 Task: Look for space in Peterborough, Canada from 11th June, 2023 to 15th June, 2023 for 2 adults in price range Rs.7000 to Rs.16000. Place can be private room with 1  bedroom having 2 beds and 1 bathroom. Property type can be house, flat, guest house, hotel. Booking option can be shelf check-in. Required host language is English.
Action: Mouse moved to (509, 105)
Screenshot: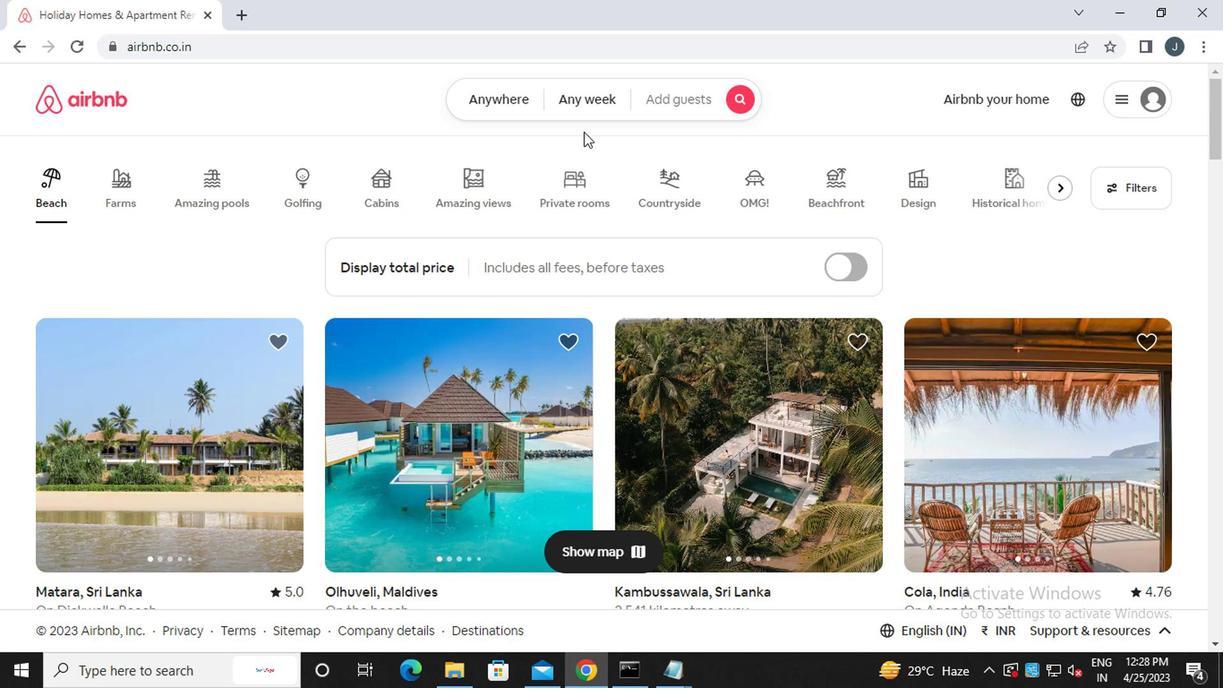 
Action: Mouse pressed left at (509, 105)
Screenshot: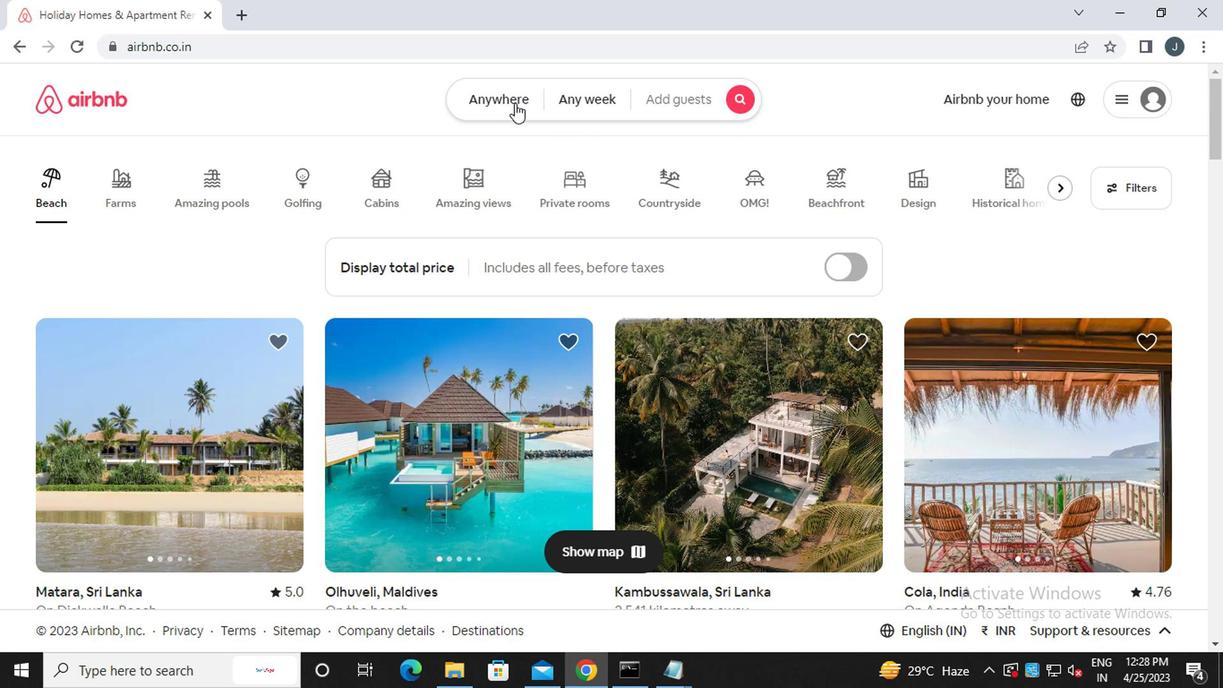 
Action: Mouse moved to (330, 172)
Screenshot: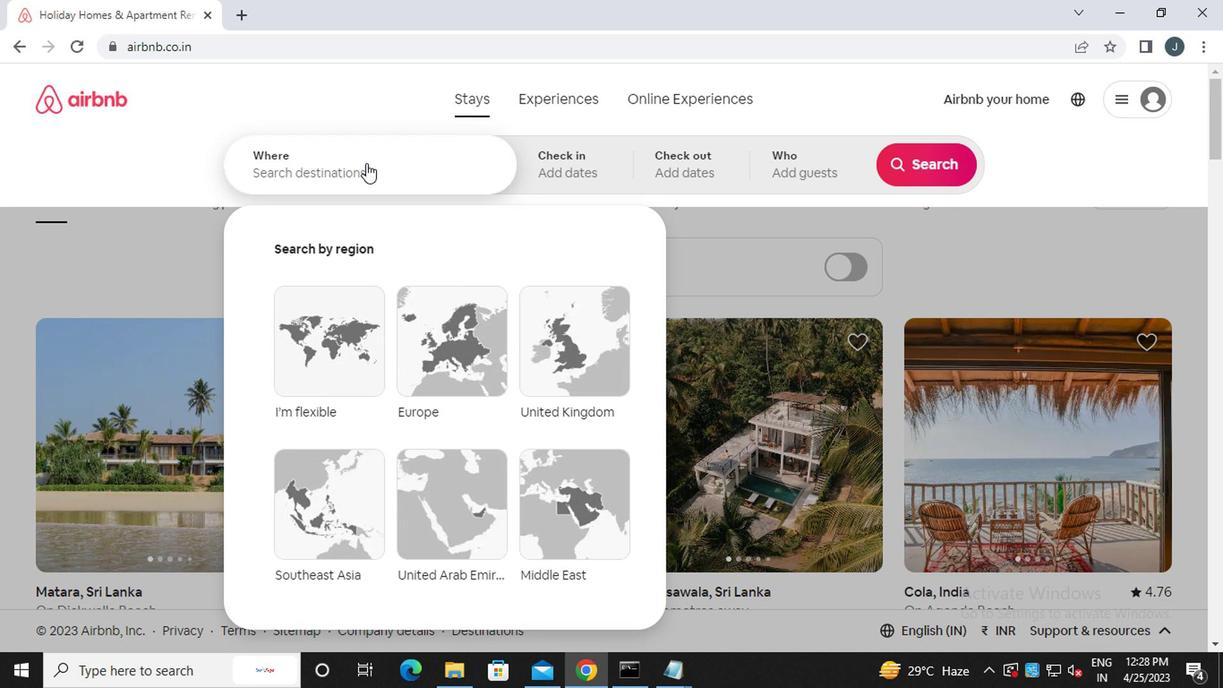 
Action: Mouse pressed left at (330, 172)
Screenshot: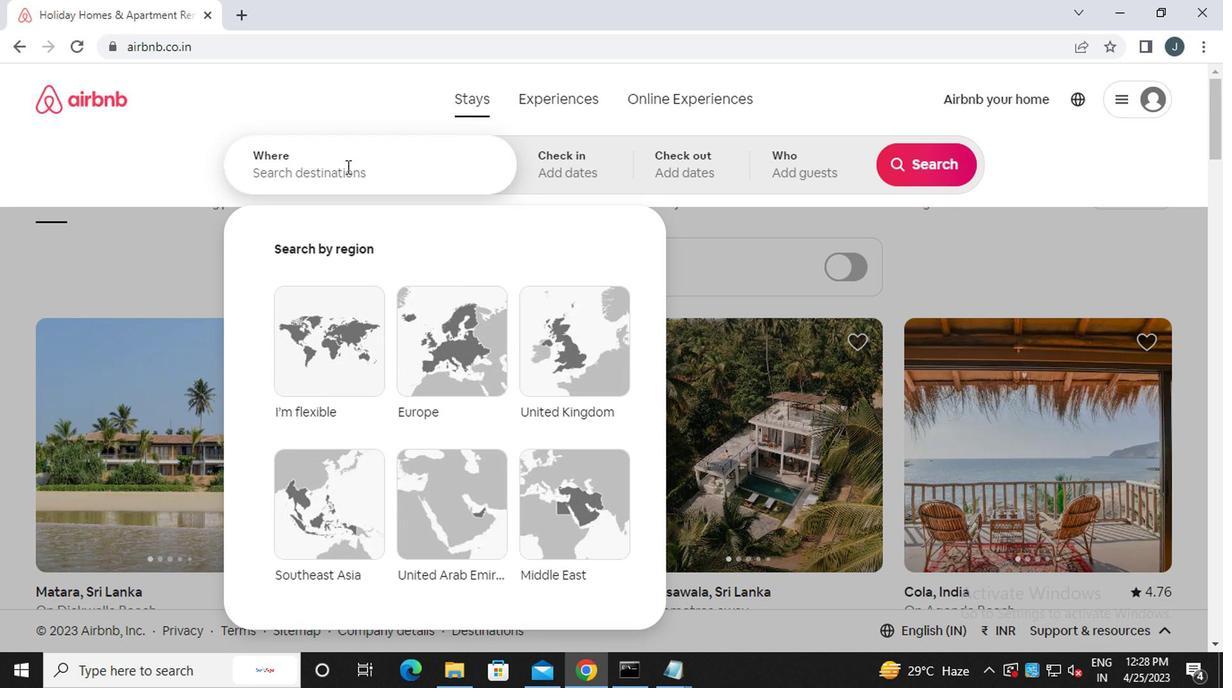 
Action: Mouse moved to (331, 172)
Screenshot: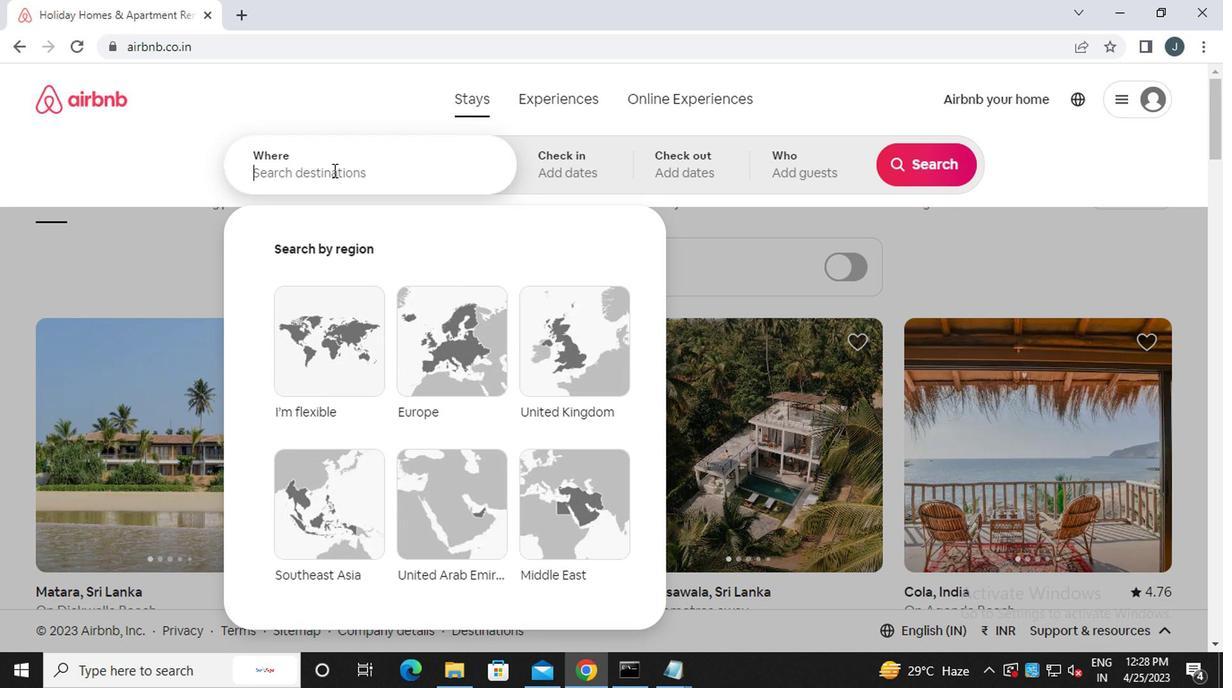 
Action: Key pressed p<Key.caps_lock>eterborough,<Key.caps_lock>c<Key.caps_lock>anada
Screenshot: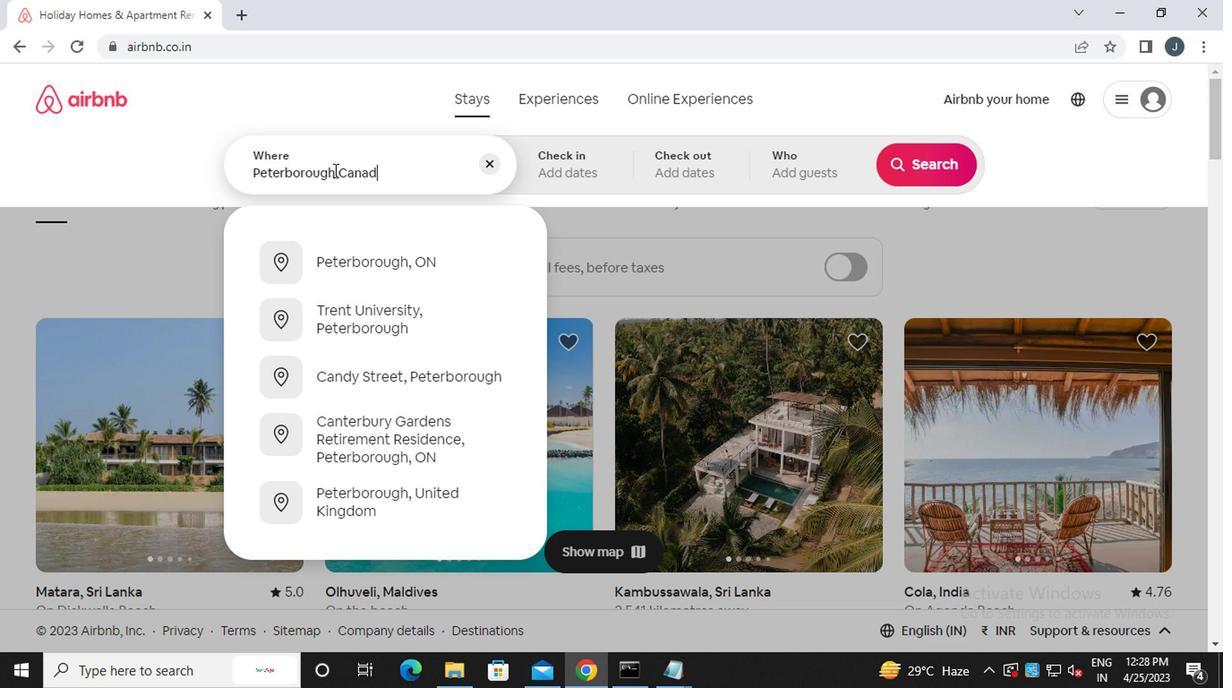 
Action: Mouse moved to (570, 168)
Screenshot: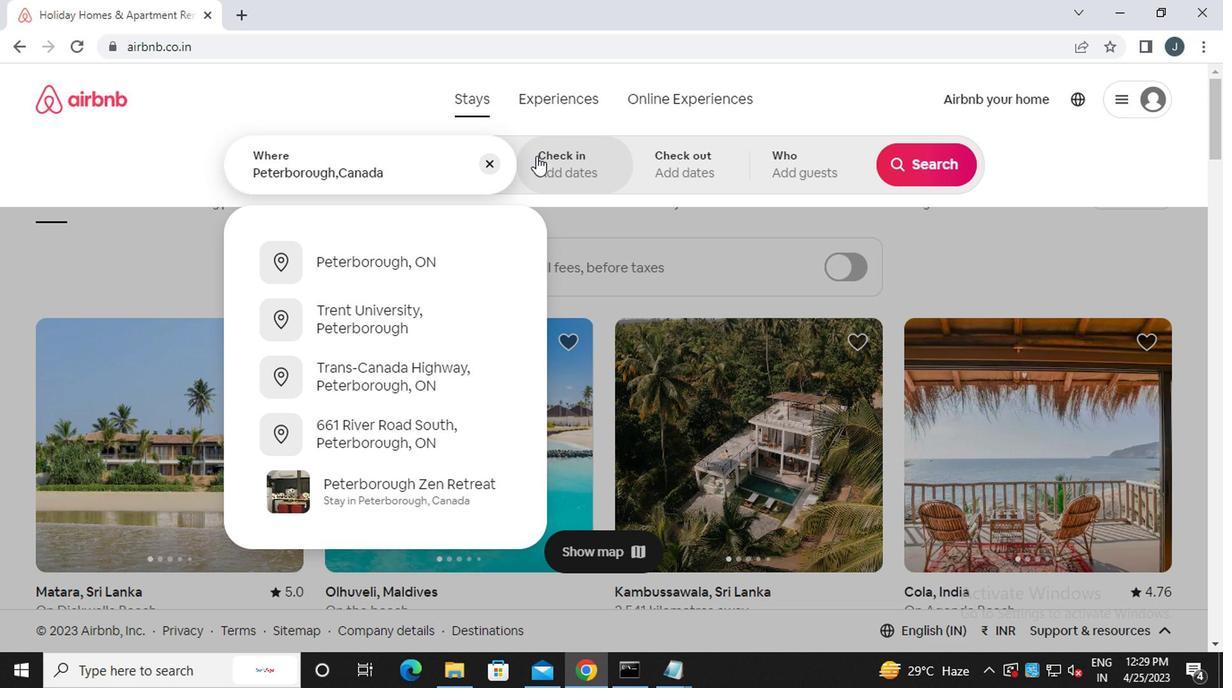 
Action: Mouse pressed left at (570, 168)
Screenshot: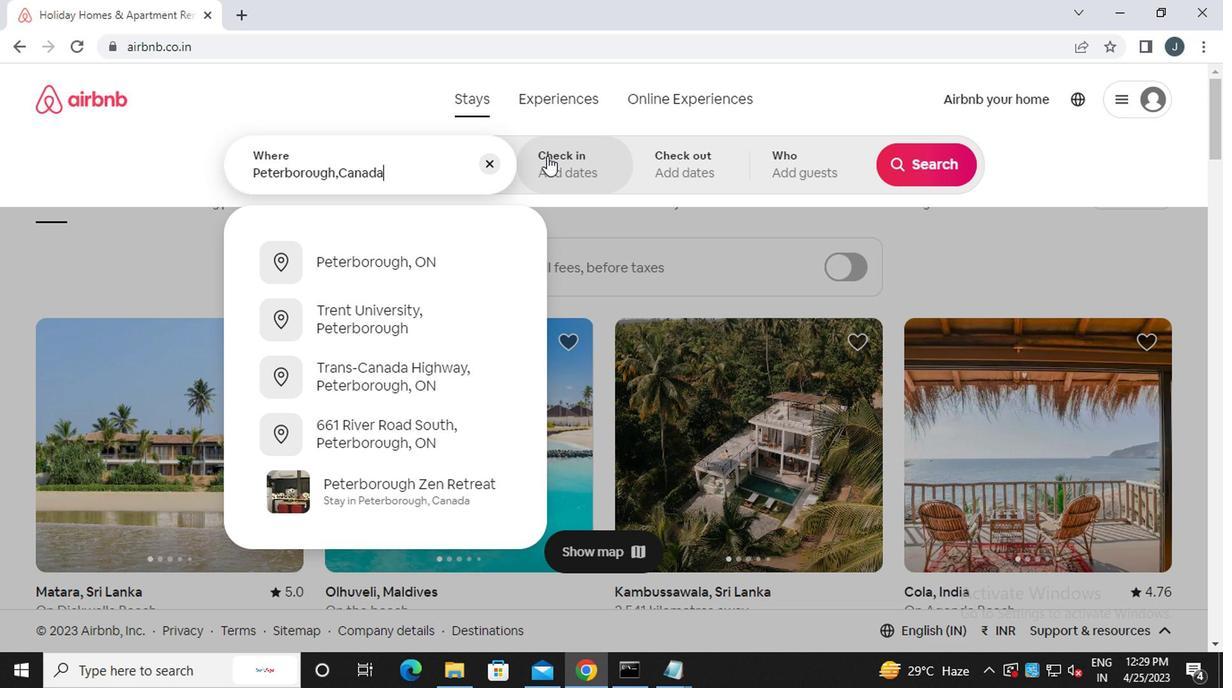 
Action: Mouse moved to (910, 308)
Screenshot: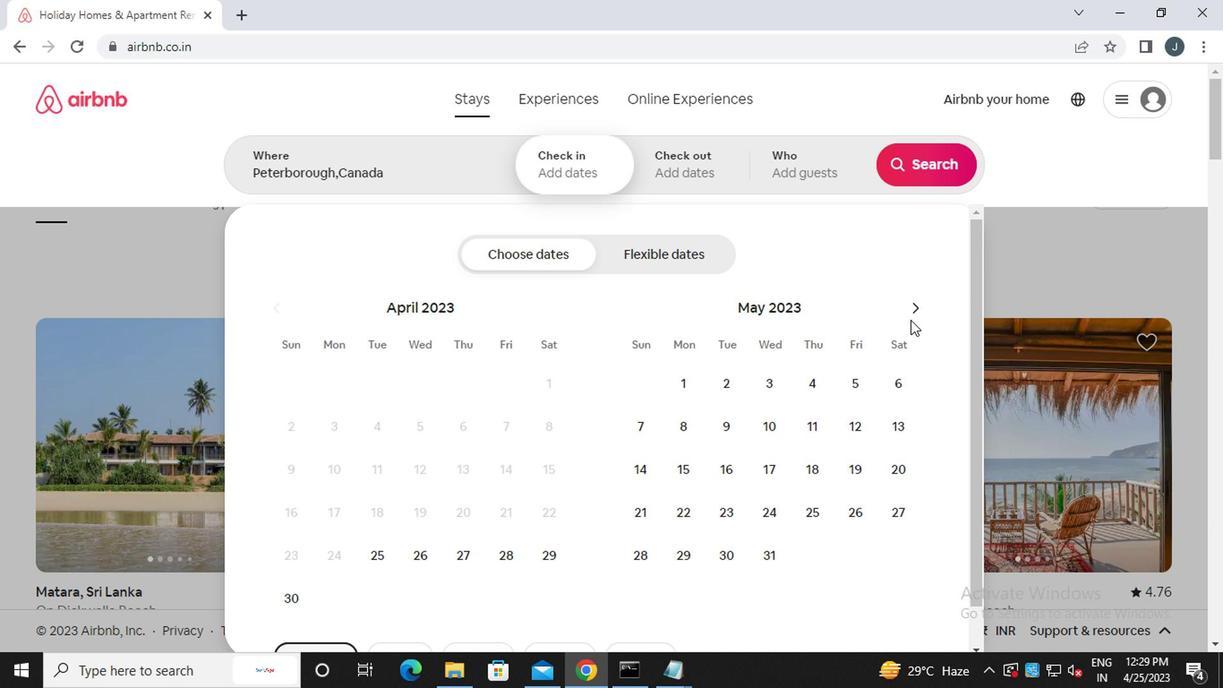 
Action: Mouse pressed left at (910, 308)
Screenshot: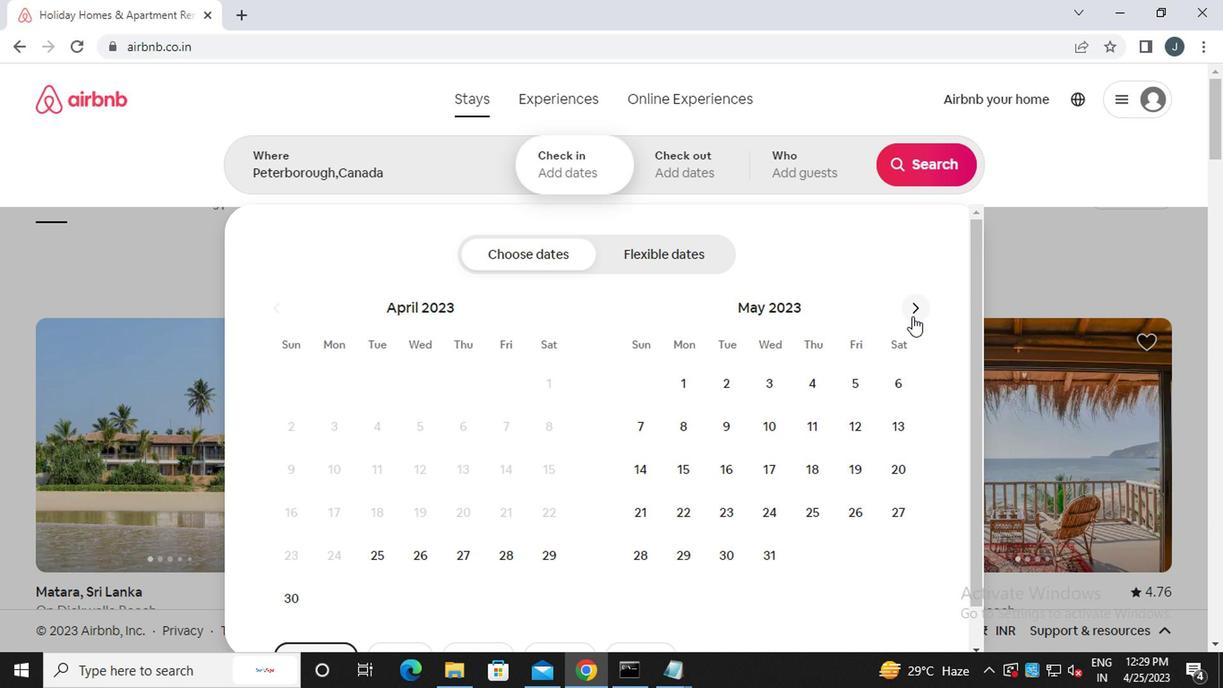 
Action: Mouse moved to (637, 463)
Screenshot: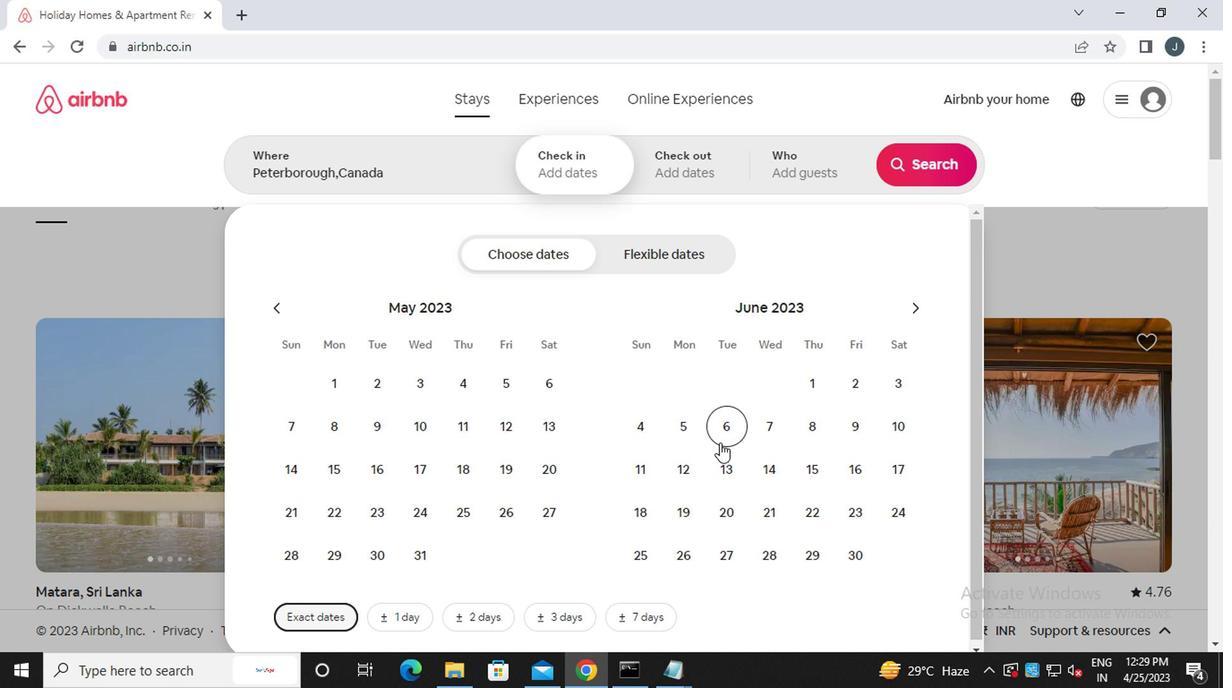 
Action: Mouse pressed left at (637, 463)
Screenshot: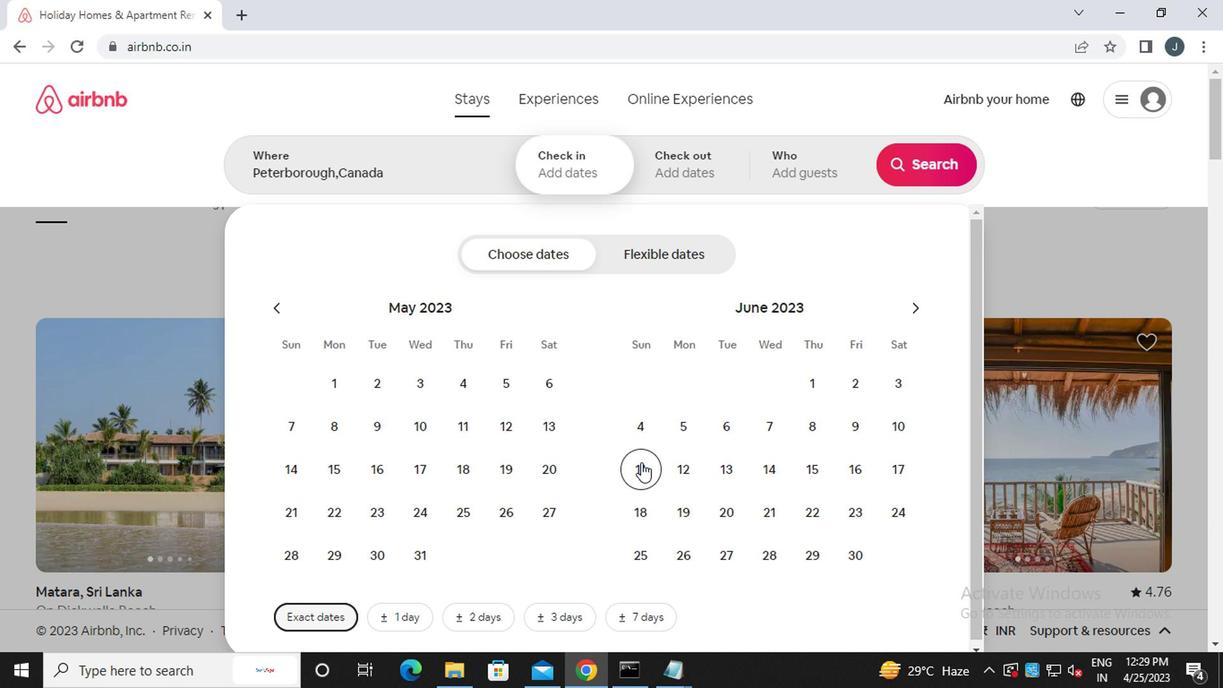 
Action: Mouse moved to (819, 472)
Screenshot: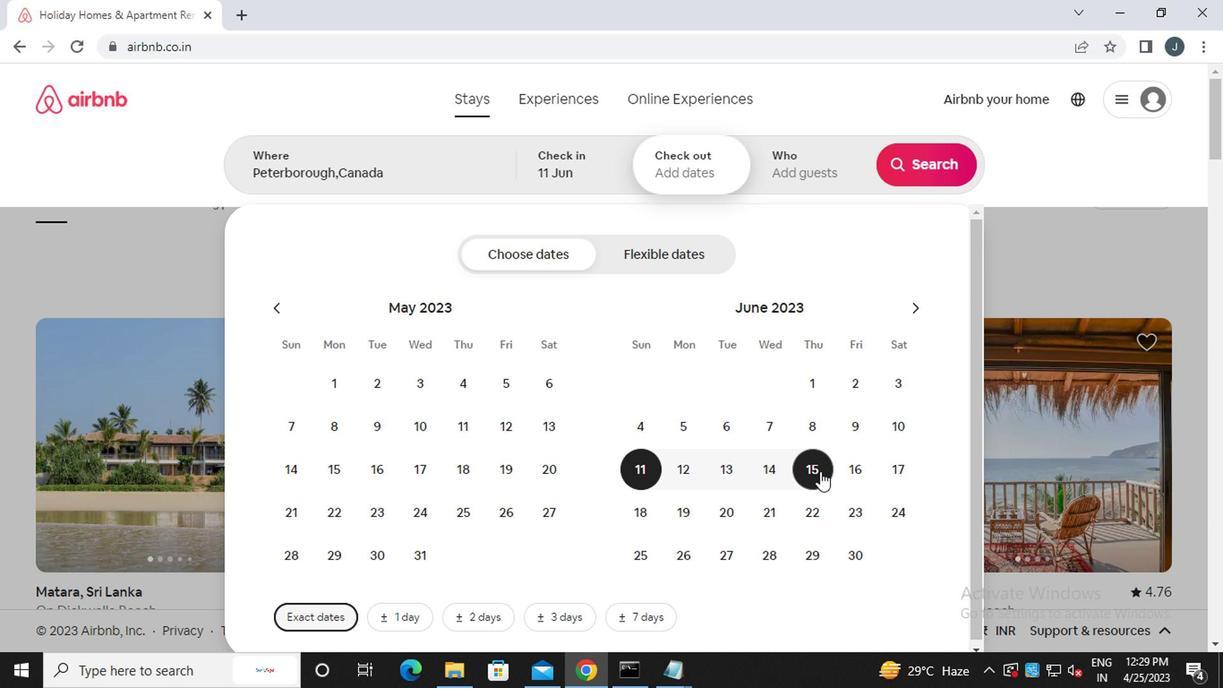 
Action: Mouse pressed left at (819, 472)
Screenshot: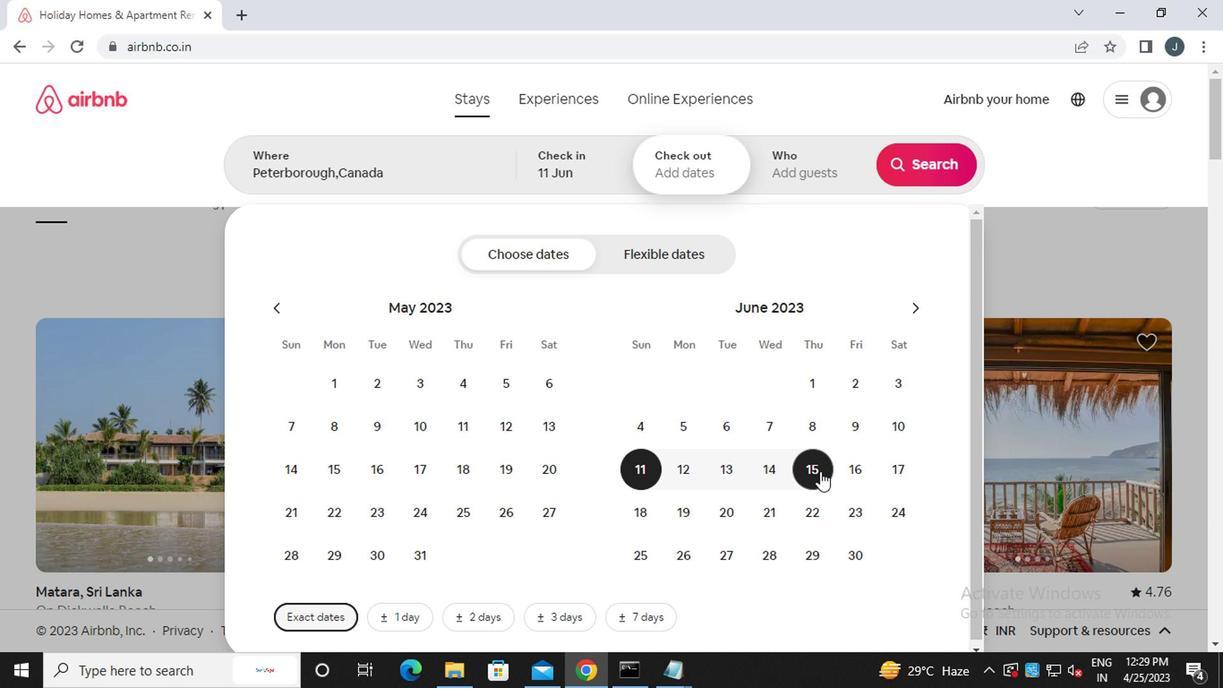 
Action: Mouse moved to (813, 180)
Screenshot: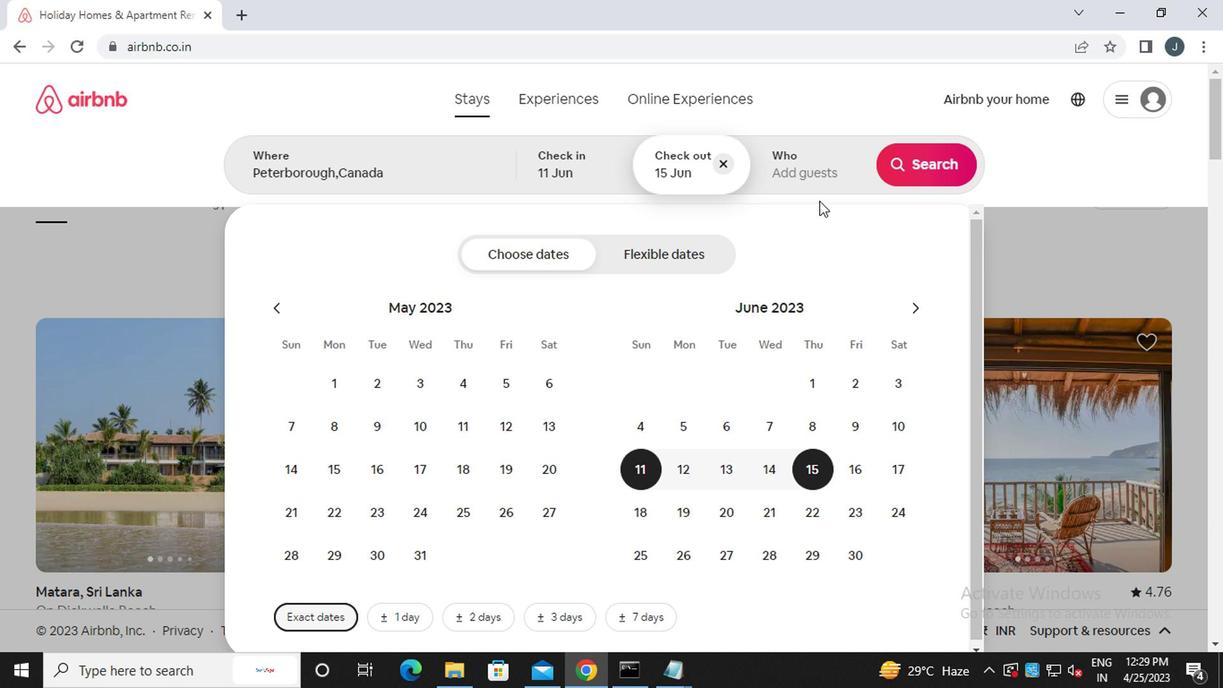 
Action: Mouse pressed left at (813, 180)
Screenshot: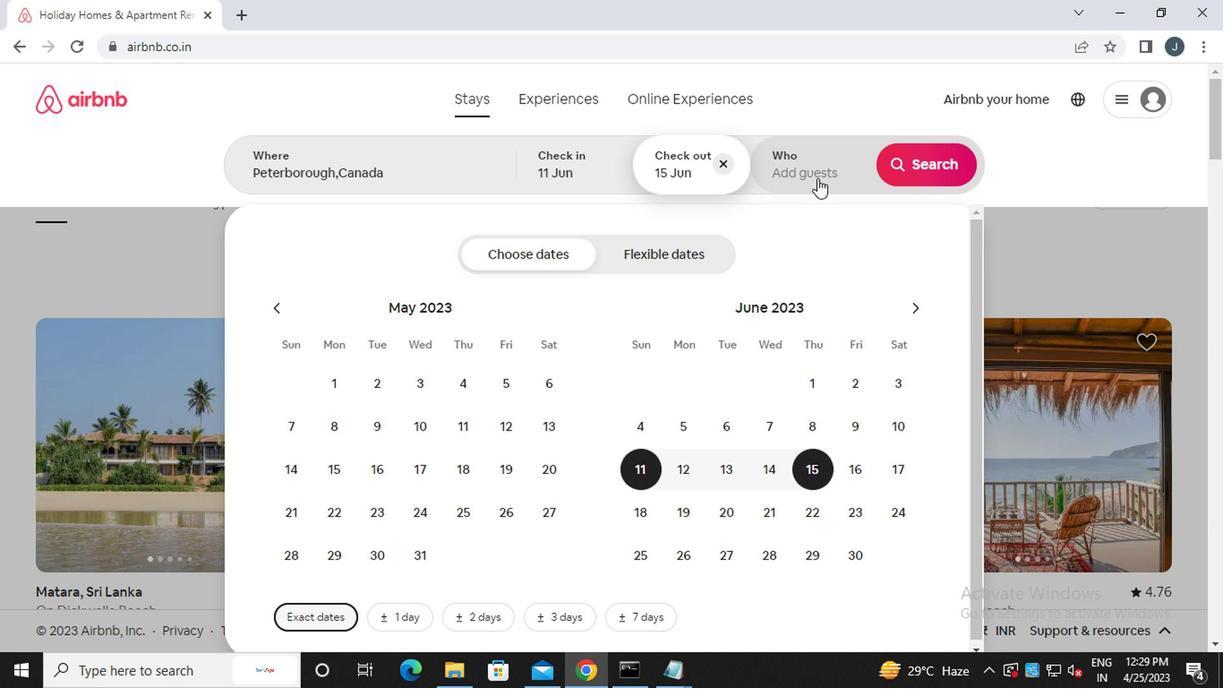 
Action: Mouse moved to (930, 258)
Screenshot: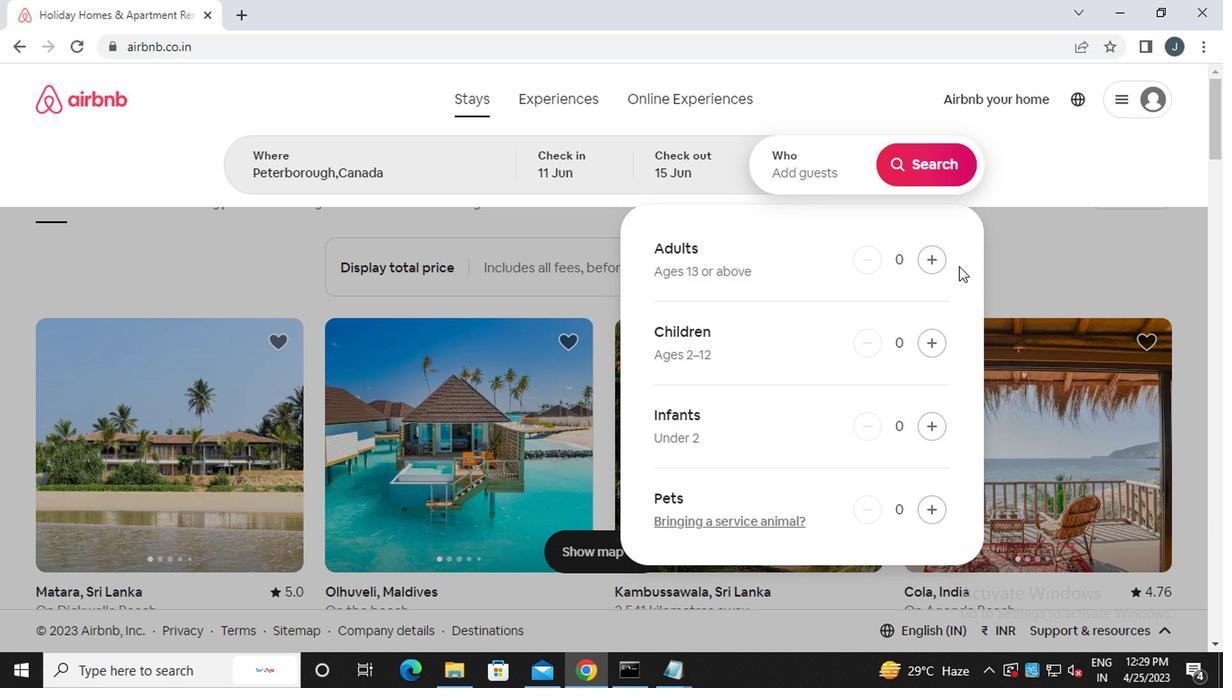 
Action: Mouse pressed left at (930, 258)
Screenshot: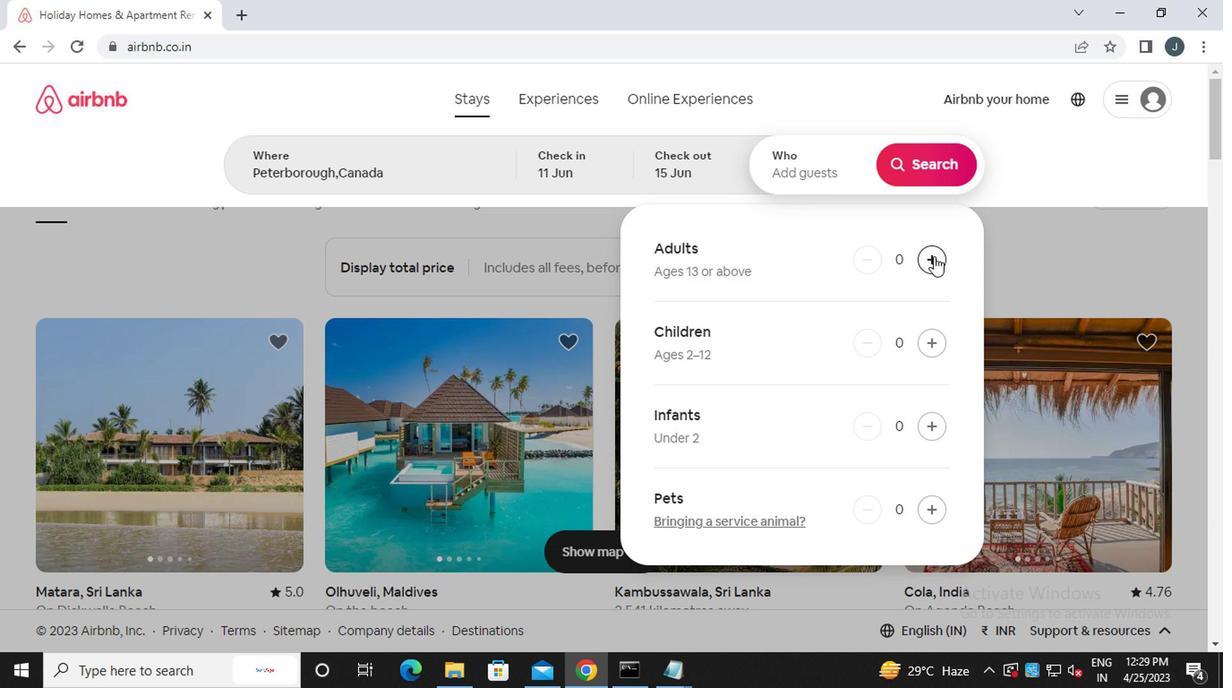 
Action: Mouse pressed left at (930, 258)
Screenshot: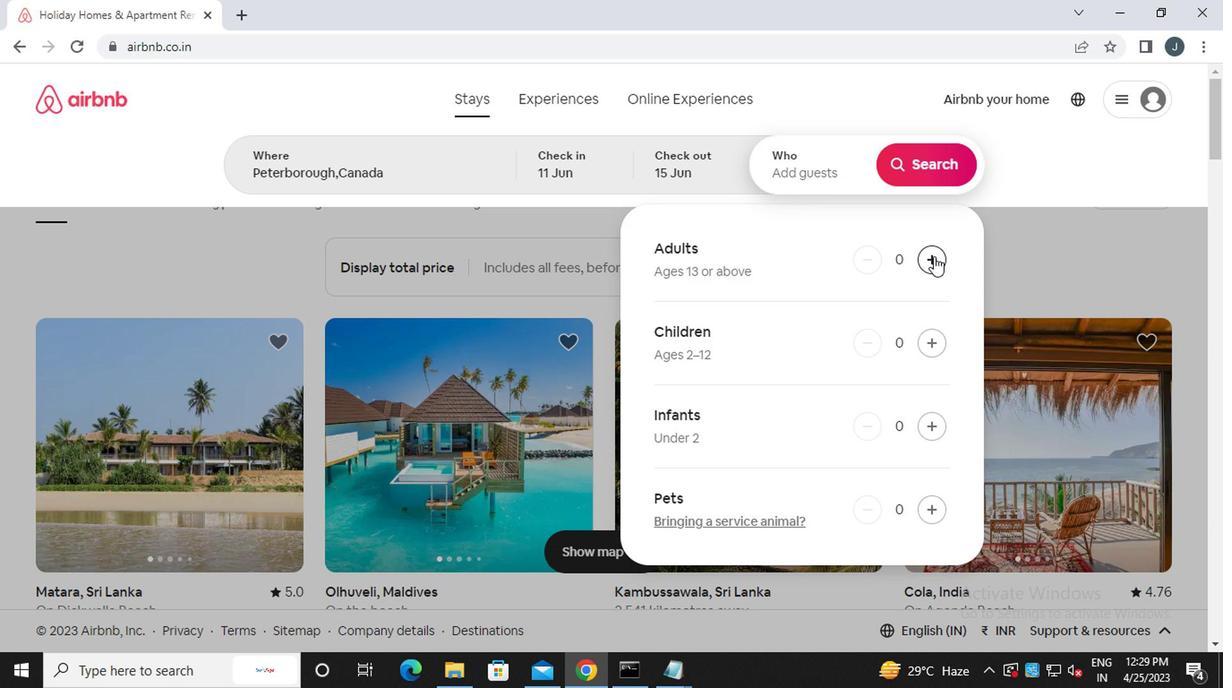 
Action: Mouse moved to (915, 171)
Screenshot: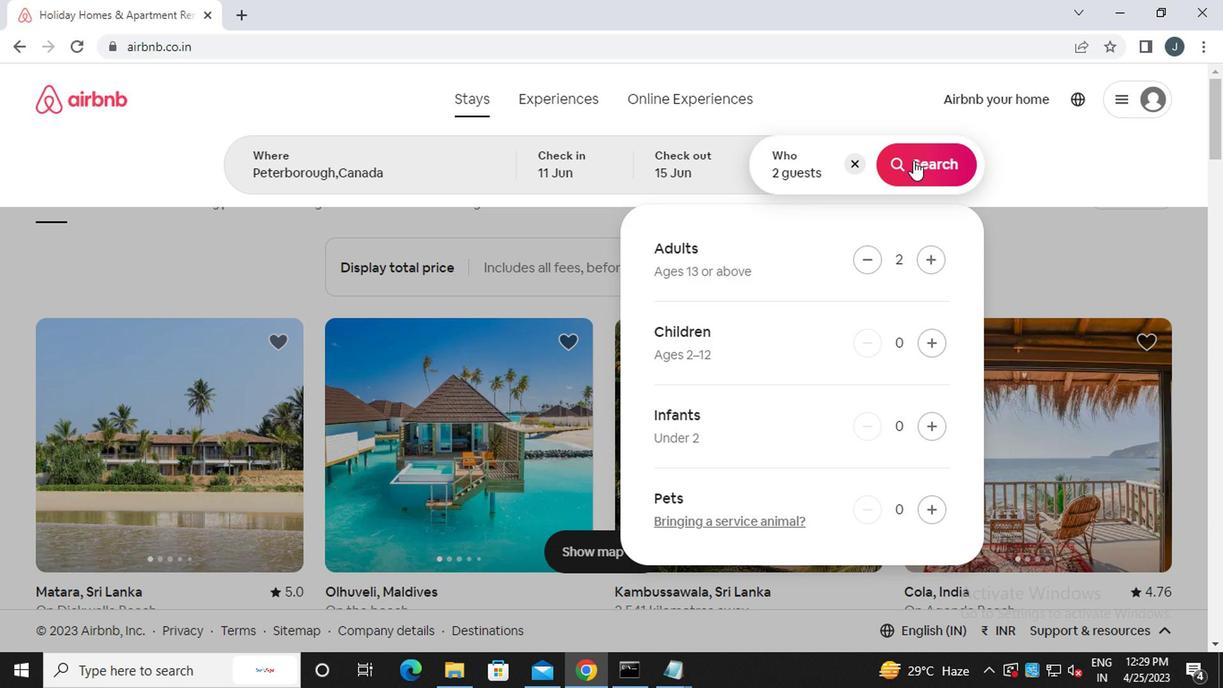 
Action: Mouse pressed left at (915, 171)
Screenshot: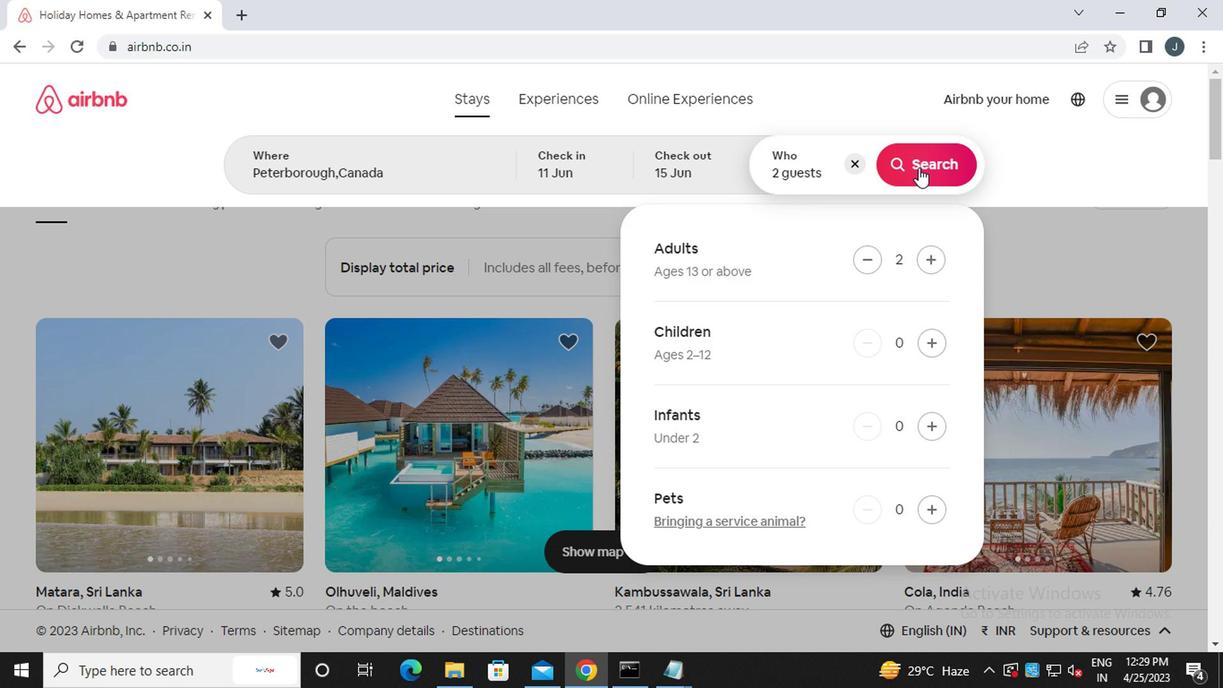 
Action: Mouse moved to (1150, 173)
Screenshot: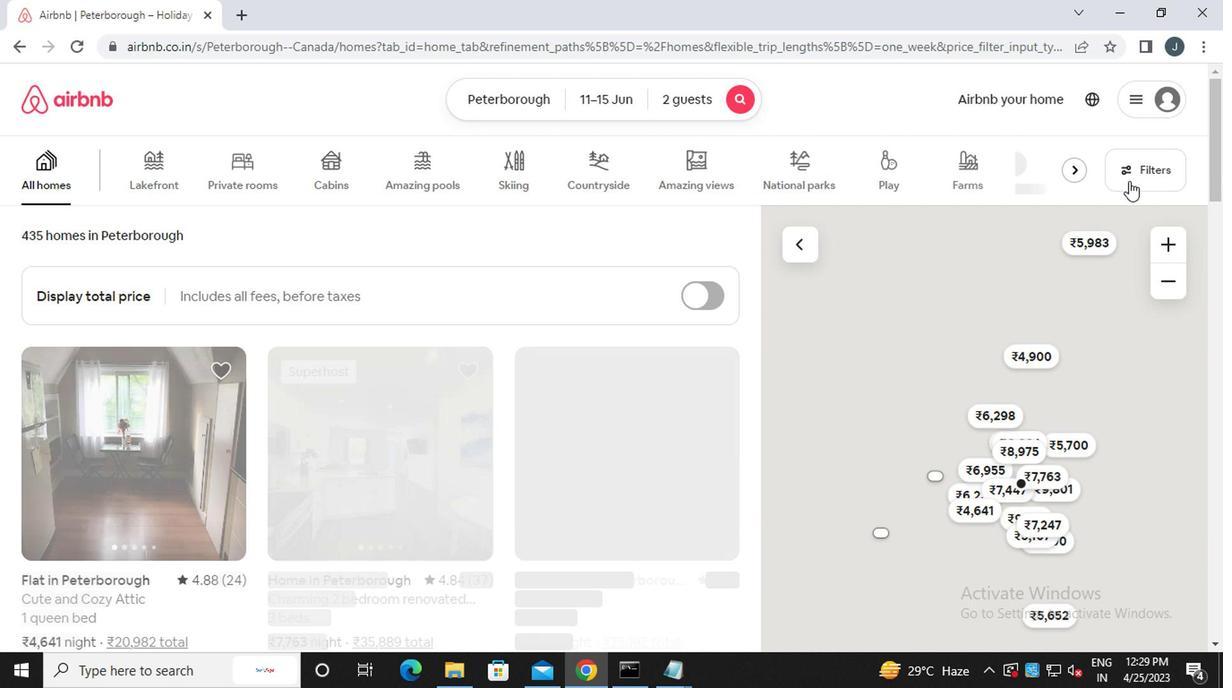 
Action: Mouse pressed left at (1150, 173)
Screenshot: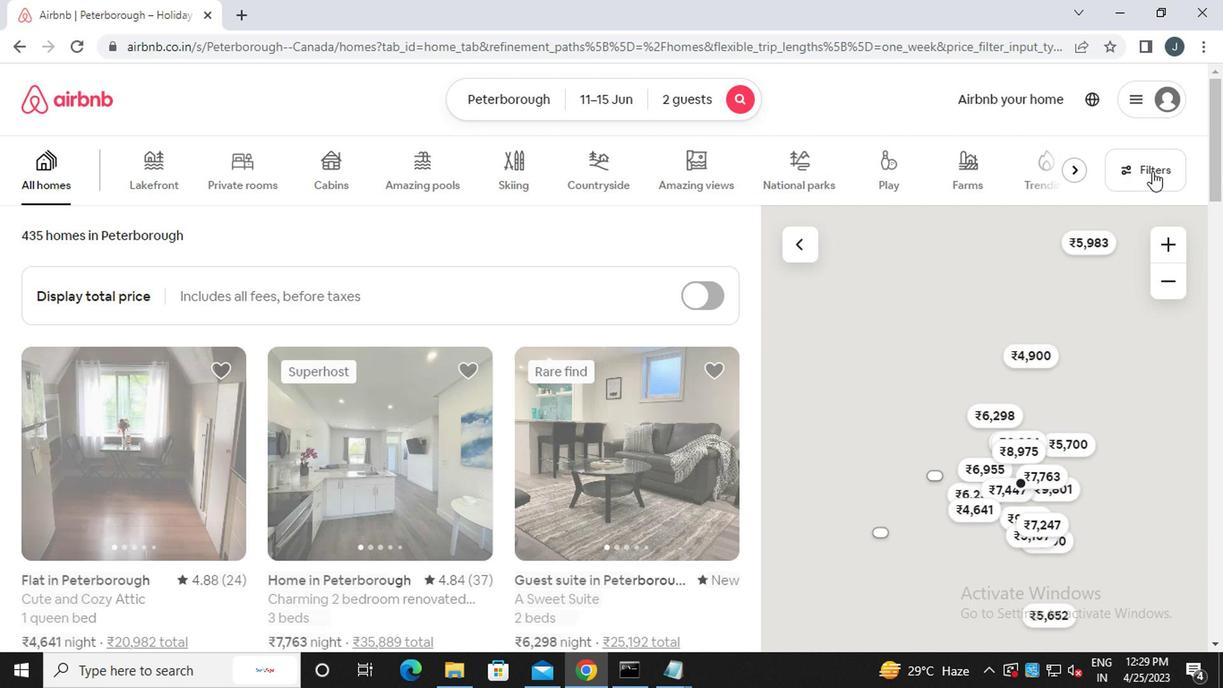 
Action: Mouse moved to (386, 398)
Screenshot: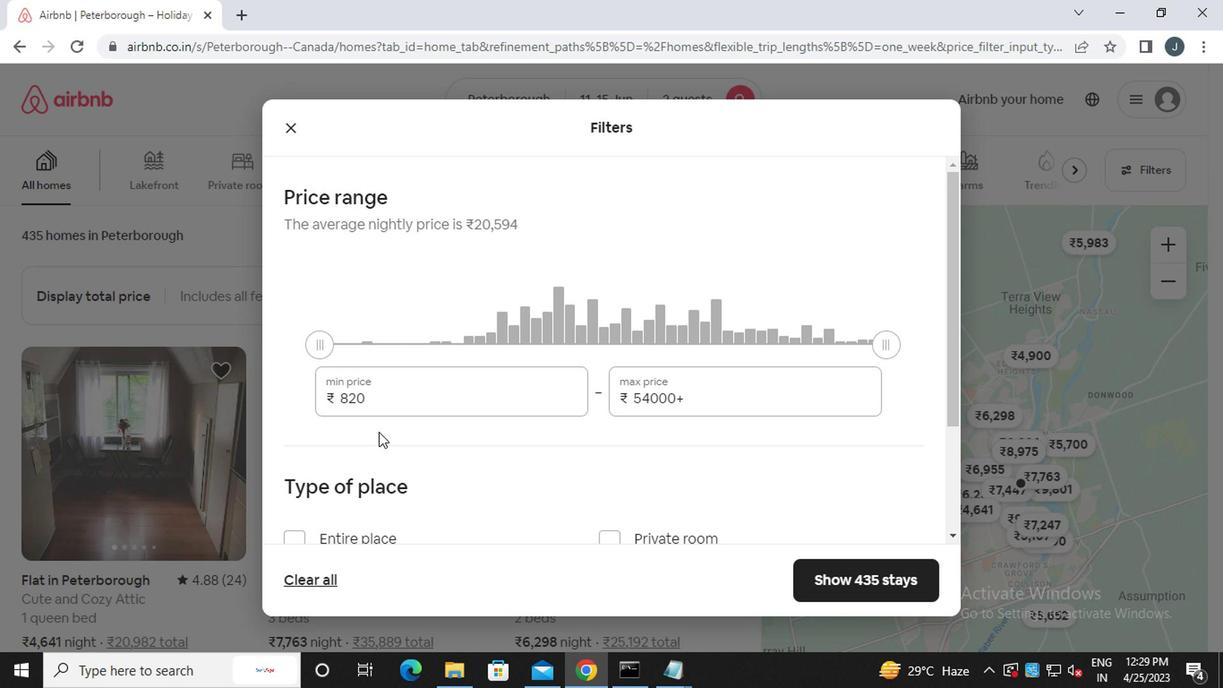 
Action: Mouse pressed left at (386, 398)
Screenshot: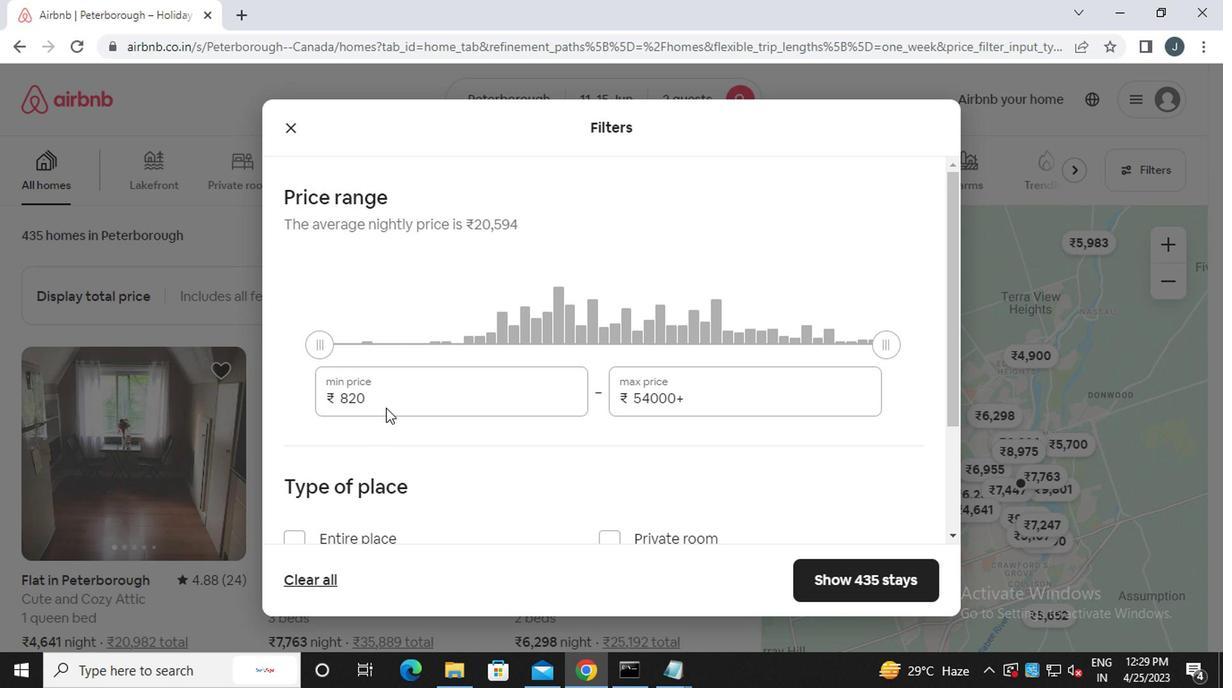 
Action: Mouse moved to (380, 393)
Screenshot: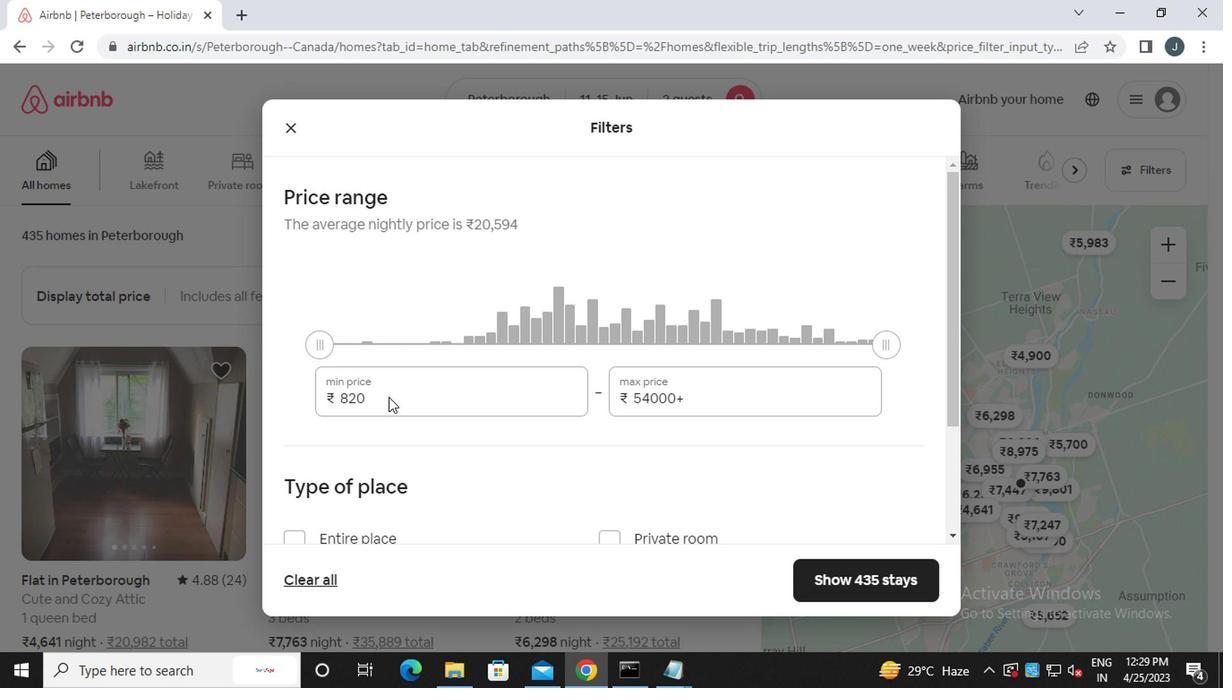 
Action: Key pressed <Key.backspace><Key.backspace><Key.backspace><<103>><<96>><<96>><<96>>
Screenshot: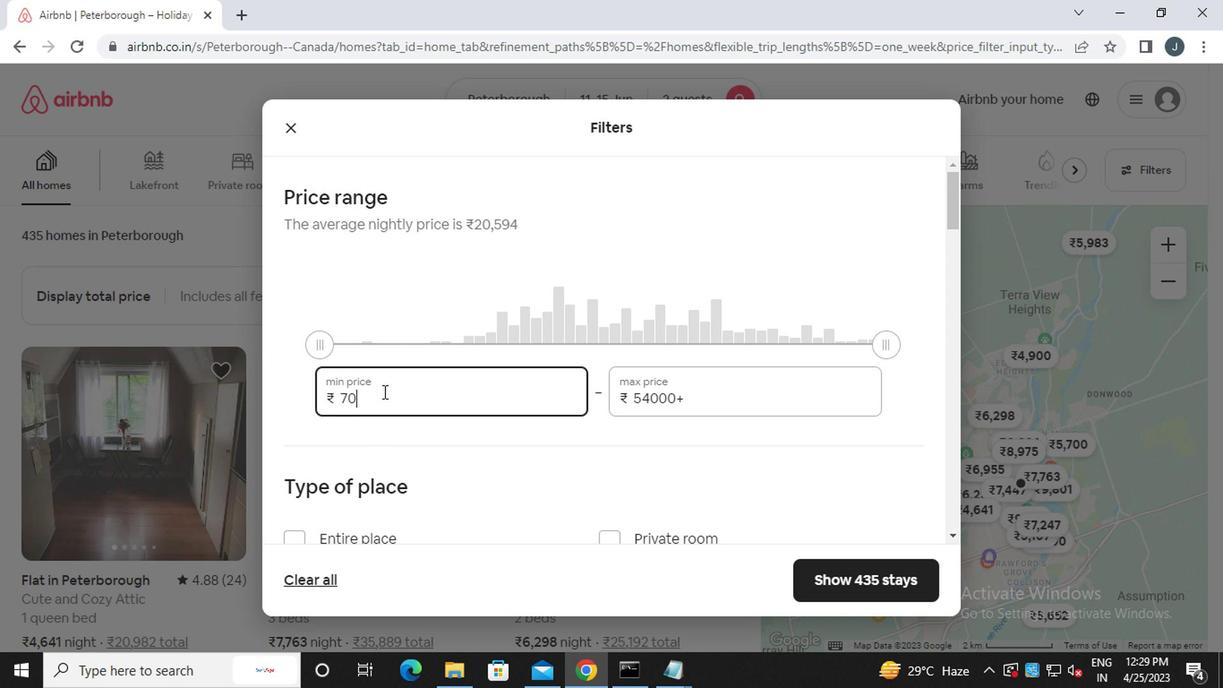 
Action: Mouse moved to (718, 389)
Screenshot: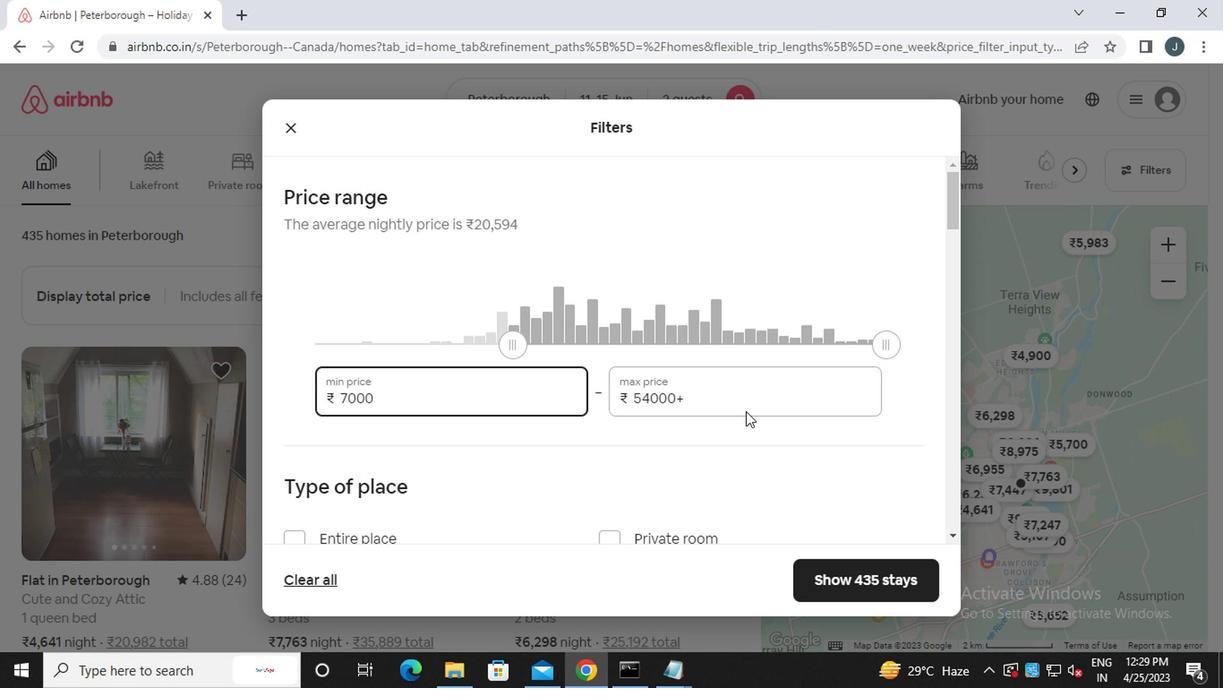 
Action: Mouse pressed left at (718, 389)
Screenshot: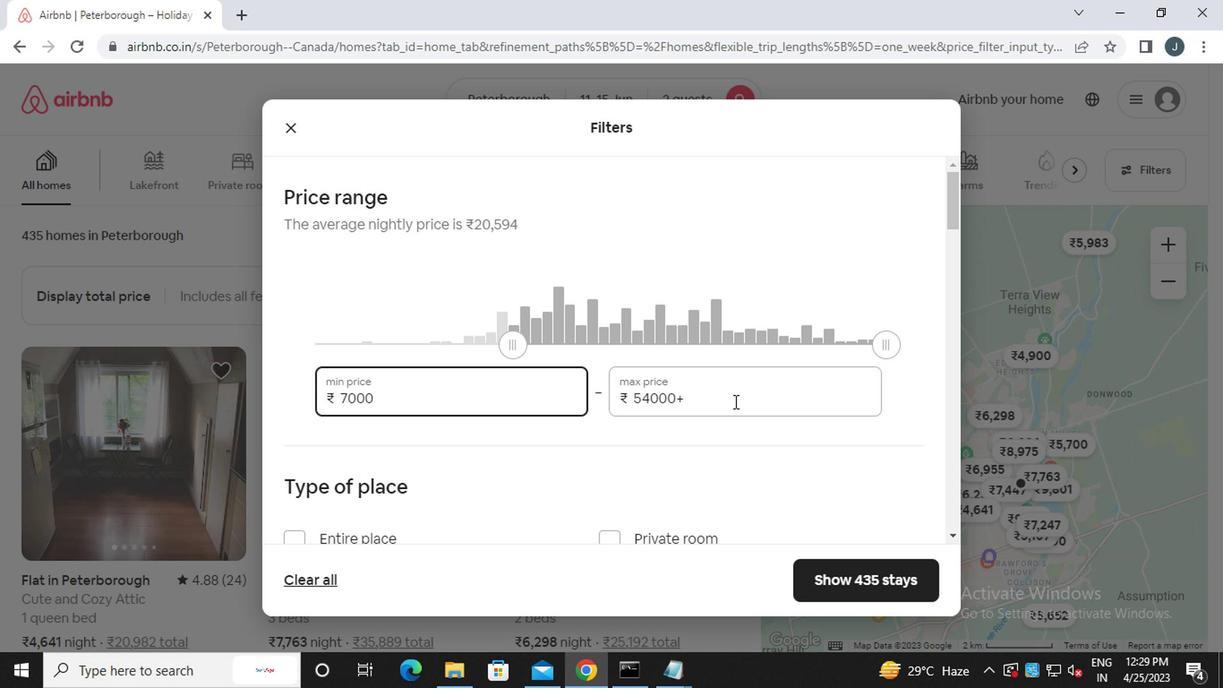 
Action: Key pressed <Key.backspace><Key.backspace><Key.backspace><Key.backspace><Key.backspace><Key.backspace><Key.backspace><Key.backspace><Key.backspace><Key.backspace><Key.backspace><<97>><<102>><<96>><<96>><<96>>
Screenshot: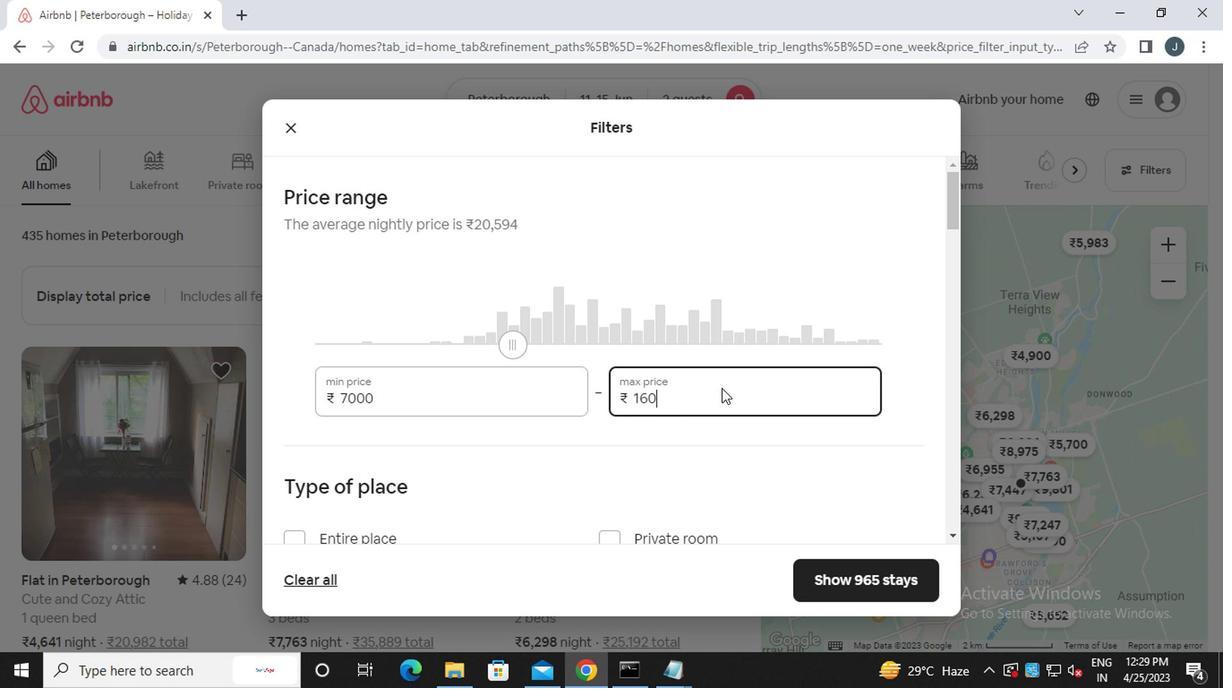 
Action: Mouse moved to (717, 409)
Screenshot: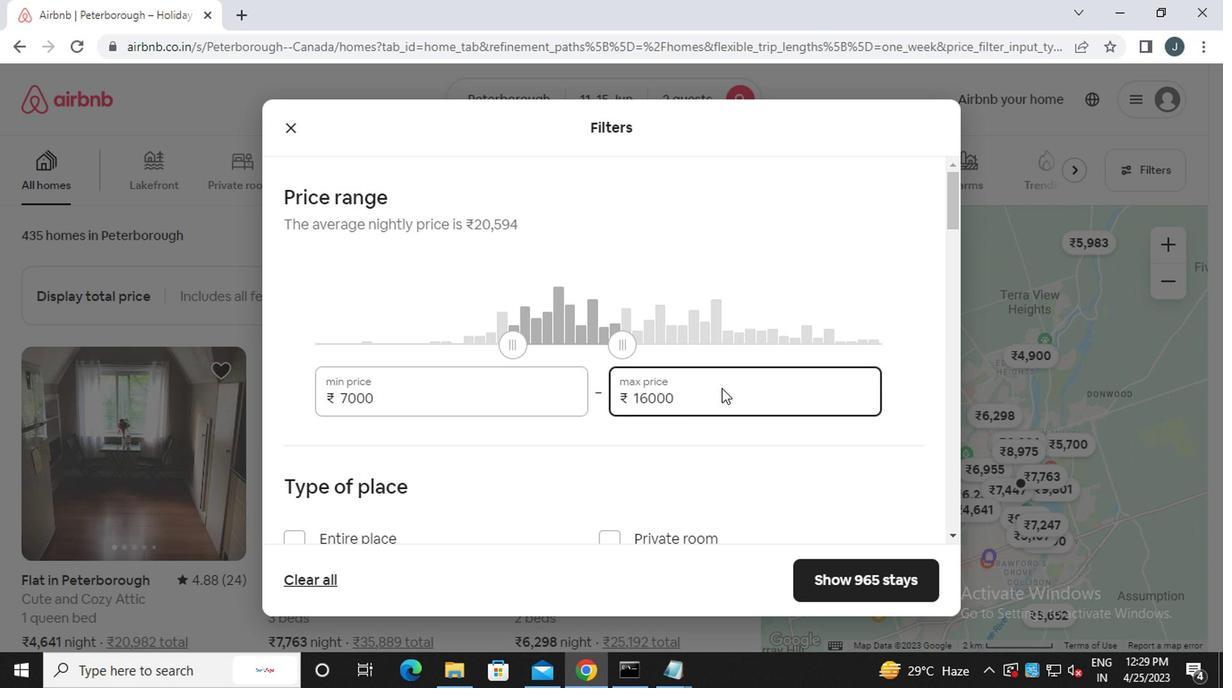 
Action: Mouse scrolled (717, 407) with delta (0, -1)
Screenshot: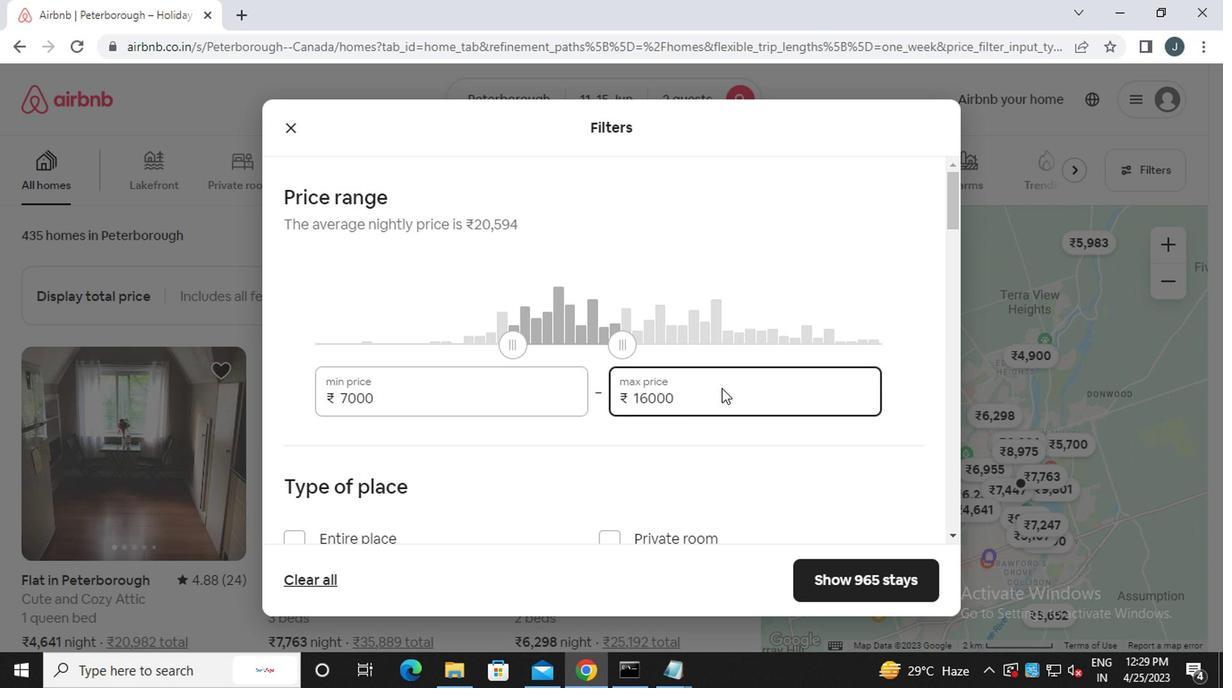 
Action: Mouse moved to (718, 410)
Screenshot: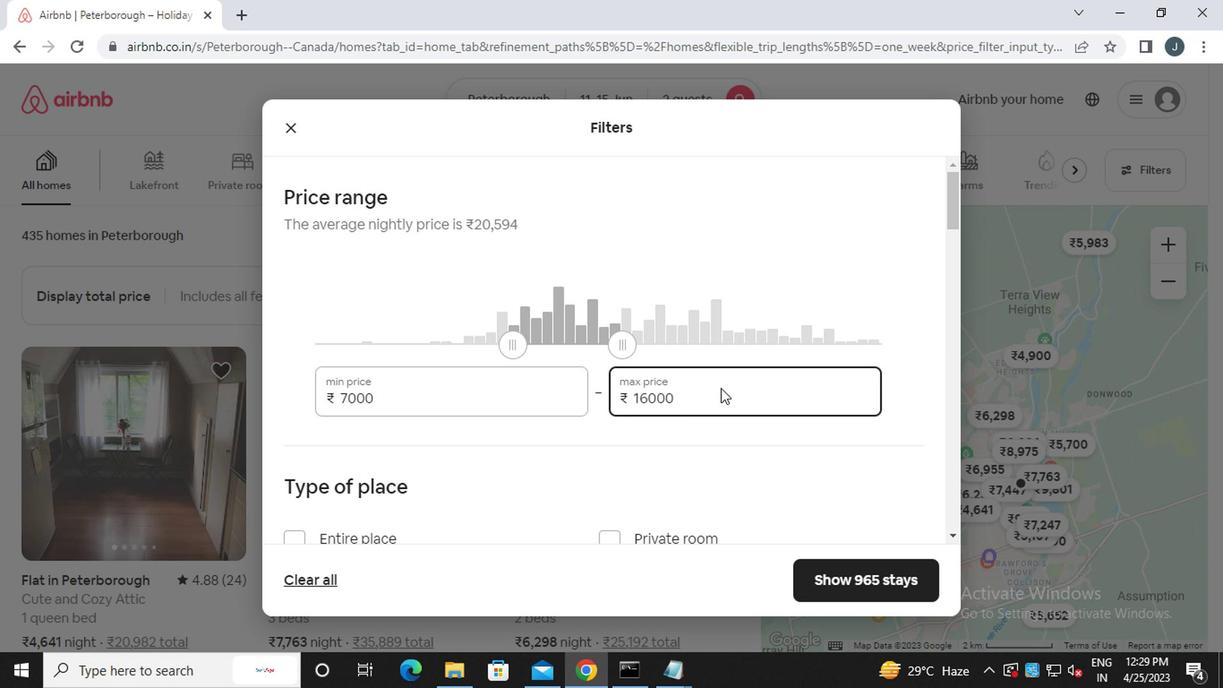 
Action: Mouse scrolled (718, 409) with delta (0, -1)
Screenshot: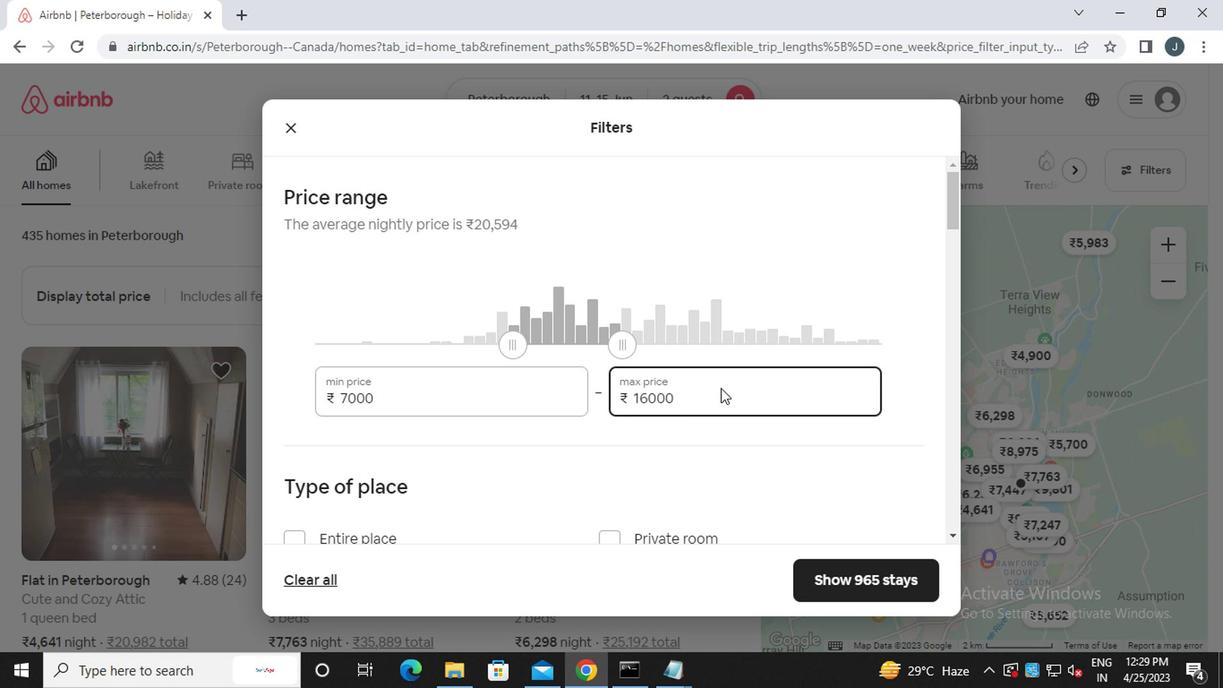 
Action: Mouse moved to (608, 364)
Screenshot: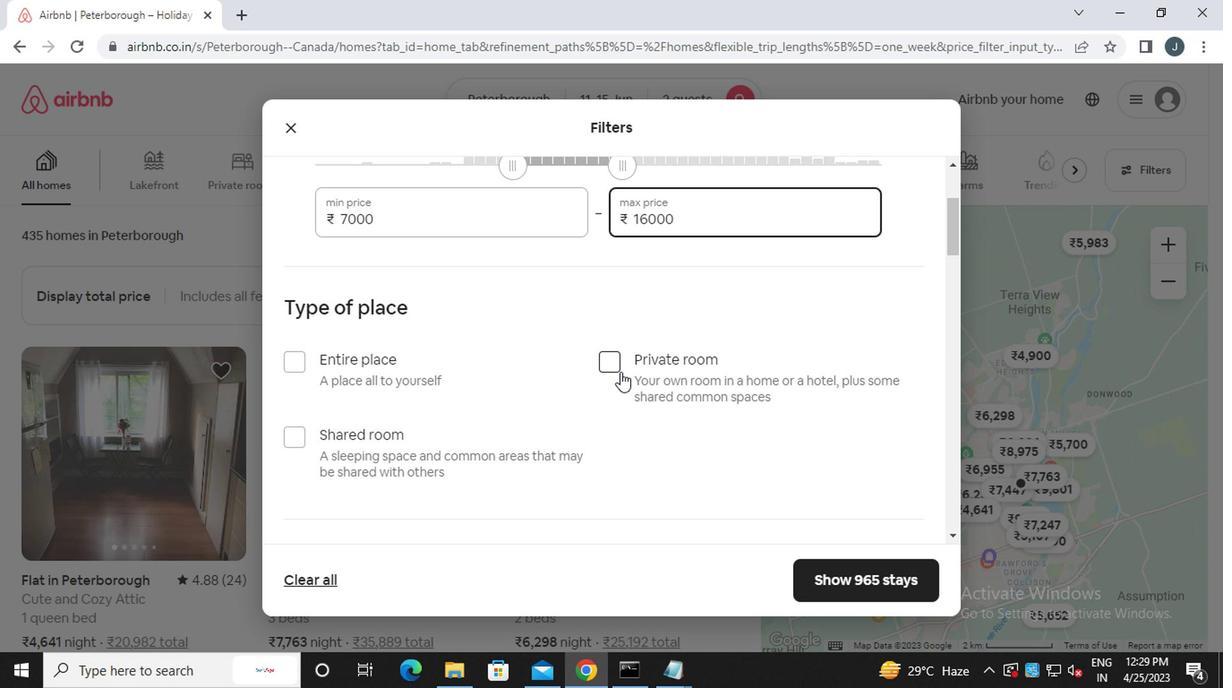 
Action: Mouse pressed left at (608, 364)
Screenshot: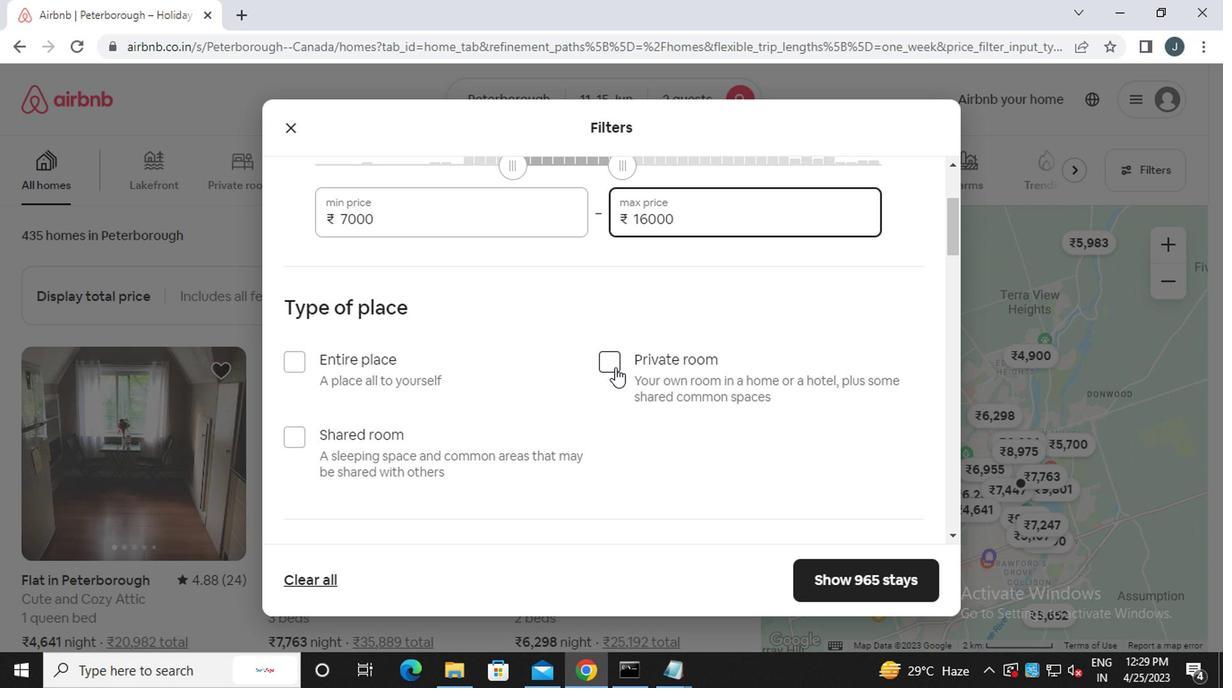 
Action: Mouse moved to (619, 375)
Screenshot: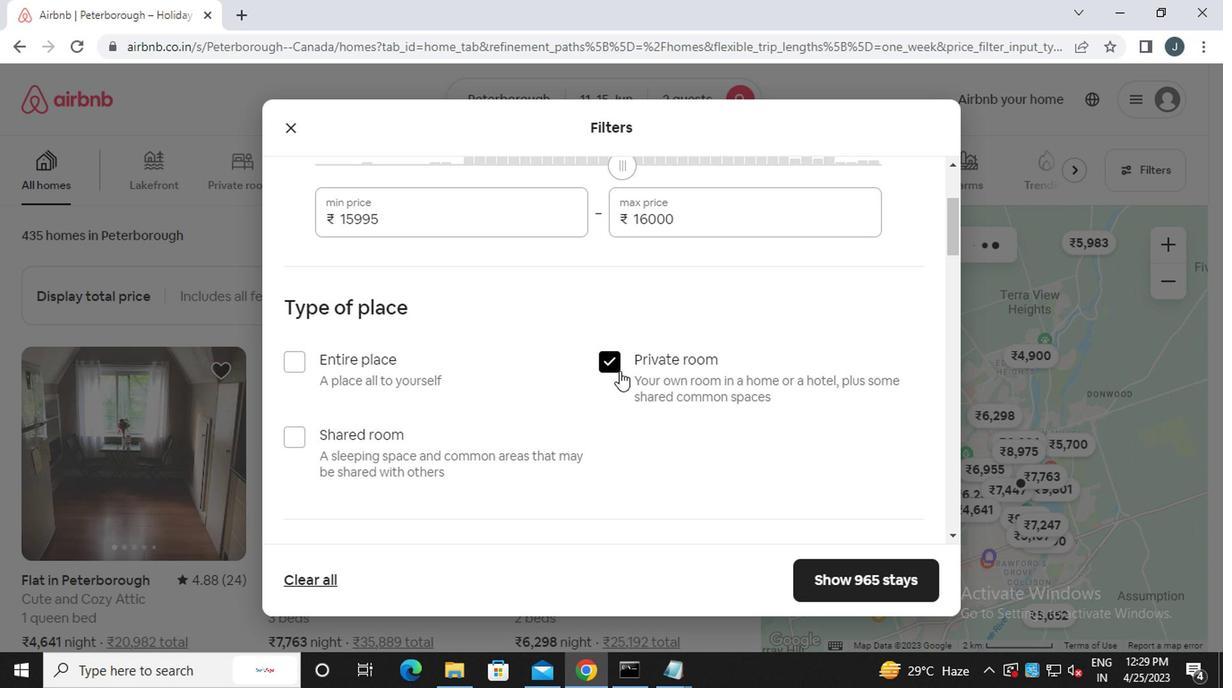 
Action: Mouse scrolled (619, 375) with delta (0, 0)
Screenshot: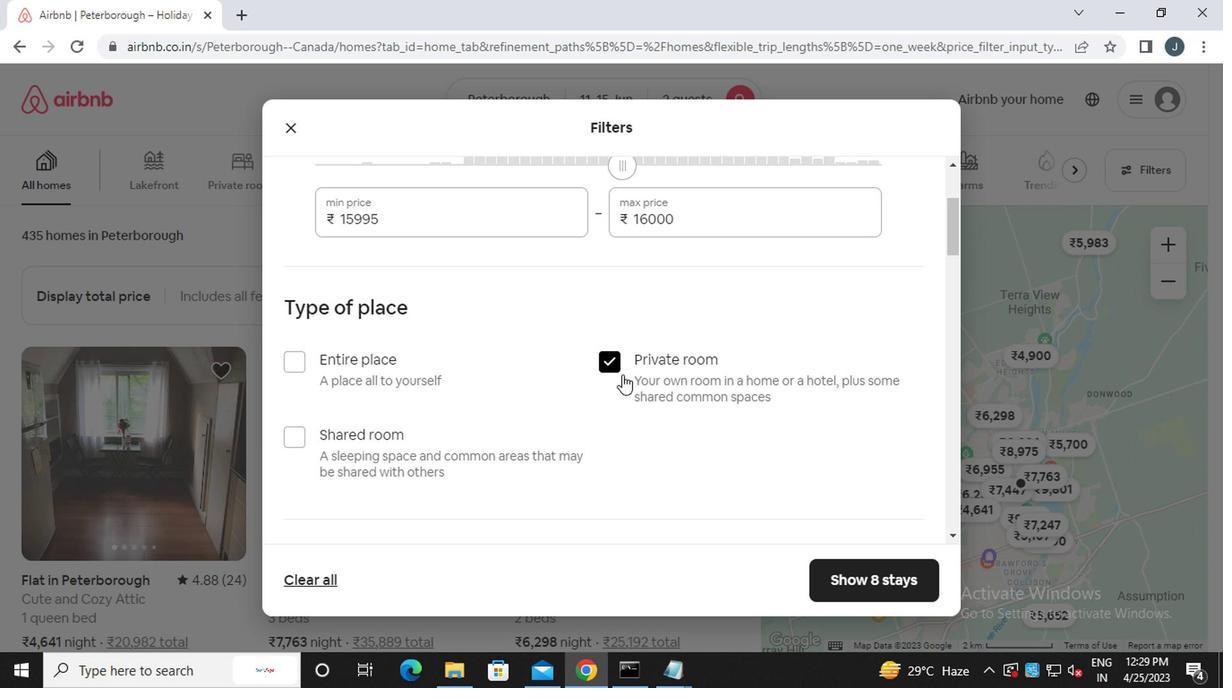
Action: Mouse scrolled (619, 375) with delta (0, 0)
Screenshot: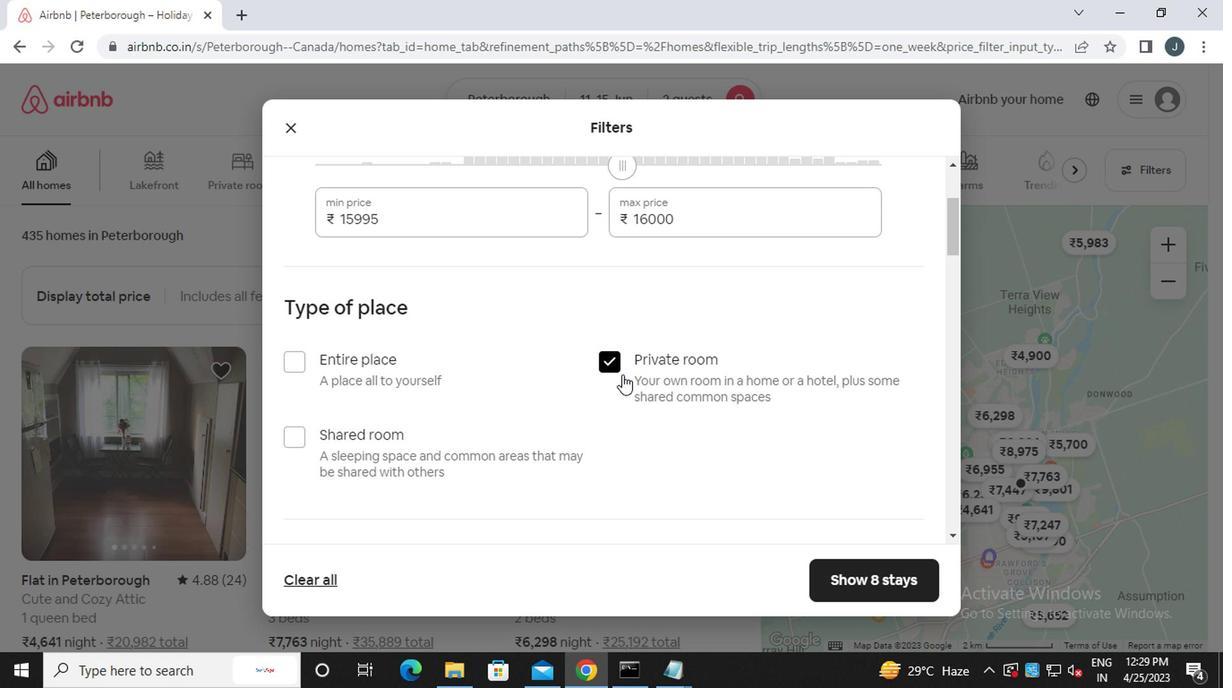 
Action: Mouse scrolled (619, 375) with delta (0, 0)
Screenshot: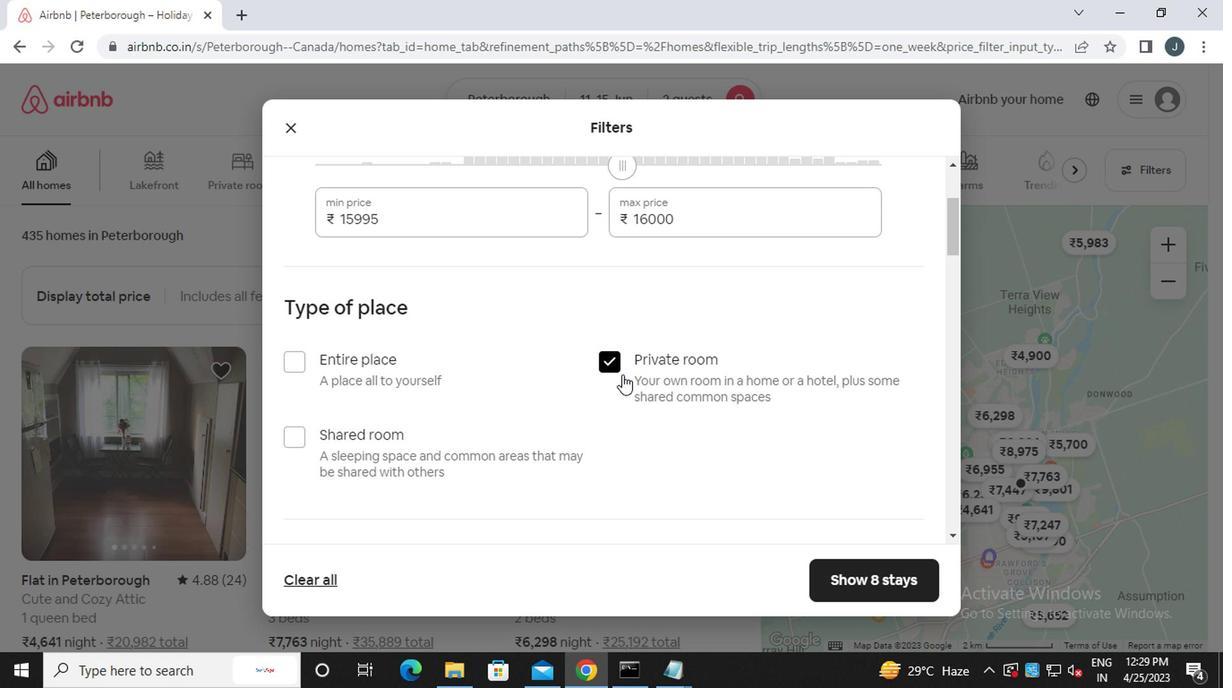 
Action: Mouse moved to (424, 424)
Screenshot: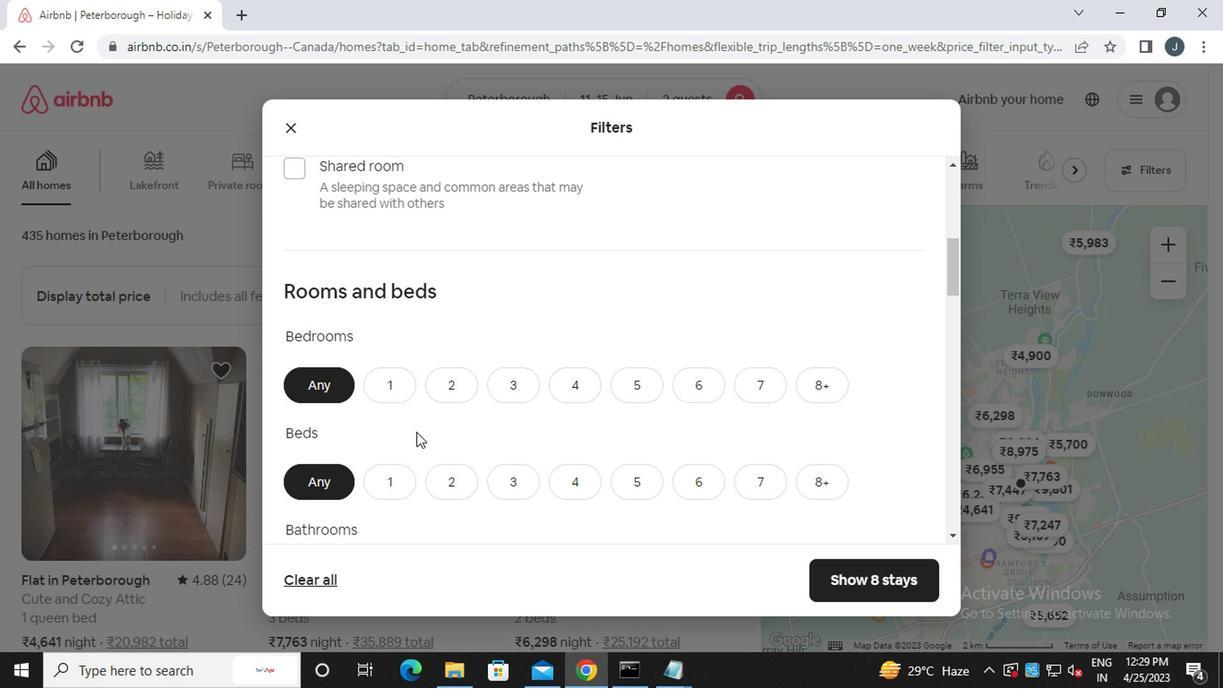 
Action: Mouse scrolled (424, 424) with delta (0, 0)
Screenshot: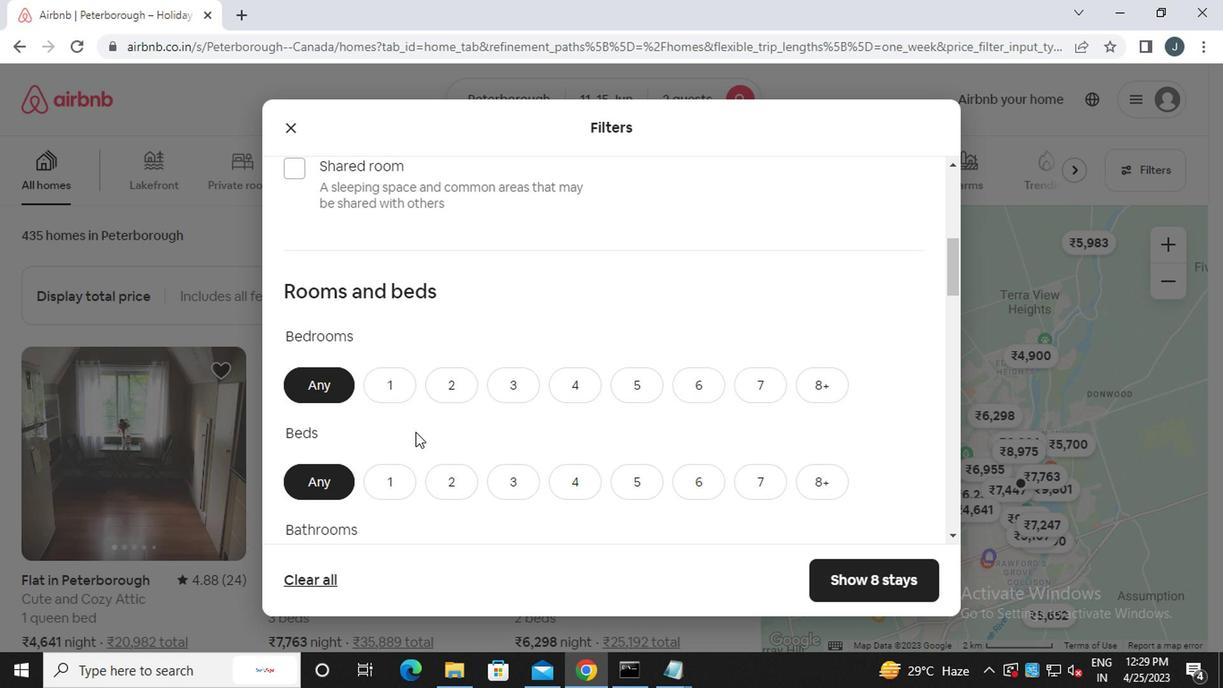 
Action: Mouse moved to (396, 302)
Screenshot: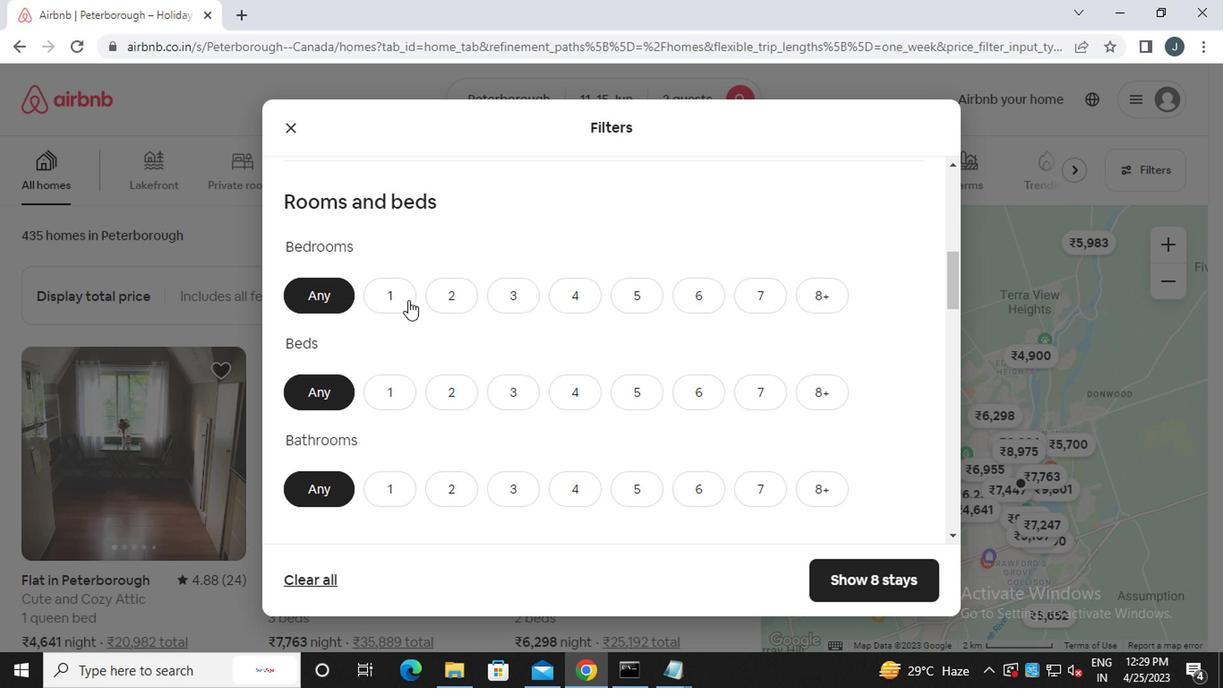
Action: Mouse pressed left at (396, 302)
Screenshot: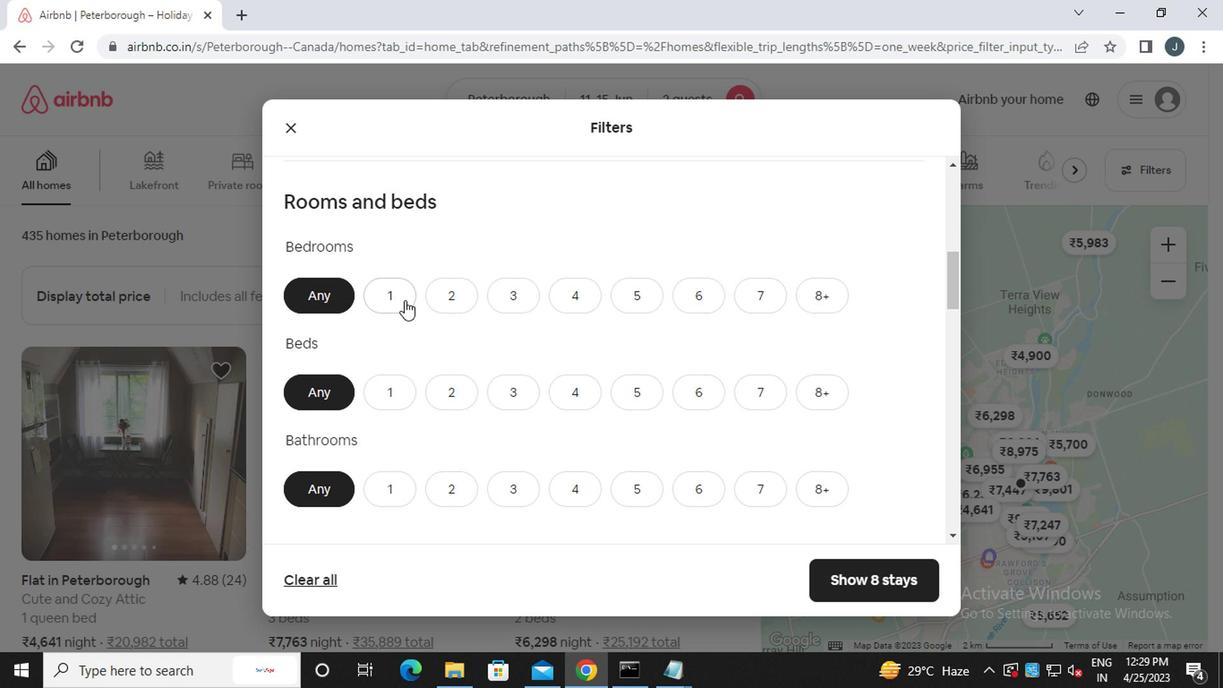 
Action: Mouse moved to (451, 394)
Screenshot: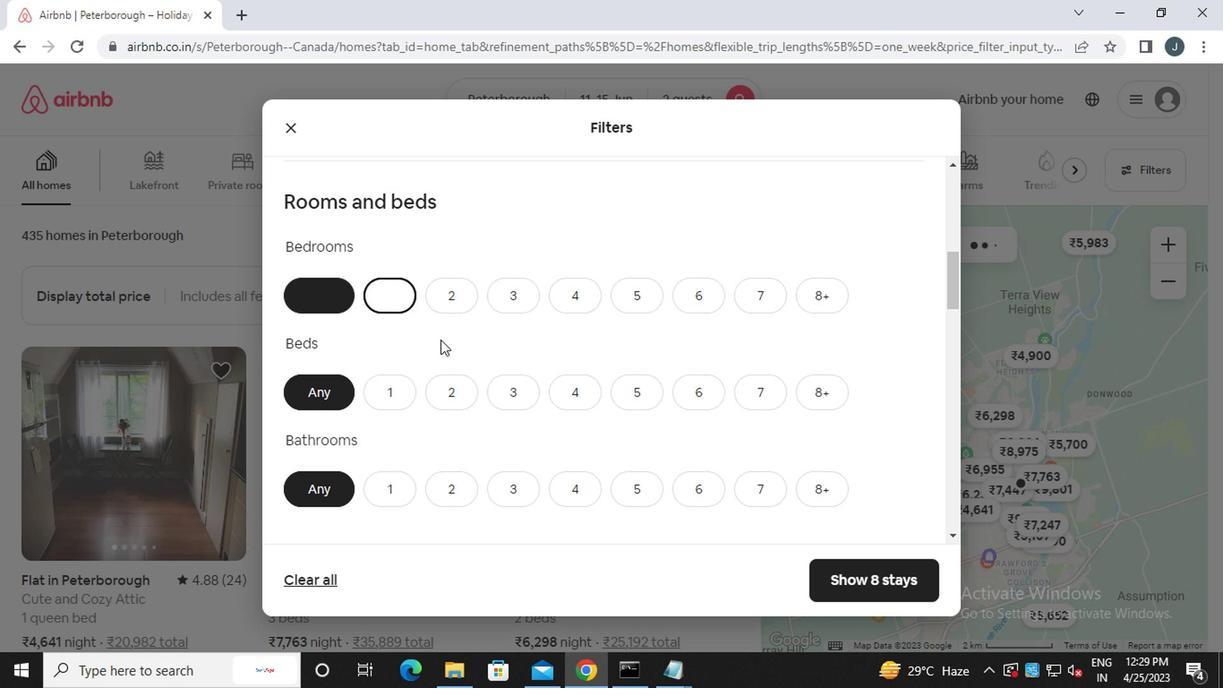 
Action: Mouse pressed left at (451, 394)
Screenshot: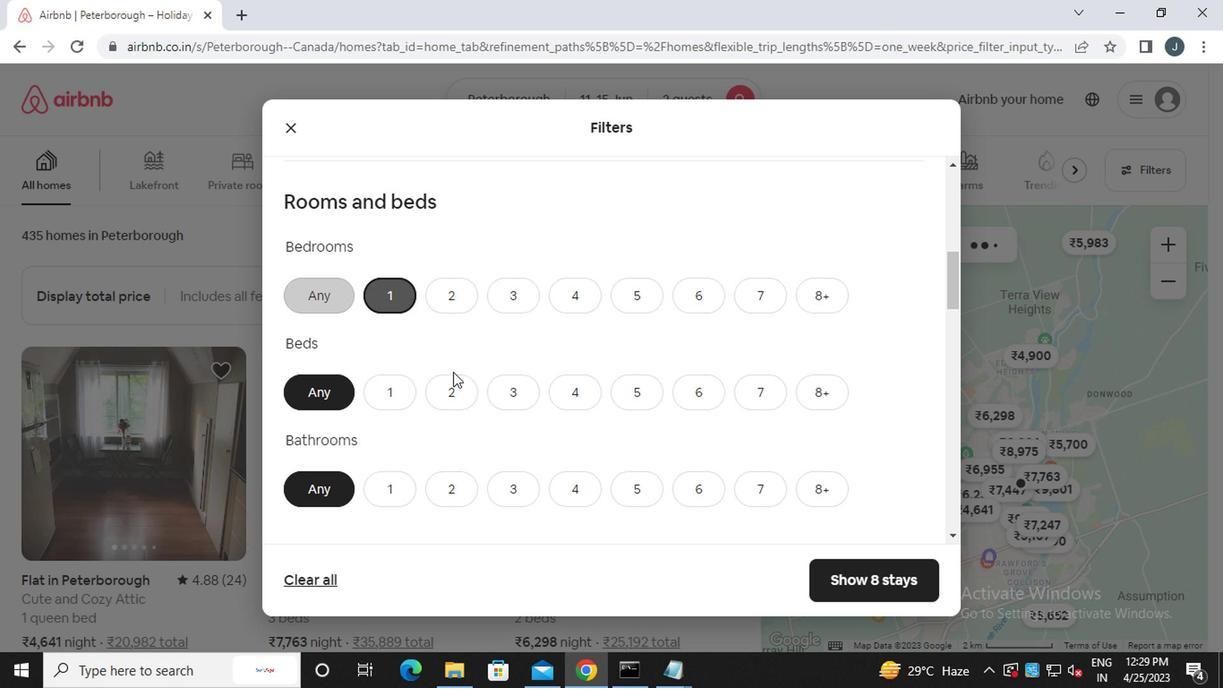 
Action: Mouse moved to (398, 484)
Screenshot: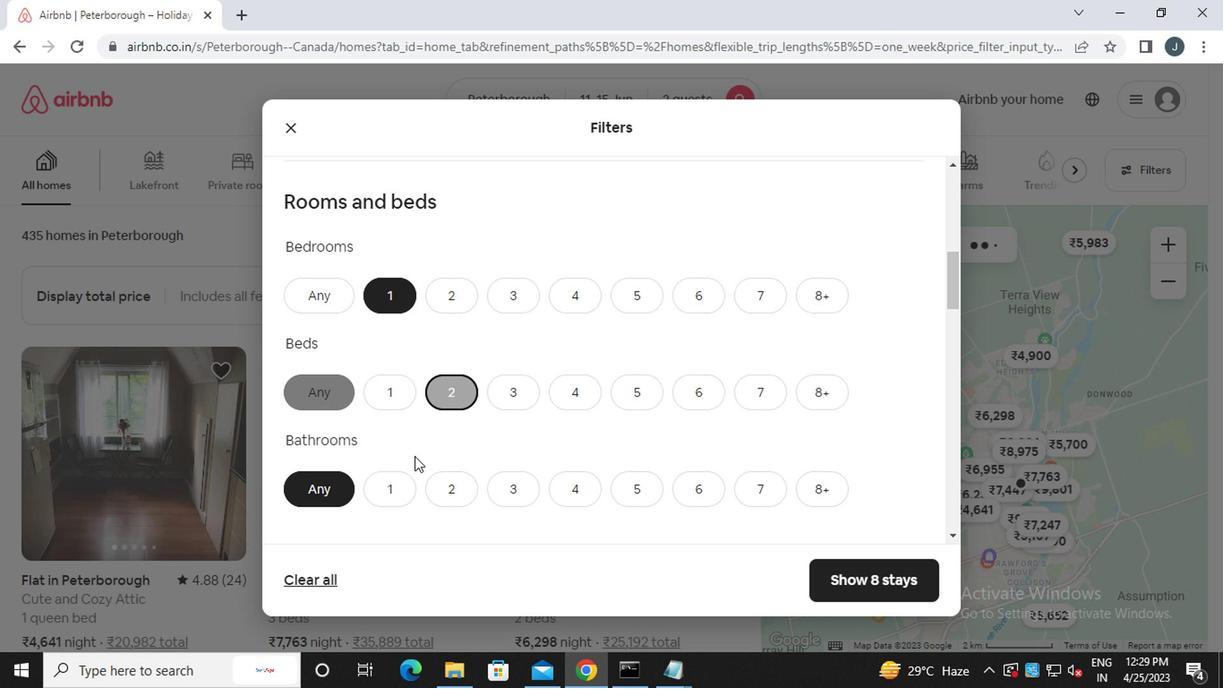 
Action: Mouse pressed left at (398, 484)
Screenshot: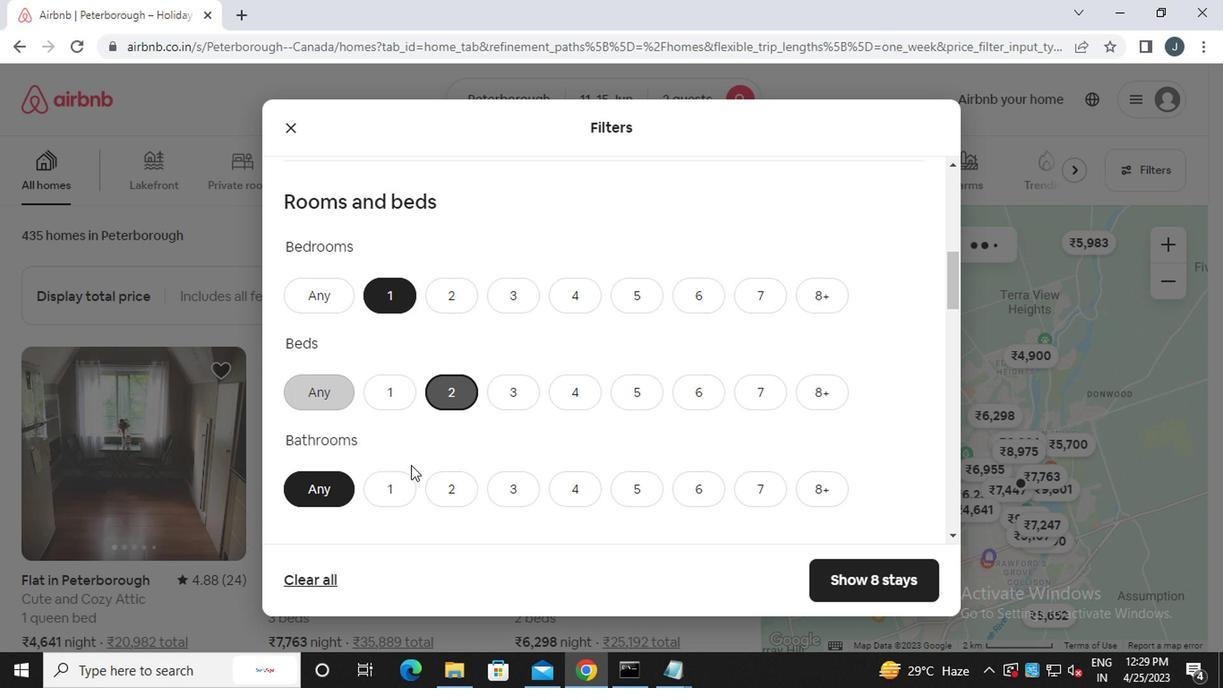 
Action: Mouse moved to (486, 467)
Screenshot: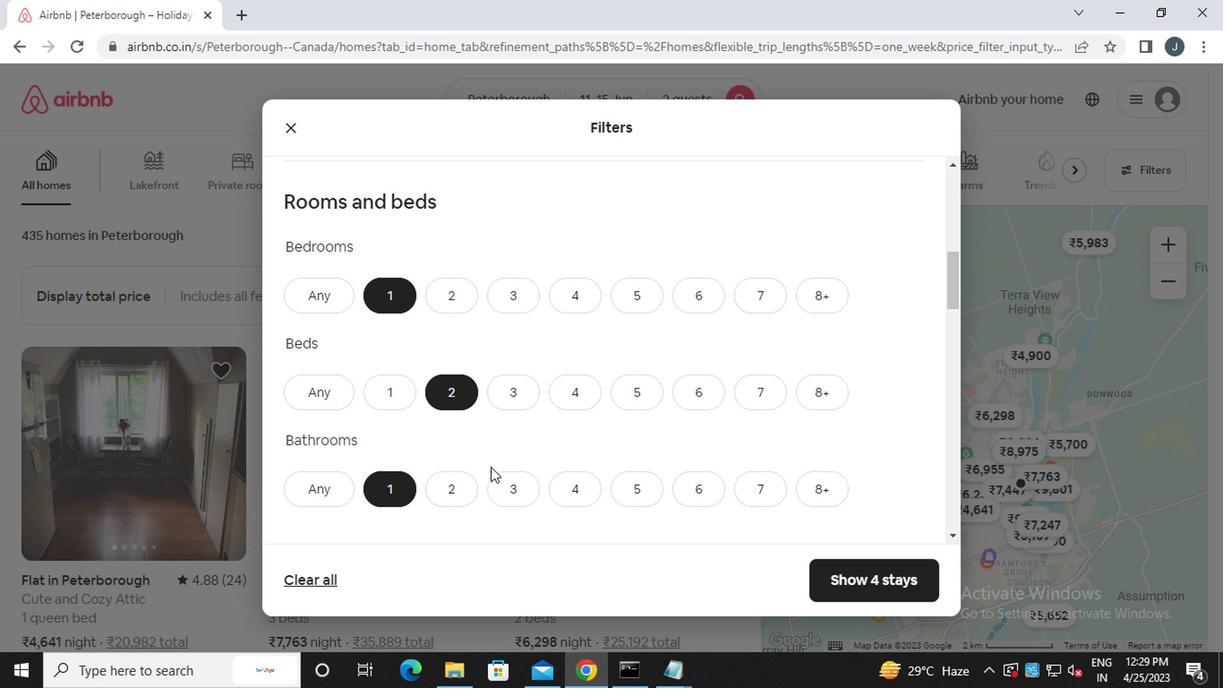 
Action: Mouse scrolled (486, 467) with delta (0, 0)
Screenshot: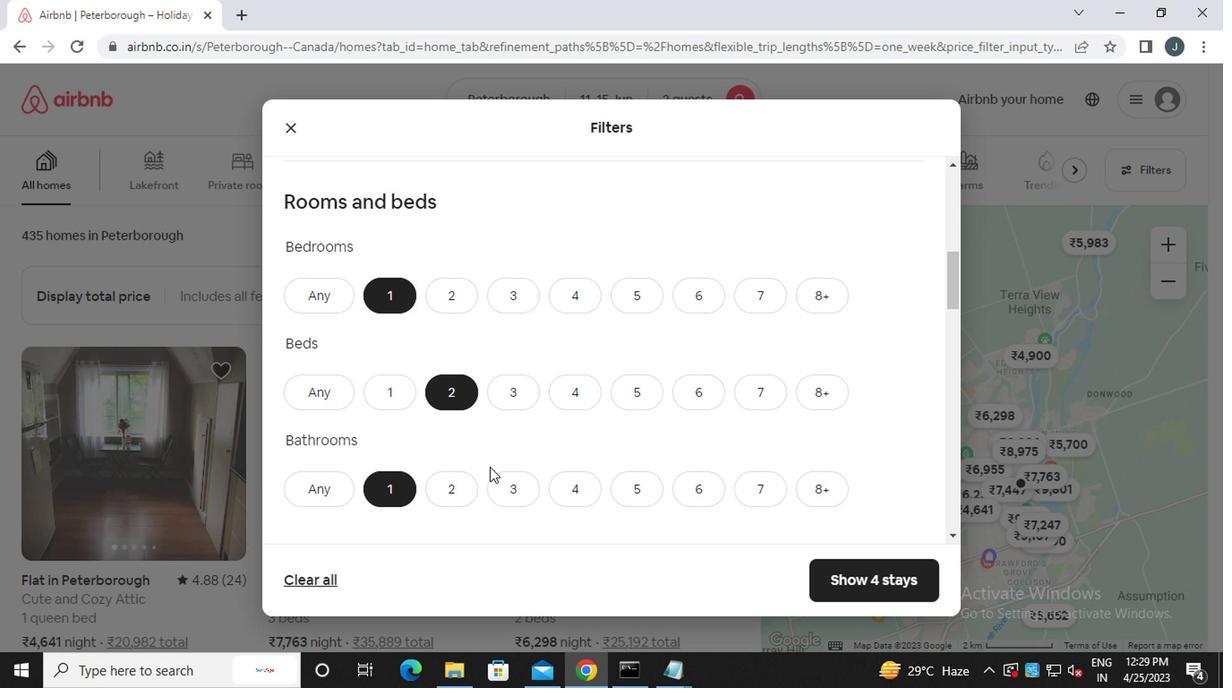 
Action: Mouse scrolled (486, 467) with delta (0, 0)
Screenshot: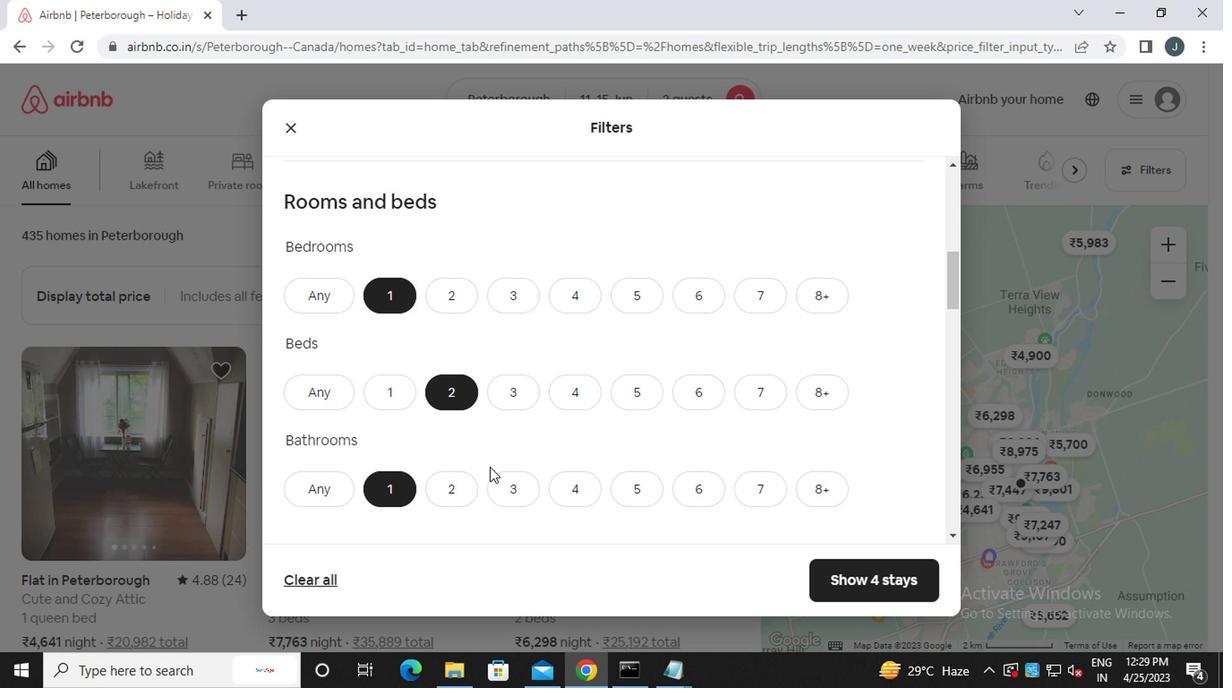
Action: Mouse scrolled (486, 467) with delta (0, 0)
Screenshot: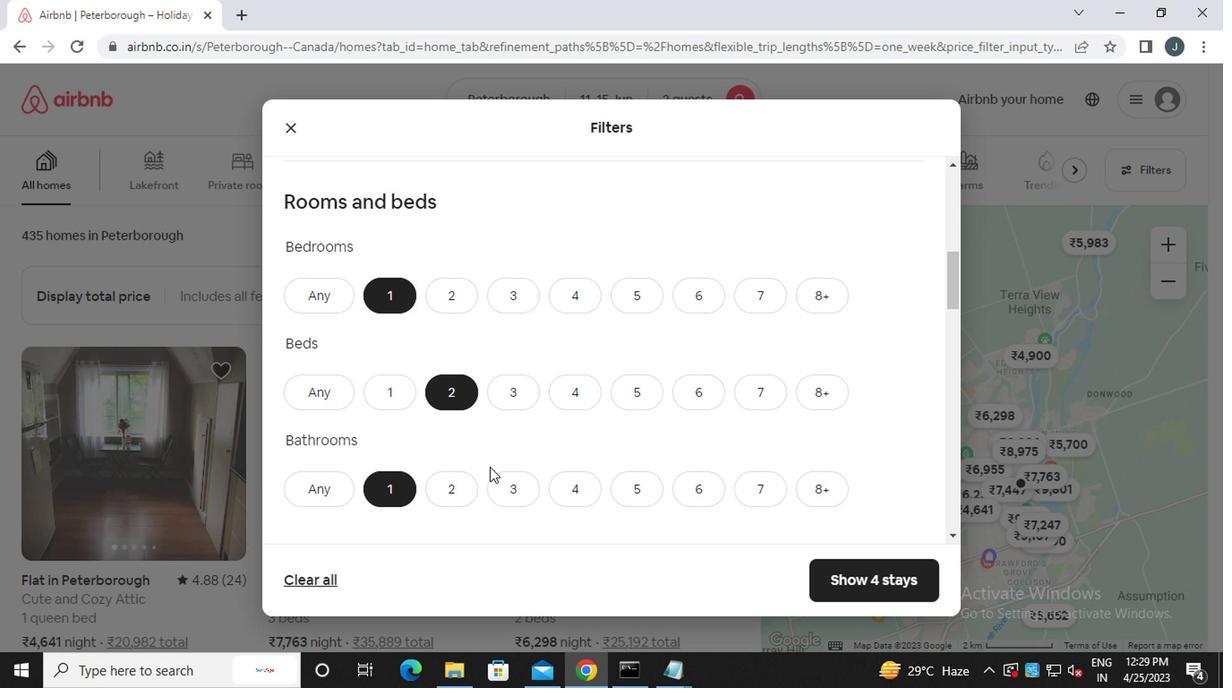 
Action: Mouse moved to (342, 421)
Screenshot: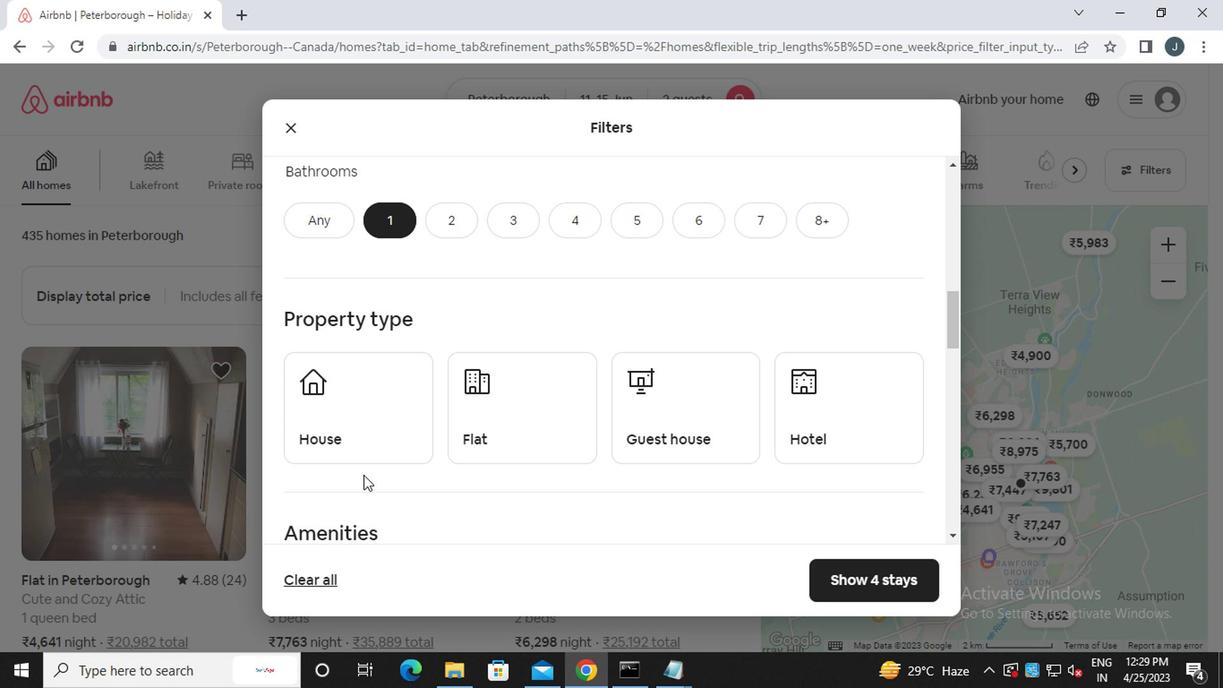 
Action: Mouse pressed left at (342, 421)
Screenshot: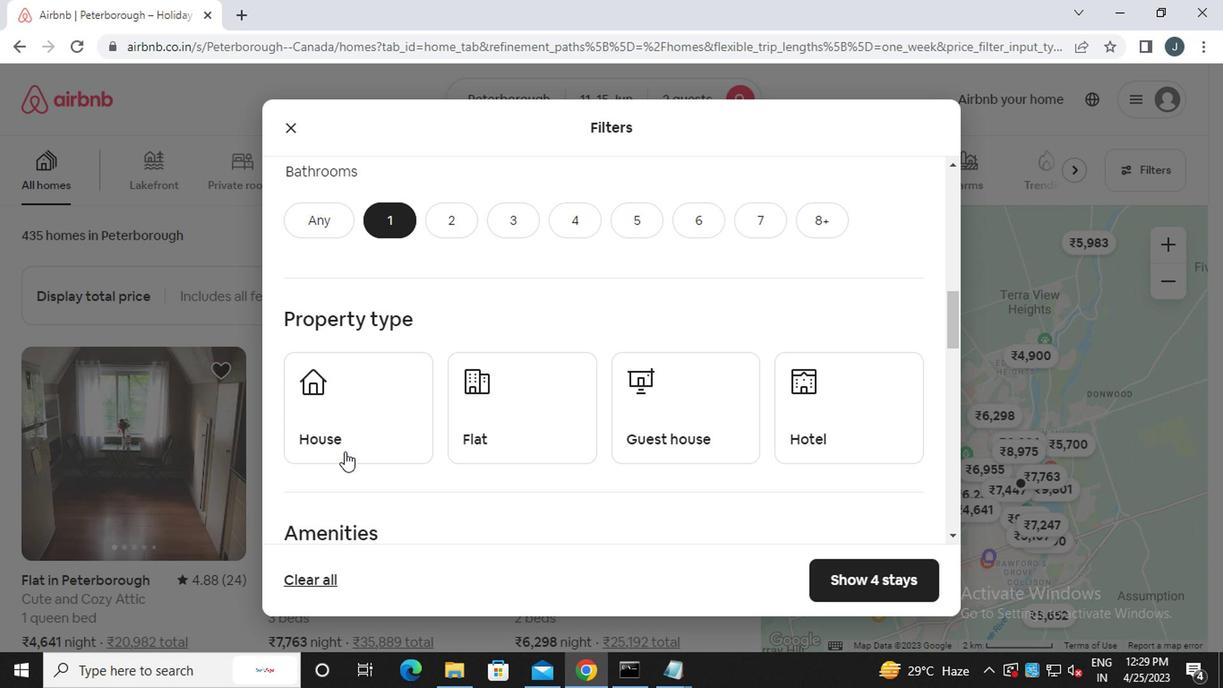 
Action: Mouse moved to (464, 425)
Screenshot: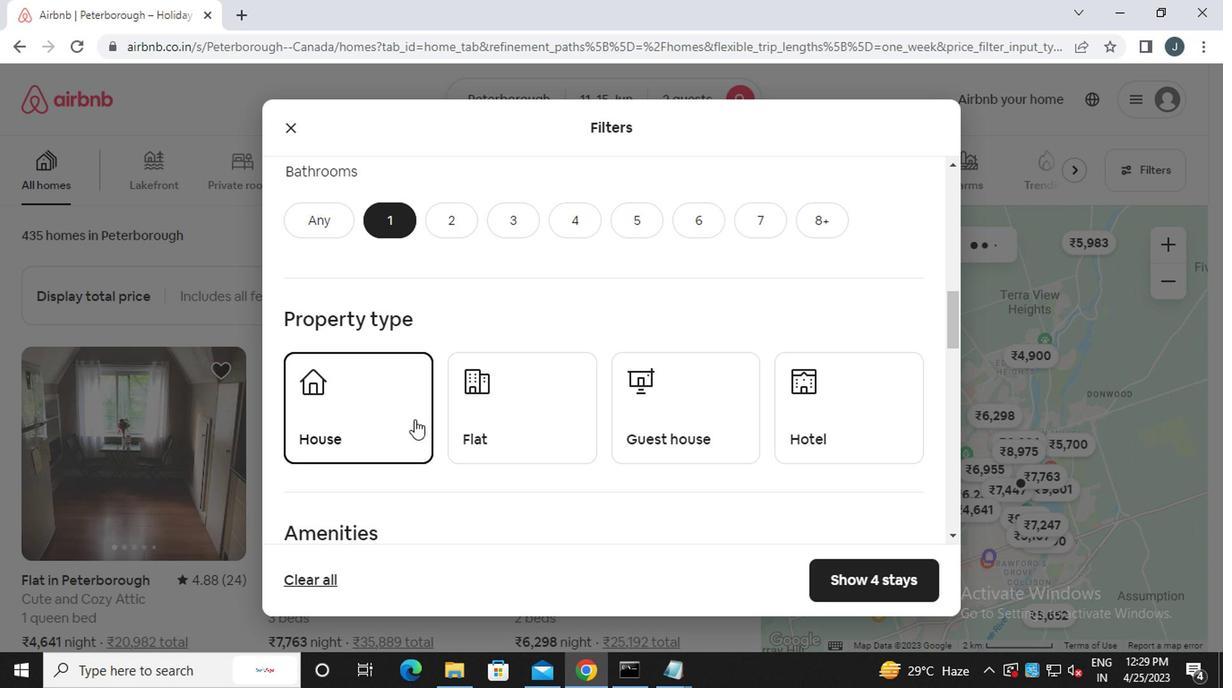 
Action: Mouse pressed left at (464, 425)
Screenshot: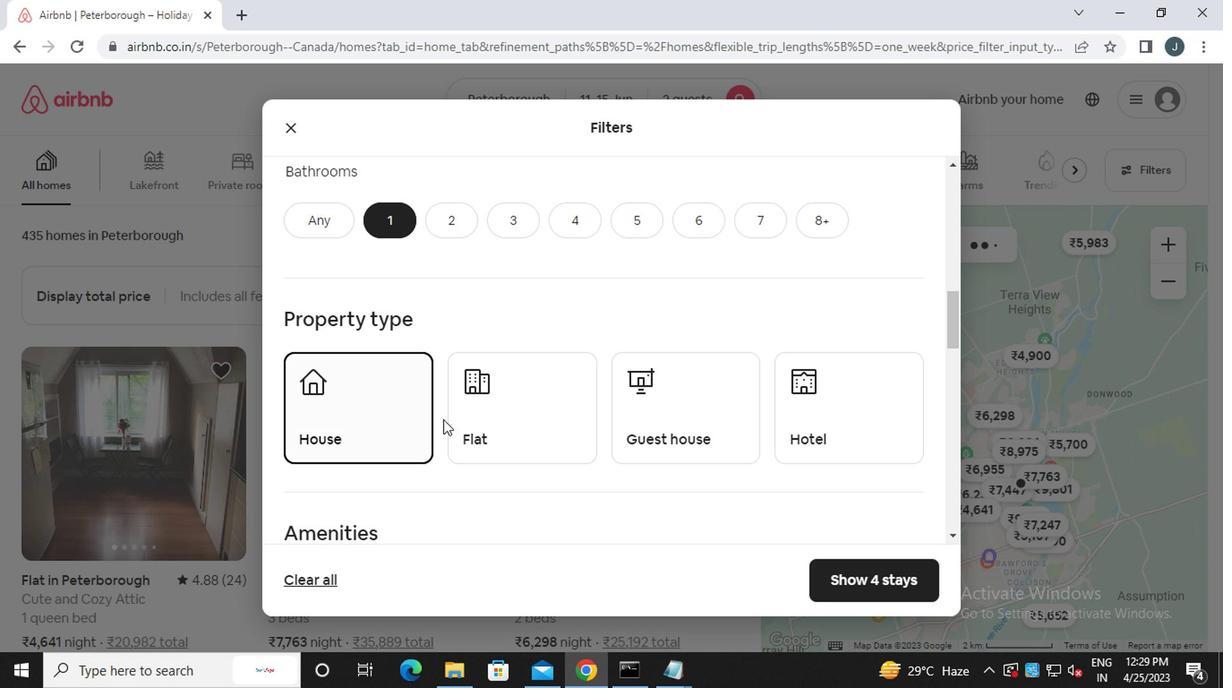 
Action: Mouse moved to (646, 416)
Screenshot: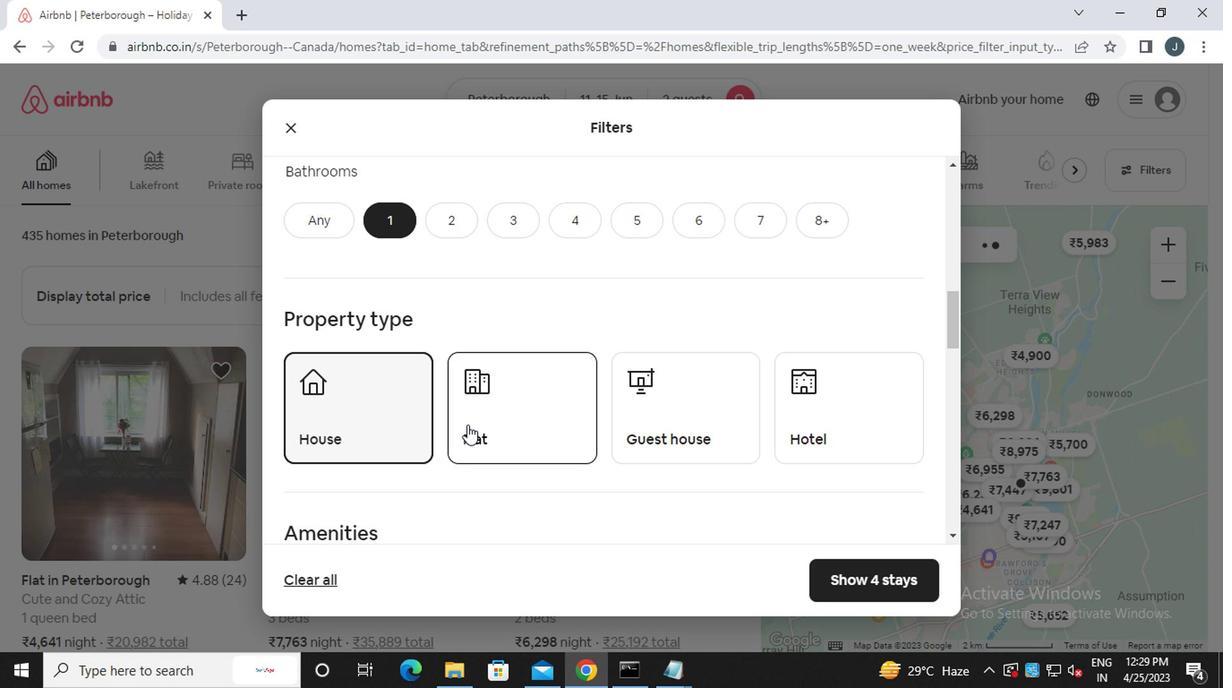 
Action: Mouse pressed left at (646, 416)
Screenshot: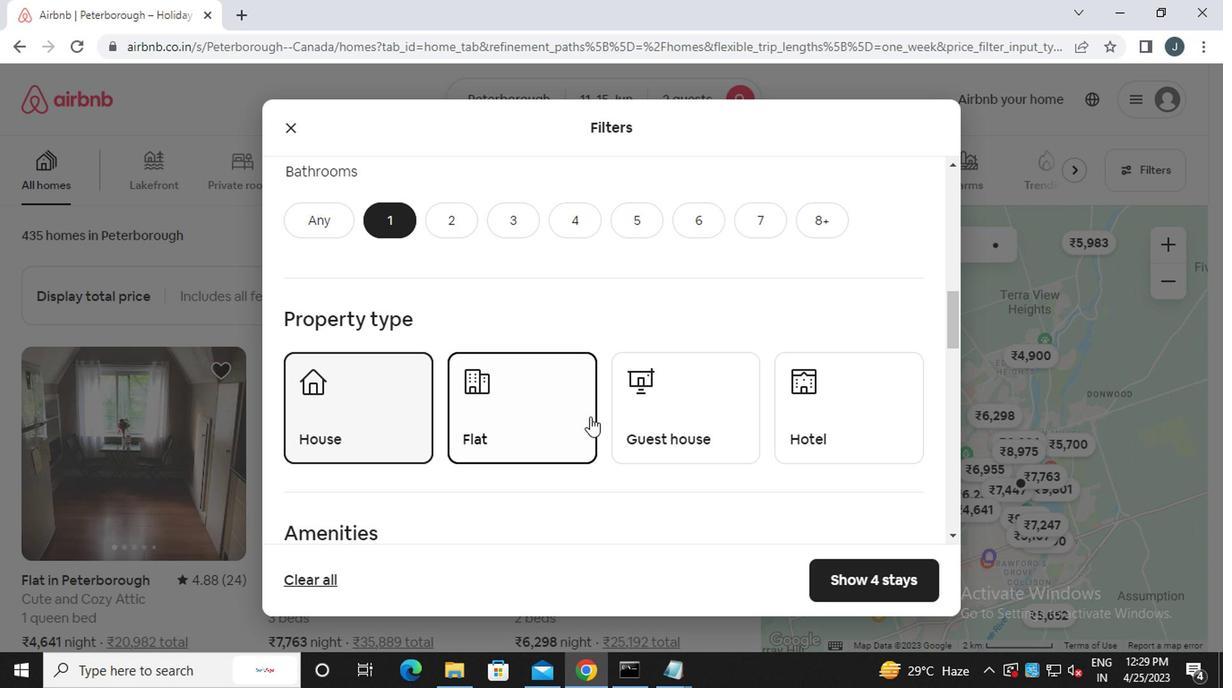 
Action: Mouse moved to (814, 409)
Screenshot: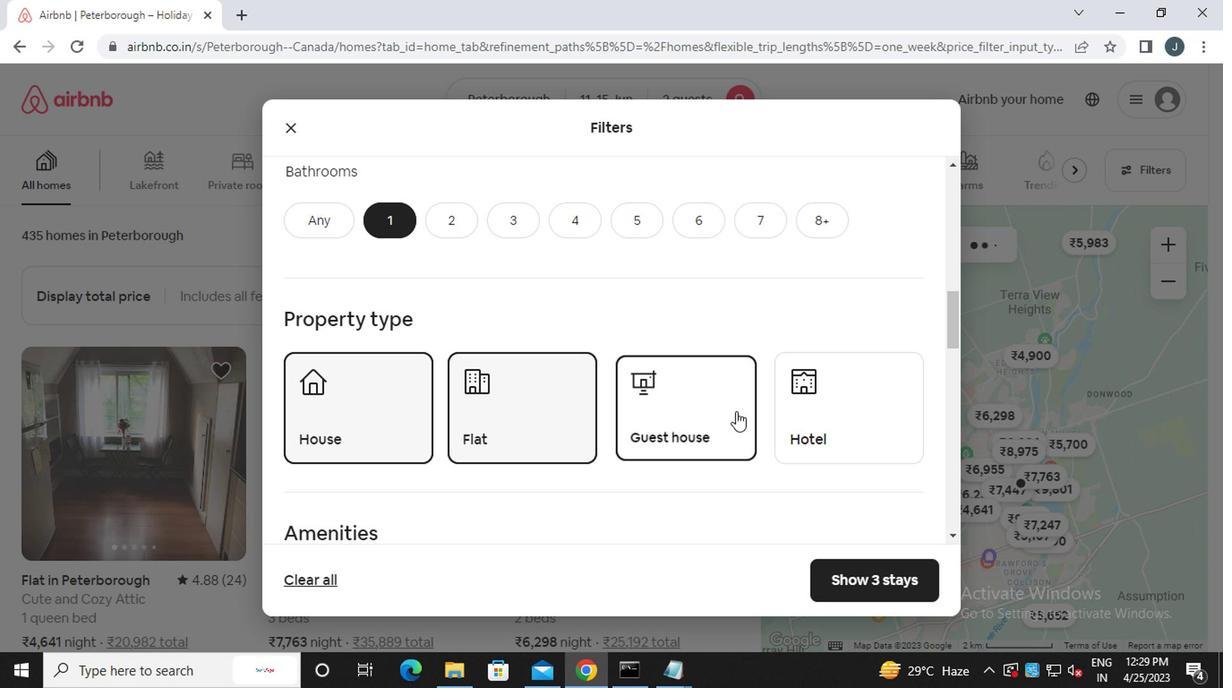 
Action: Mouse pressed left at (814, 409)
Screenshot: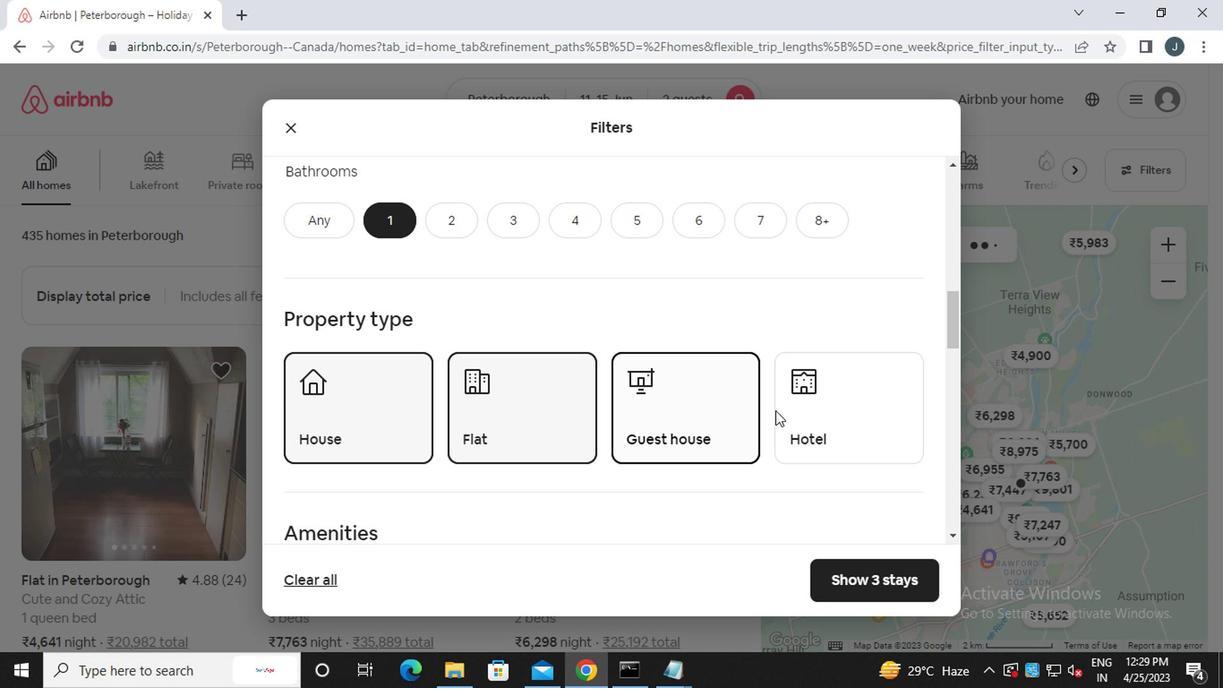 
Action: Mouse moved to (553, 472)
Screenshot: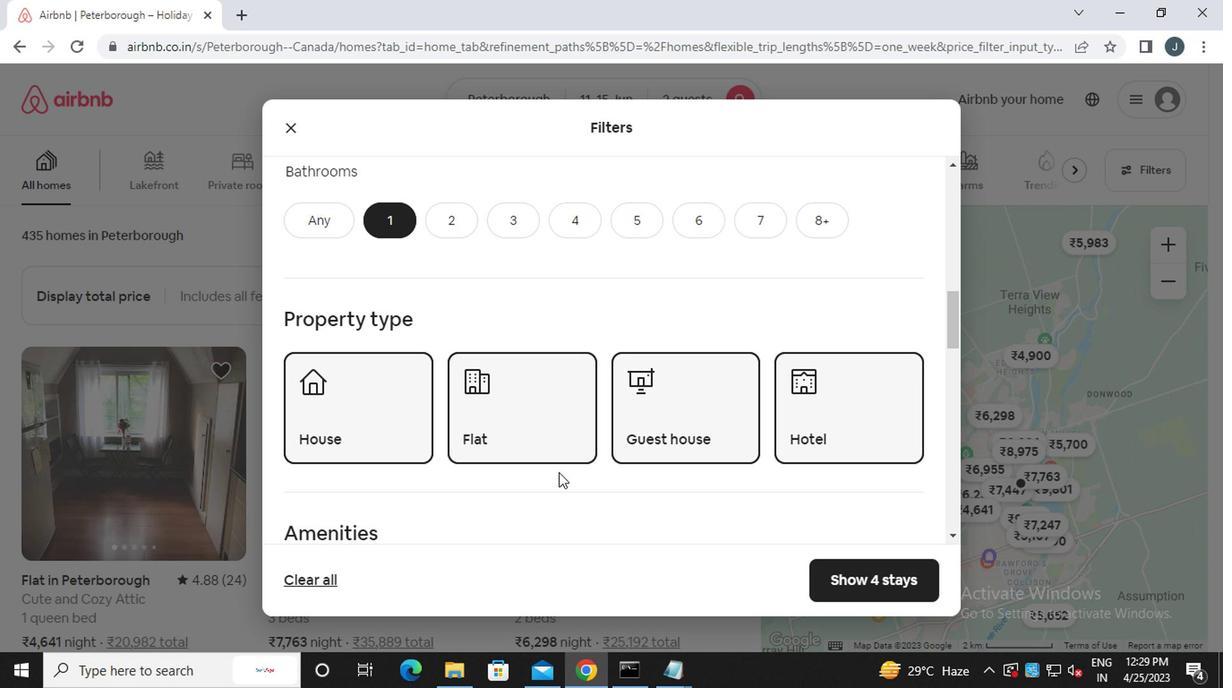 
Action: Mouse scrolled (553, 472) with delta (0, 0)
Screenshot: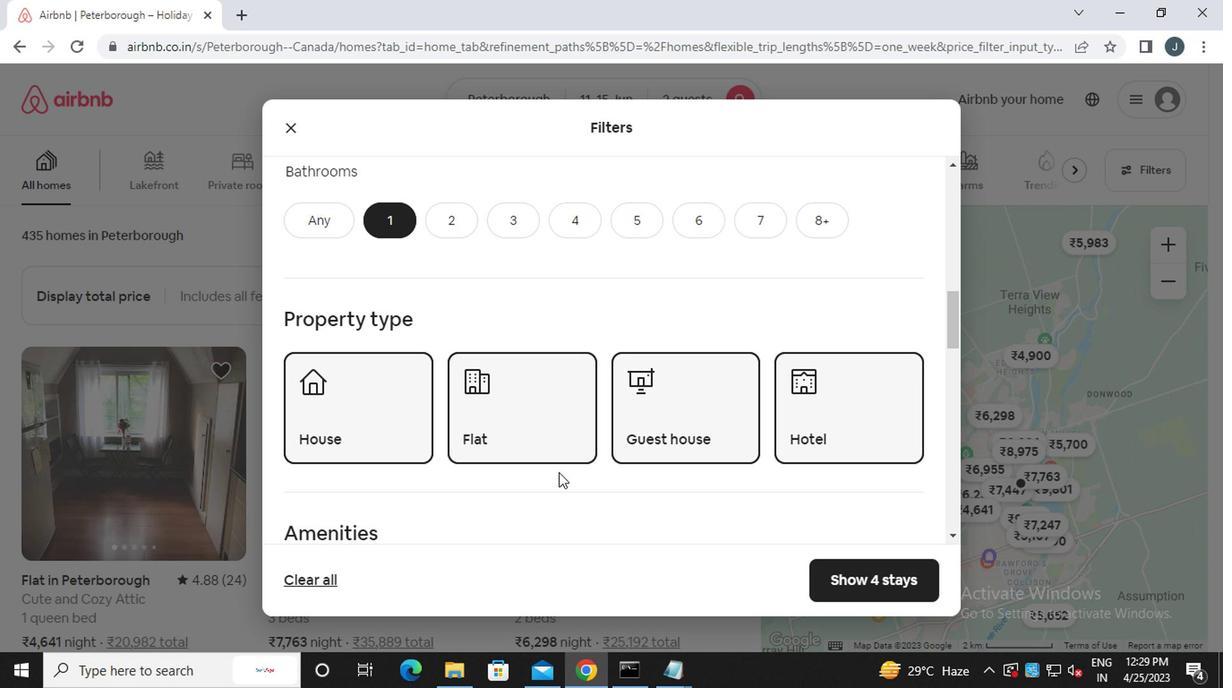 
Action: Mouse scrolled (553, 472) with delta (0, 0)
Screenshot: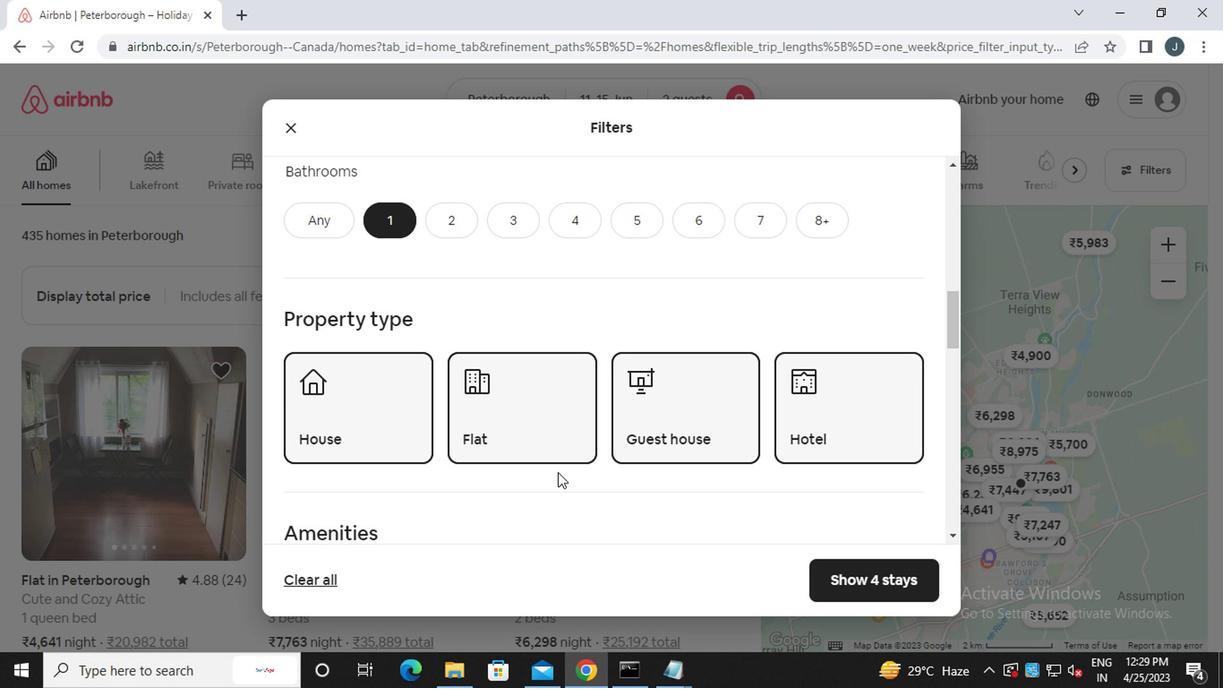 
Action: Mouse moved to (553, 472)
Screenshot: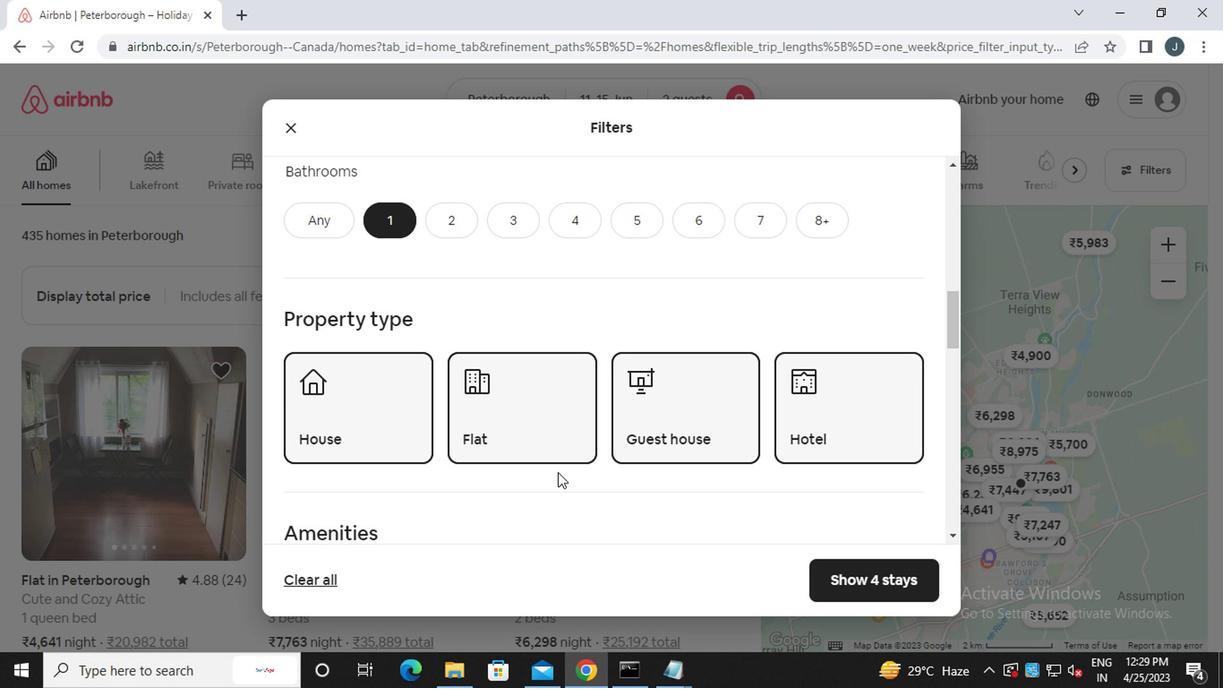 
Action: Mouse scrolled (553, 472) with delta (0, 0)
Screenshot: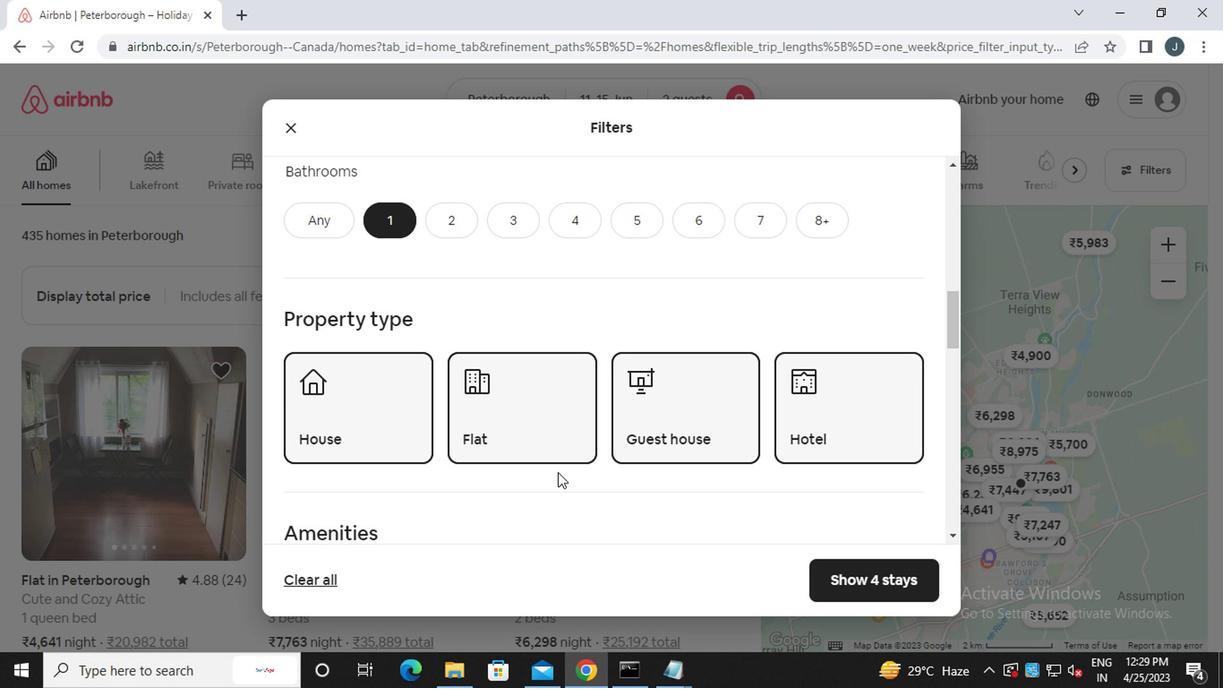 
Action: Mouse scrolled (553, 472) with delta (0, 0)
Screenshot: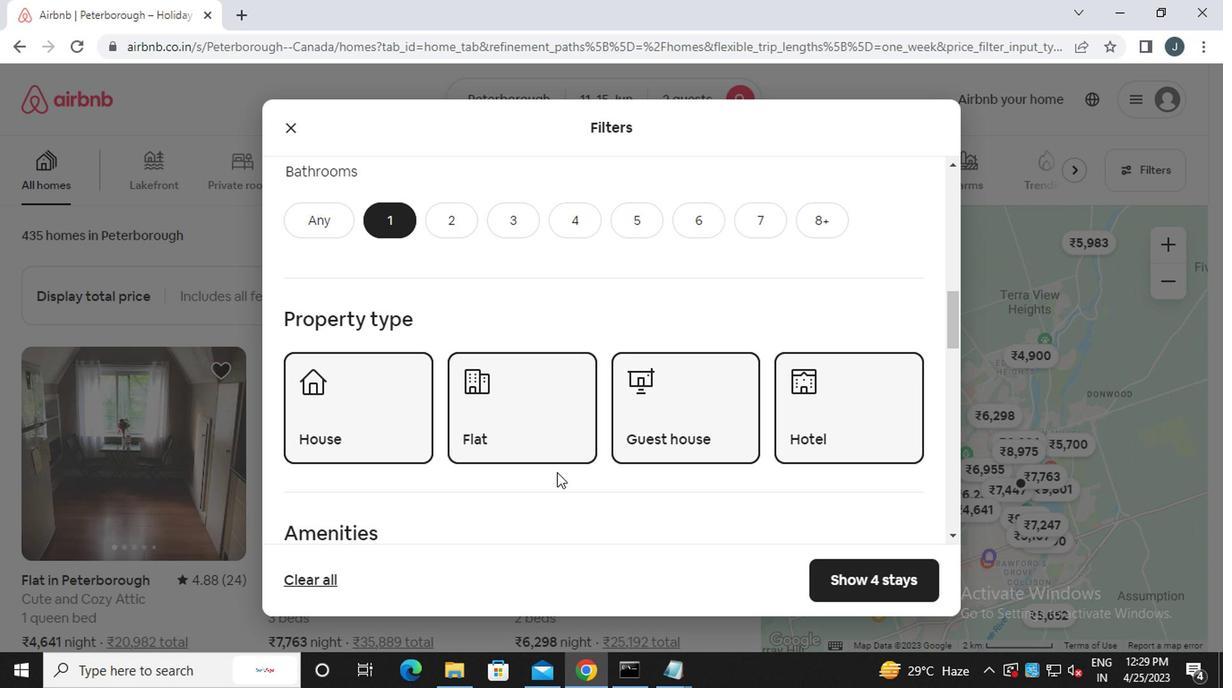 
Action: Mouse moved to (551, 472)
Screenshot: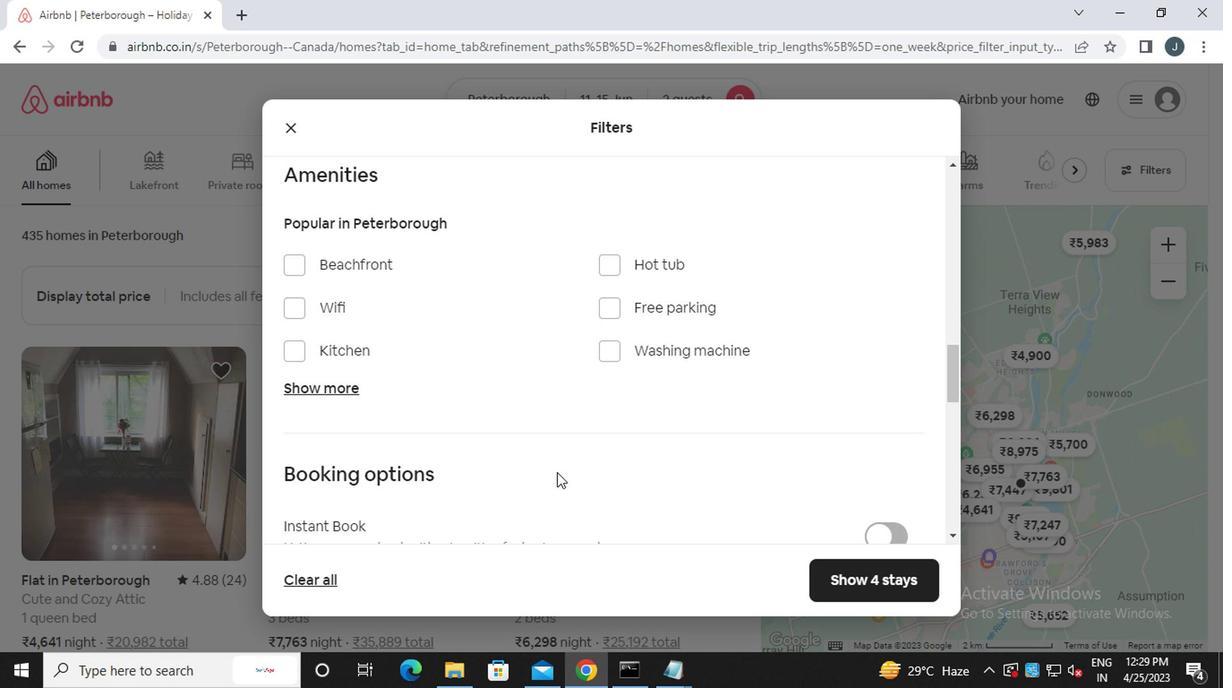 
Action: Mouse scrolled (551, 472) with delta (0, 0)
Screenshot: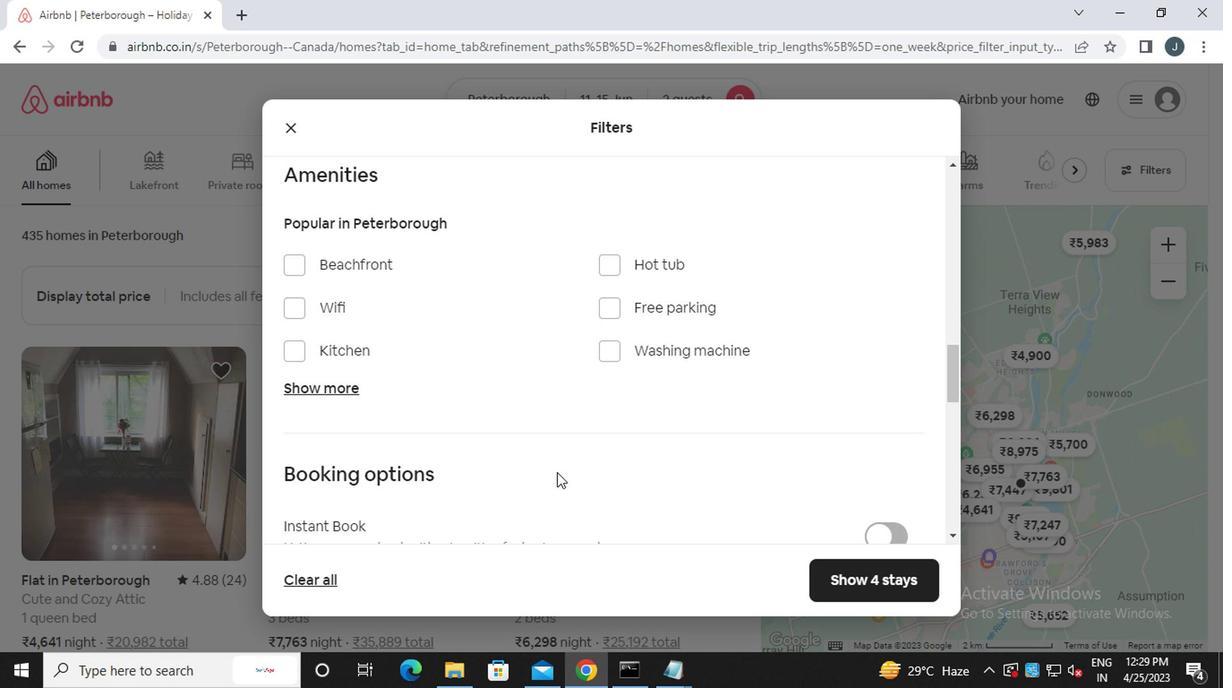 
Action: Mouse scrolled (551, 472) with delta (0, 0)
Screenshot: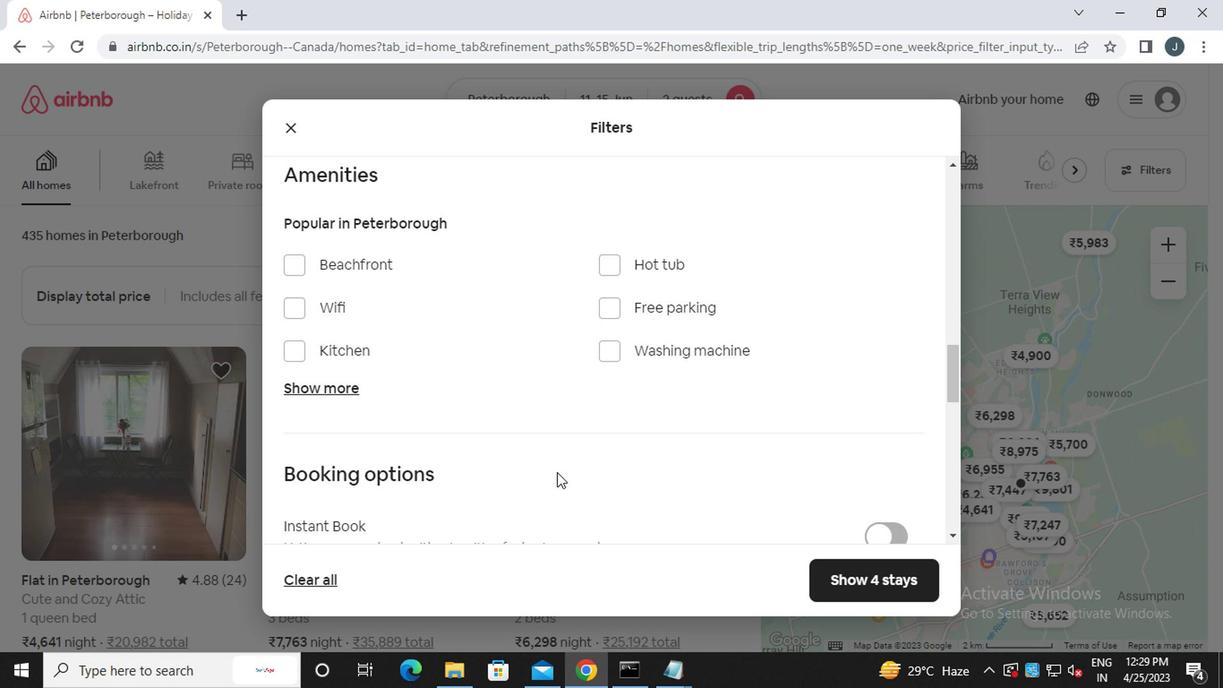 
Action: Mouse scrolled (551, 472) with delta (0, 0)
Screenshot: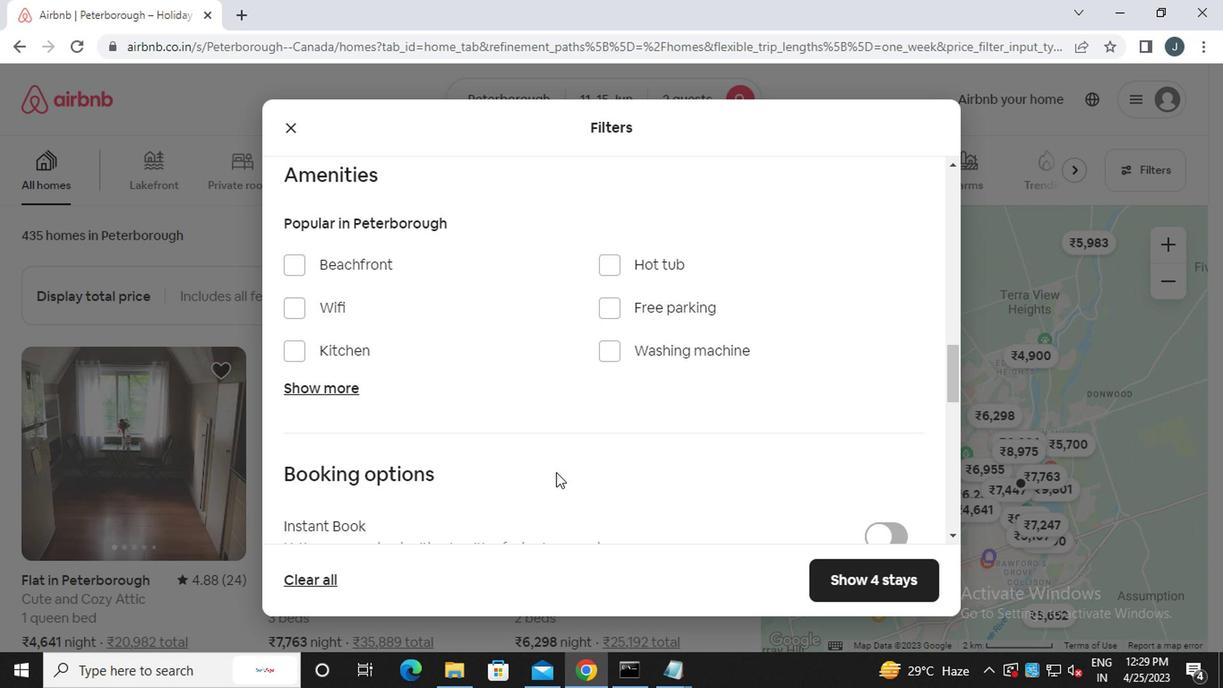 
Action: Mouse moved to (890, 337)
Screenshot: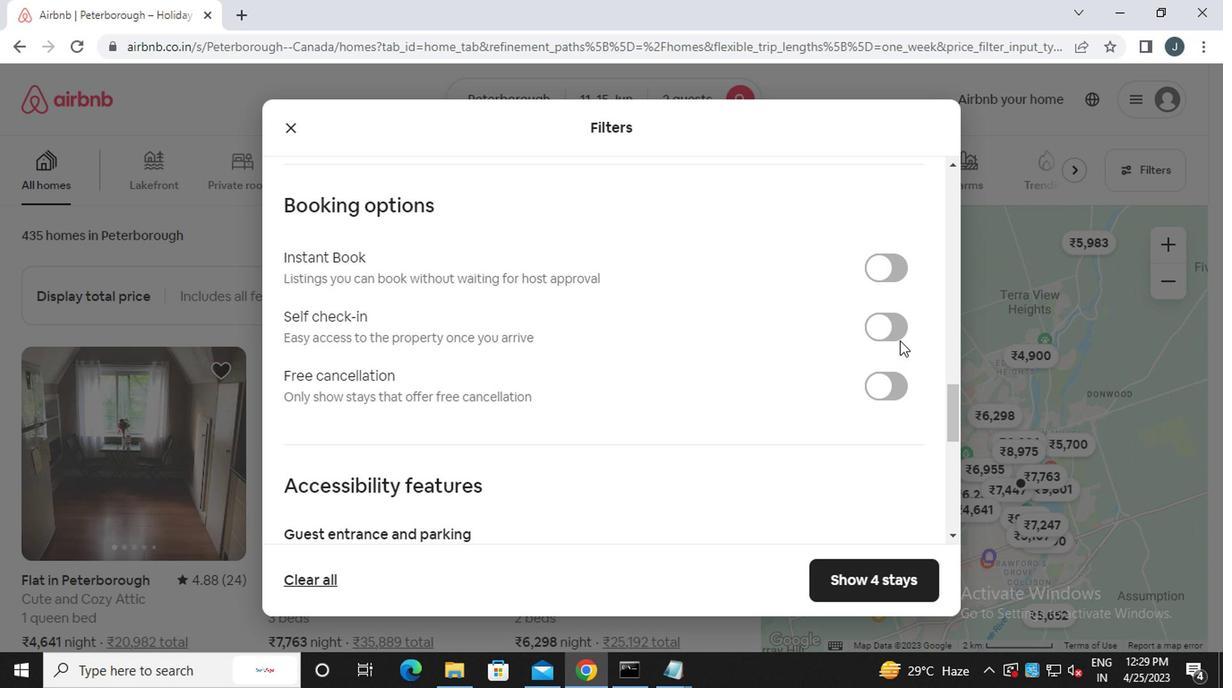 
Action: Mouse pressed left at (890, 337)
Screenshot: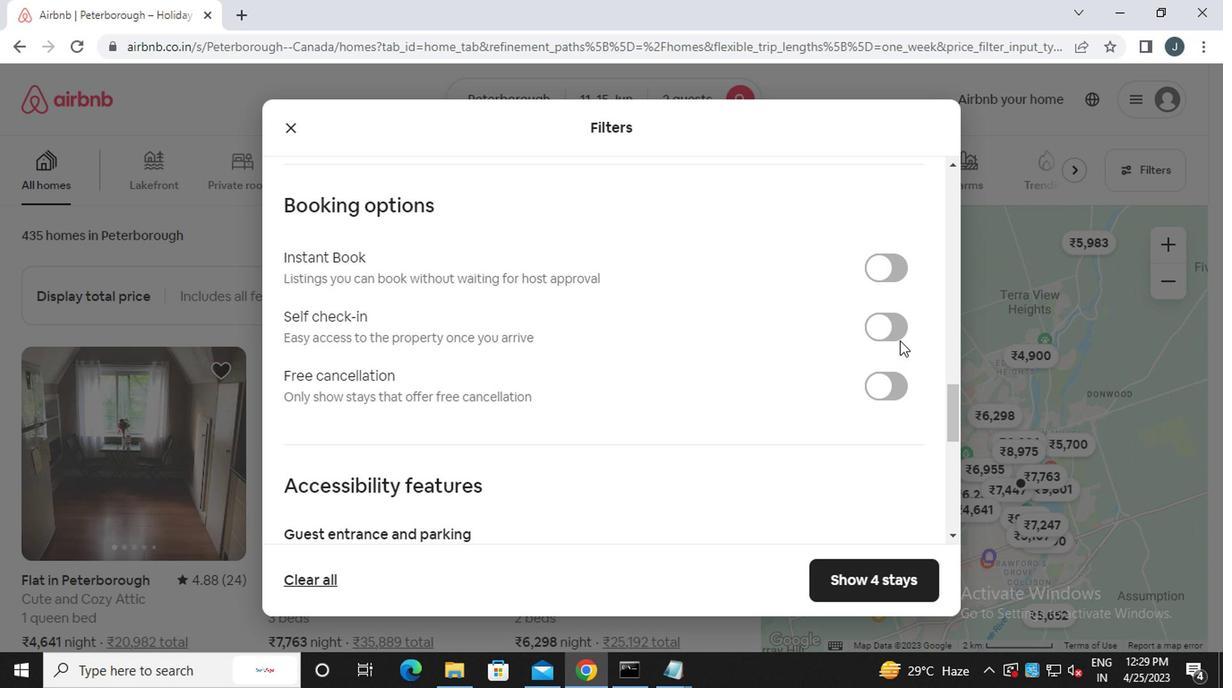 
Action: Mouse moved to (647, 410)
Screenshot: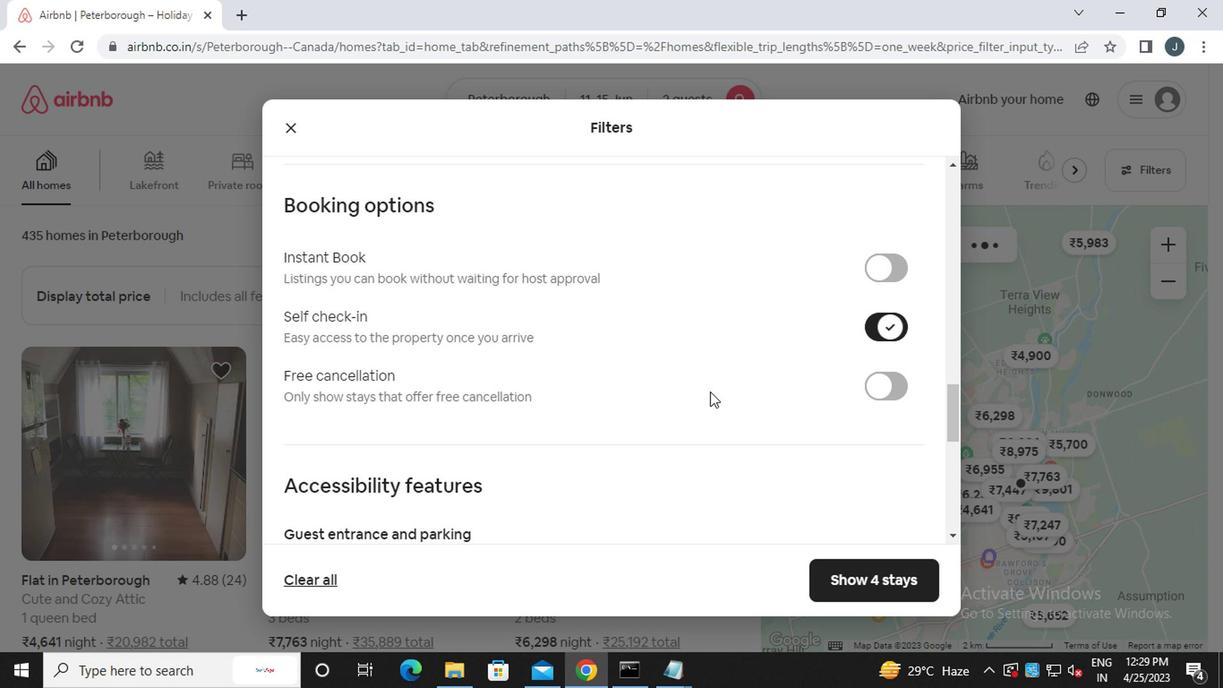 
Action: Mouse scrolled (647, 409) with delta (0, -1)
Screenshot: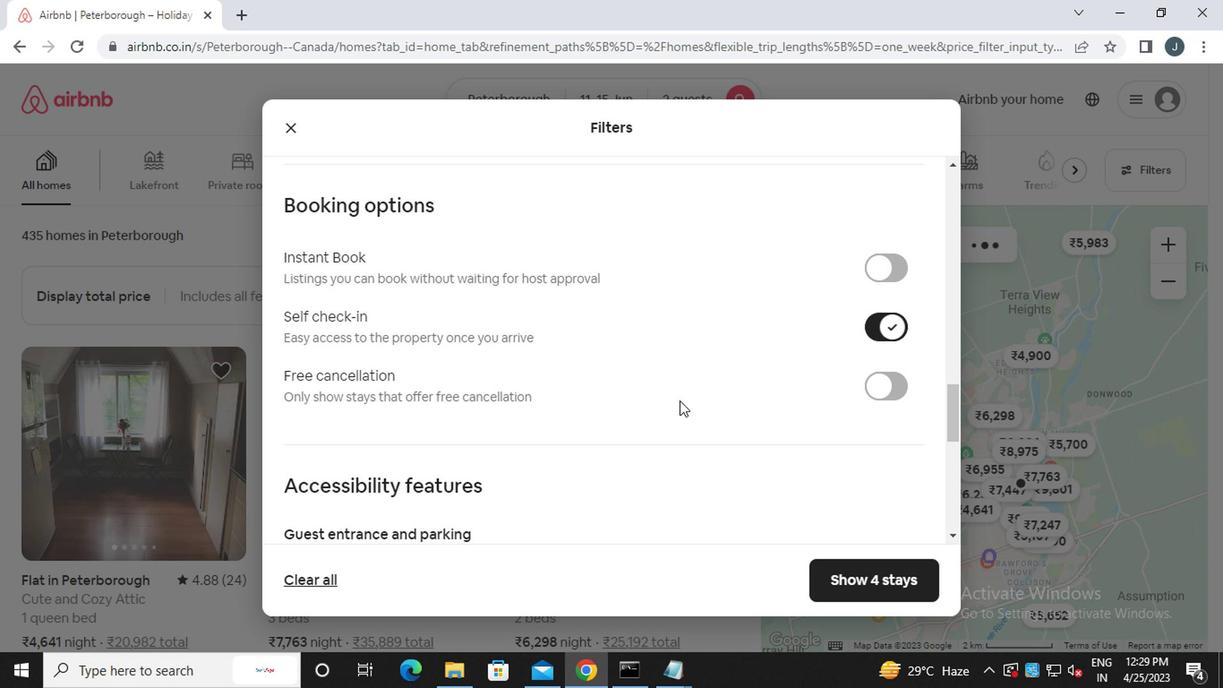 
Action: Mouse scrolled (647, 409) with delta (0, -1)
Screenshot: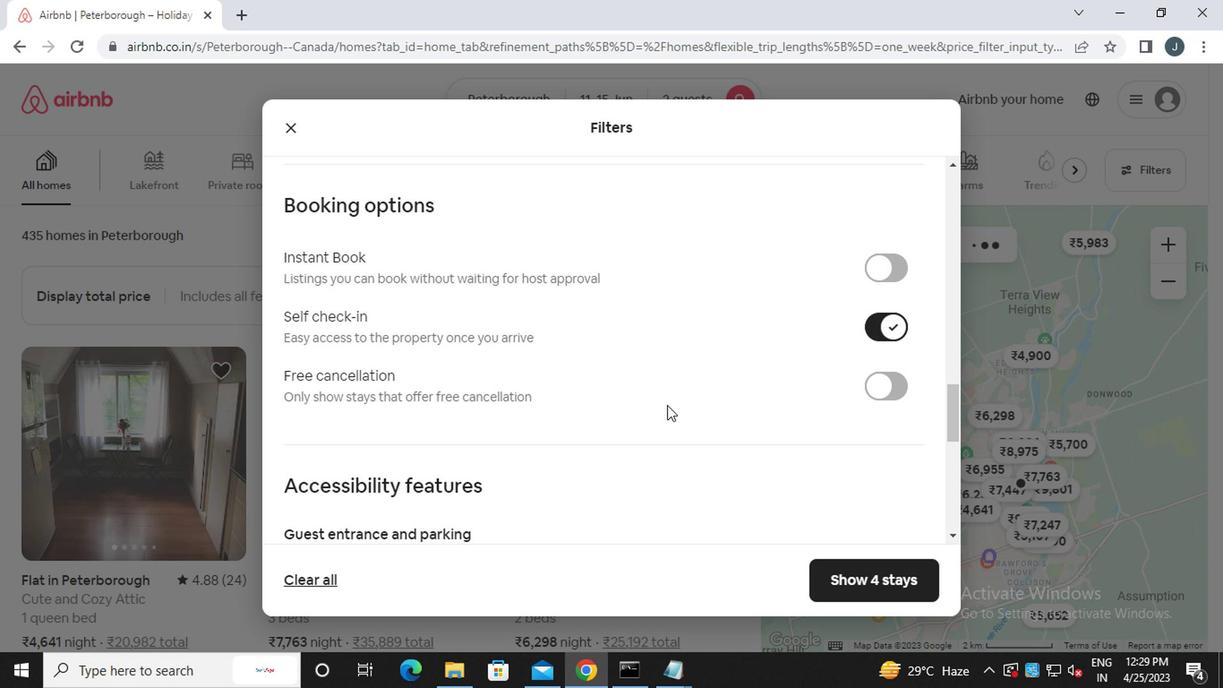 
Action: Mouse scrolled (647, 409) with delta (0, -1)
Screenshot: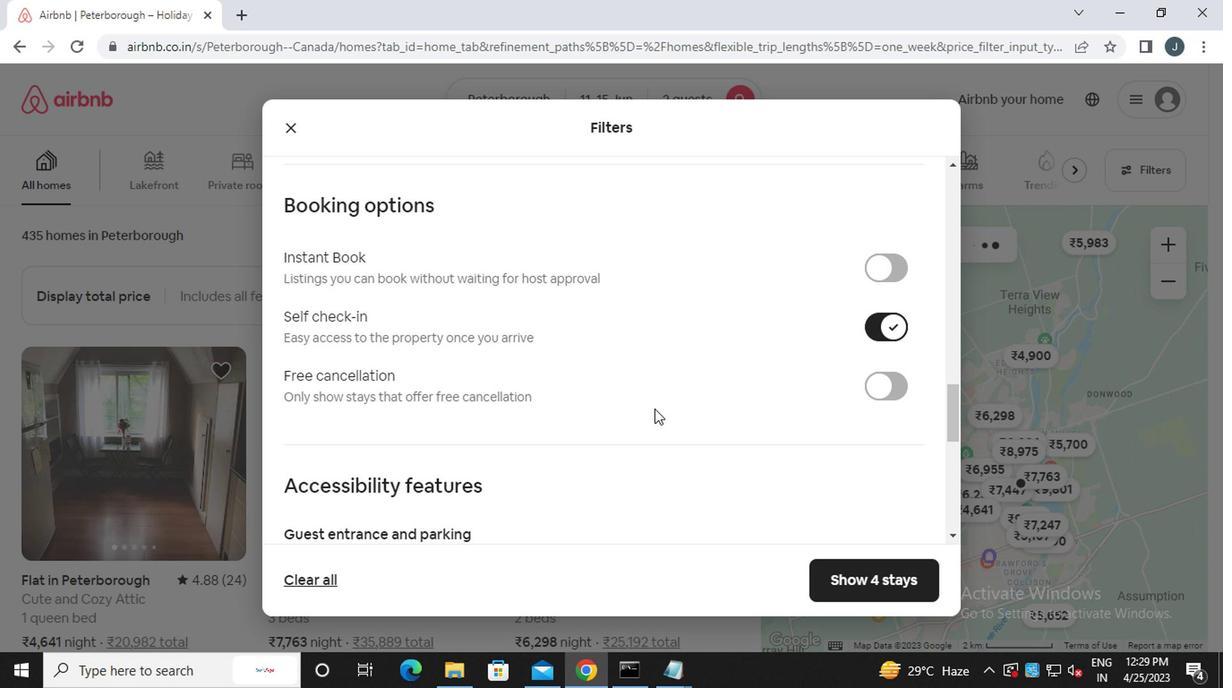 
Action: Mouse scrolled (647, 409) with delta (0, -1)
Screenshot: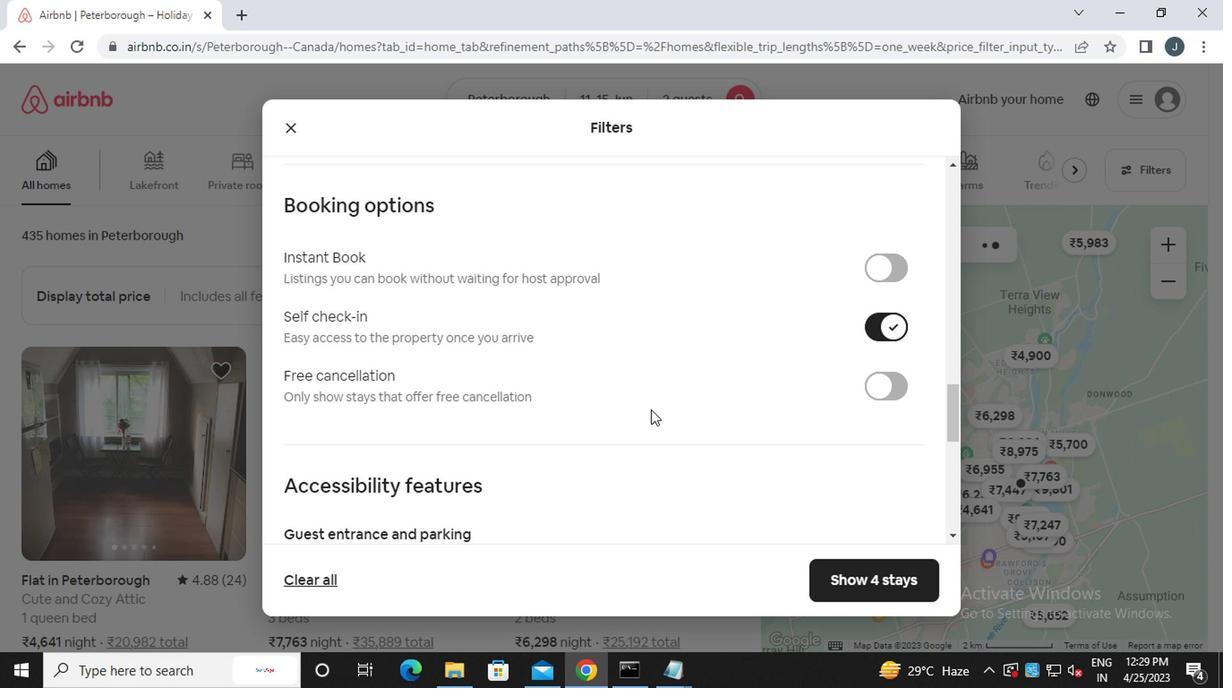 
Action: Mouse scrolled (647, 409) with delta (0, -1)
Screenshot: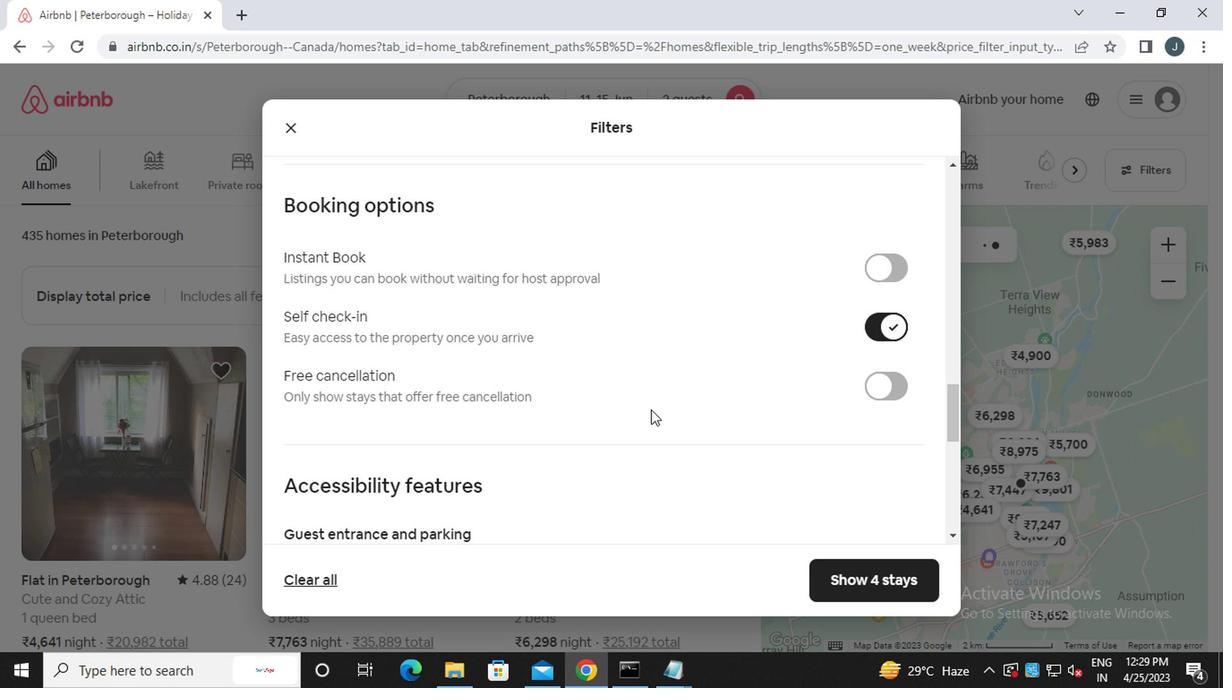 
Action: Mouse scrolled (647, 409) with delta (0, -1)
Screenshot: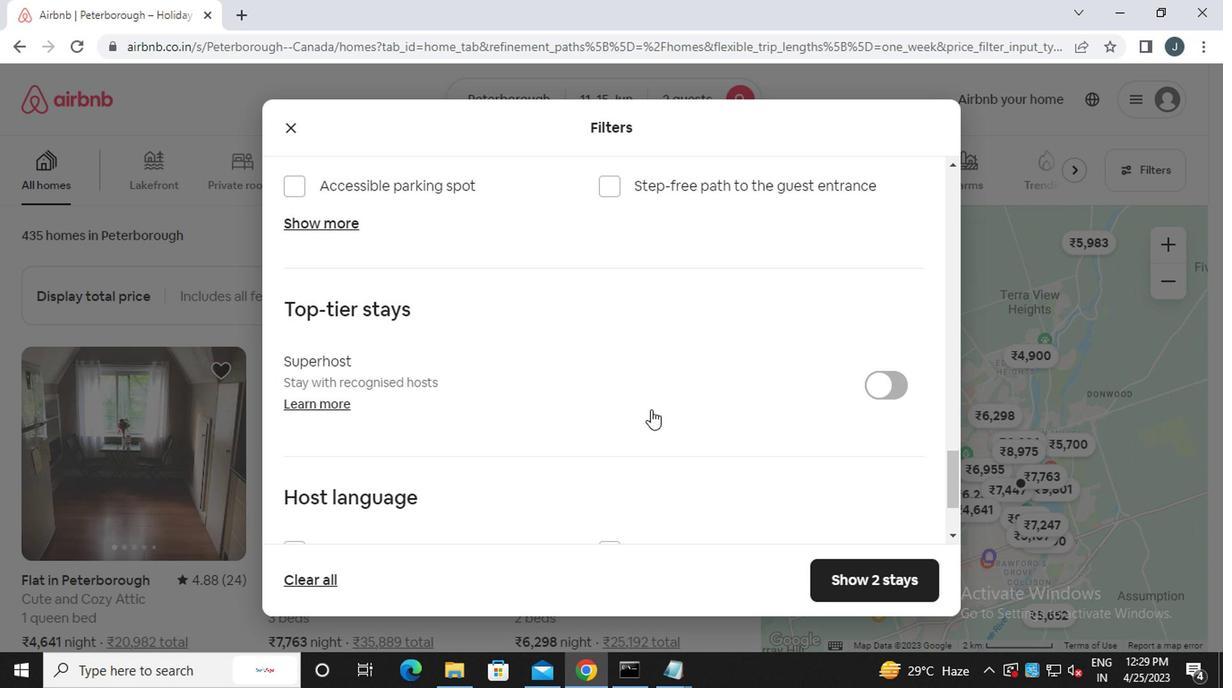 
Action: Mouse scrolled (647, 409) with delta (0, -1)
Screenshot: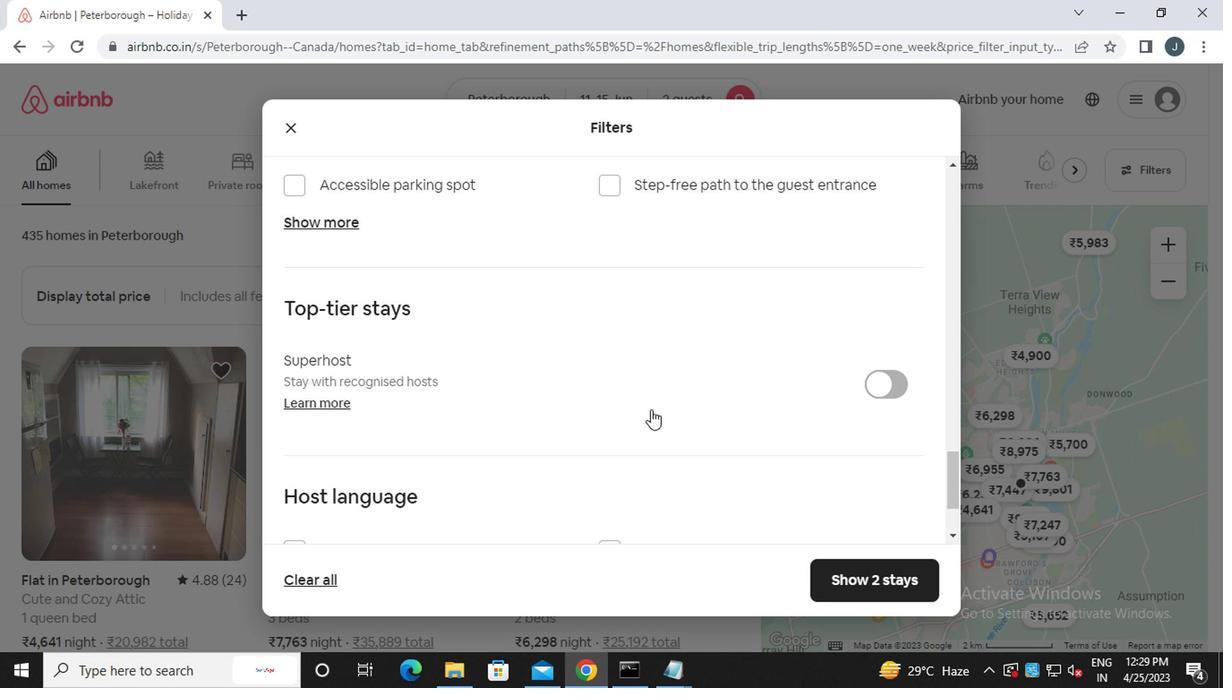 
Action: Mouse moved to (302, 421)
Screenshot: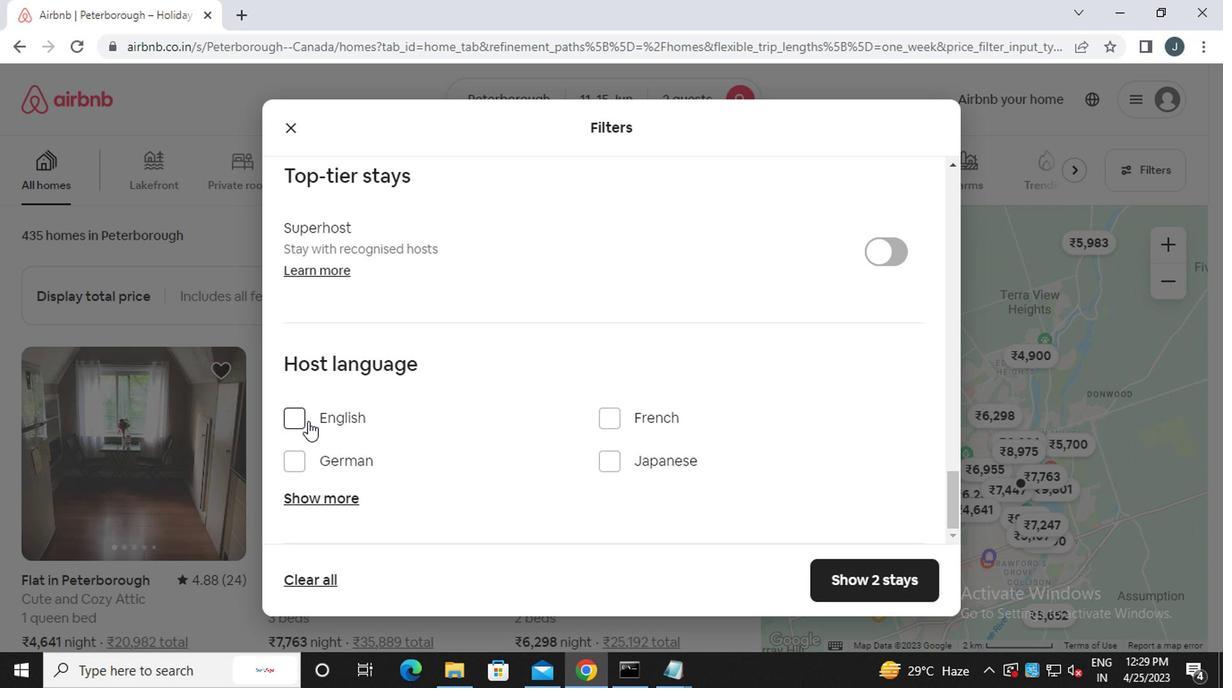 
Action: Mouse pressed left at (302, 421)
Screenshot: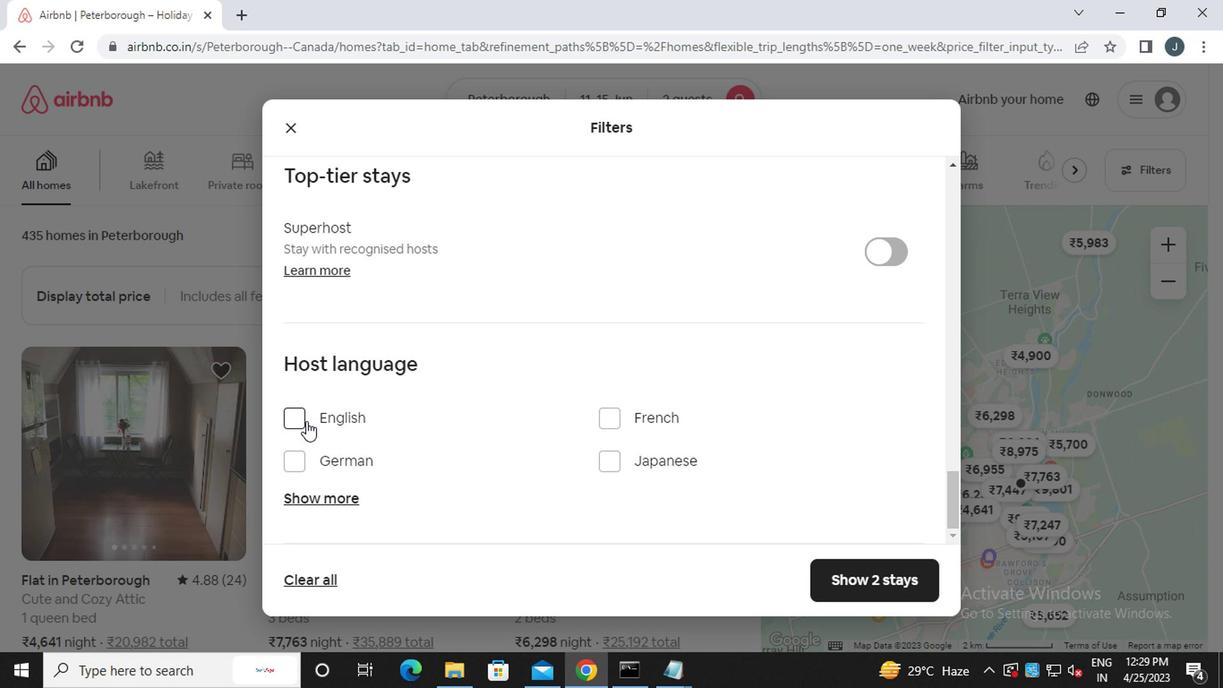 
Action: Mouse moved to (853, 584)
Screenshot: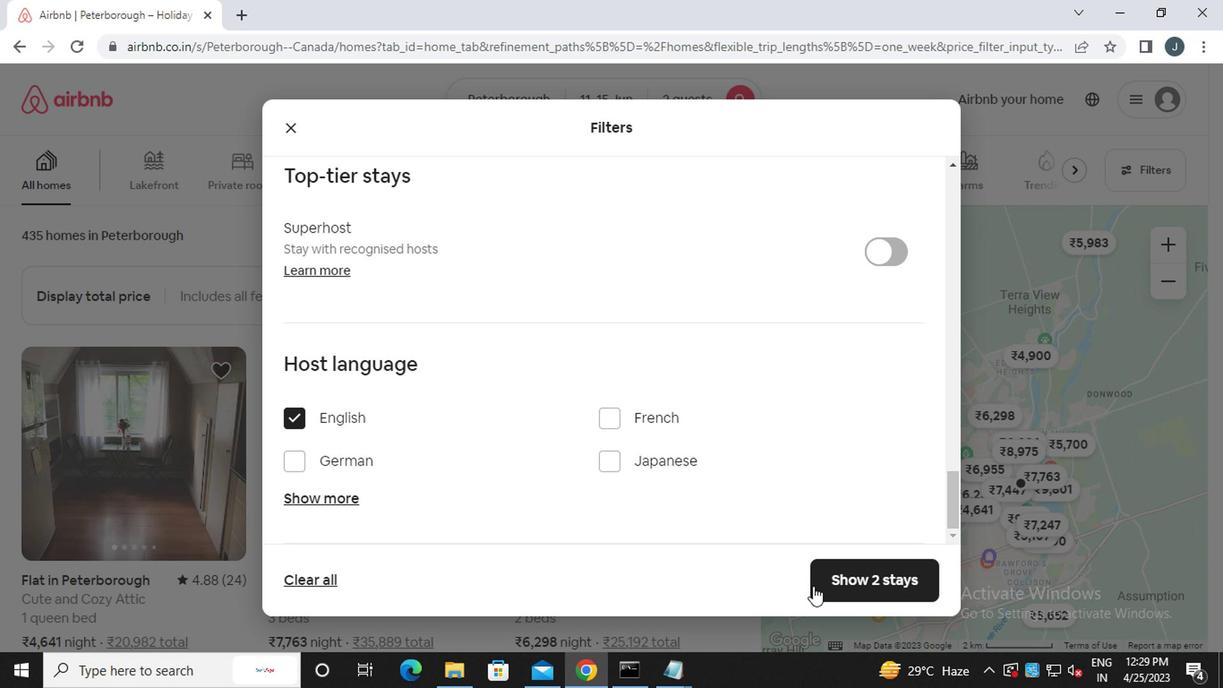 
Action: Mouse pressed left at (853, 584)
Screenshot: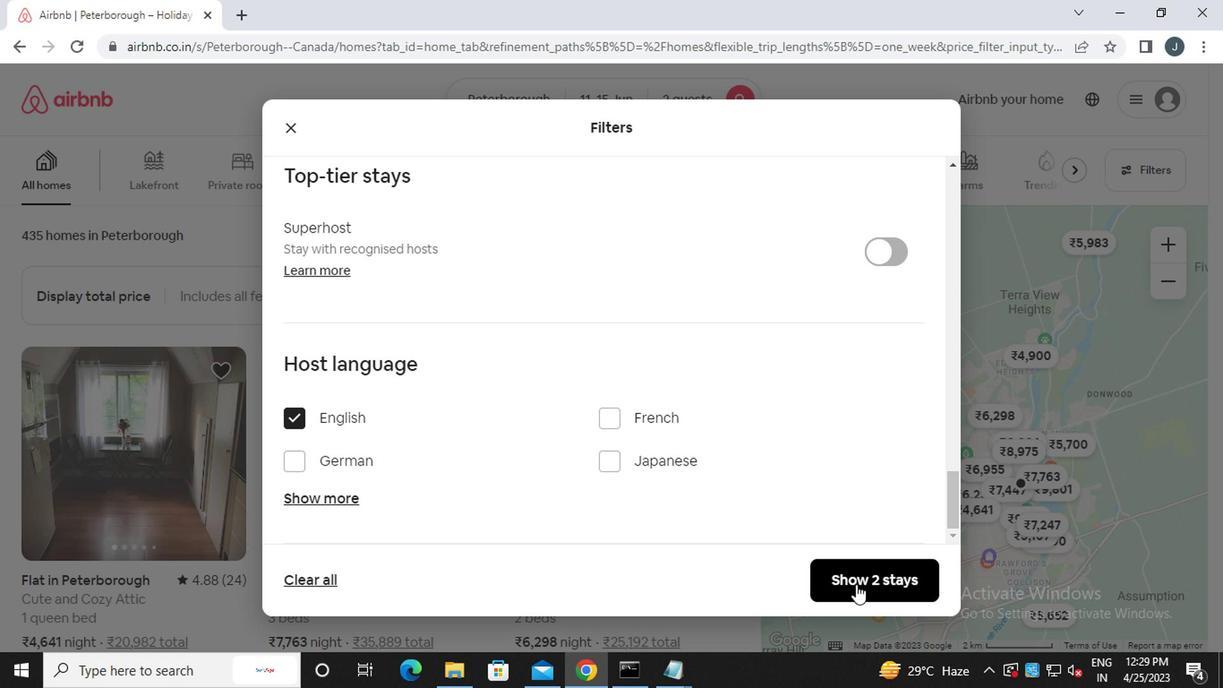 
Action: Mouse moved to (840, 575)
Screenshot: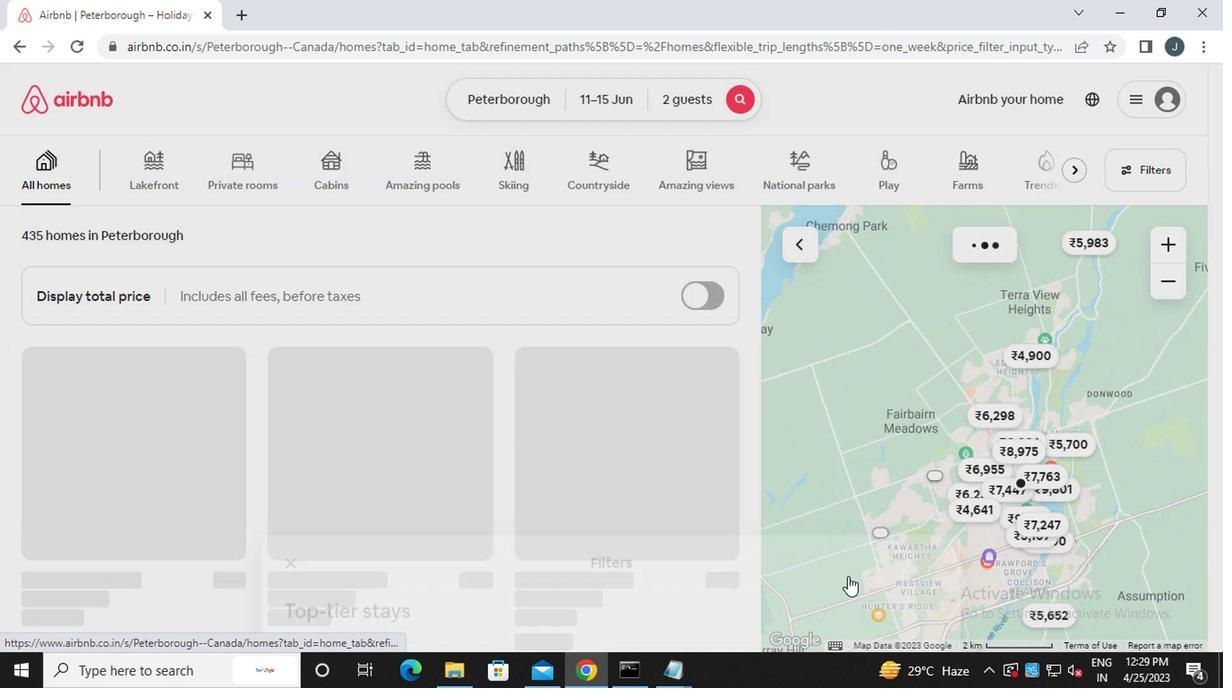 
